 Task: Use Screen flow to show use case on Staff custom object.
Action: Mouse moved to (859, 60)
Screenshot: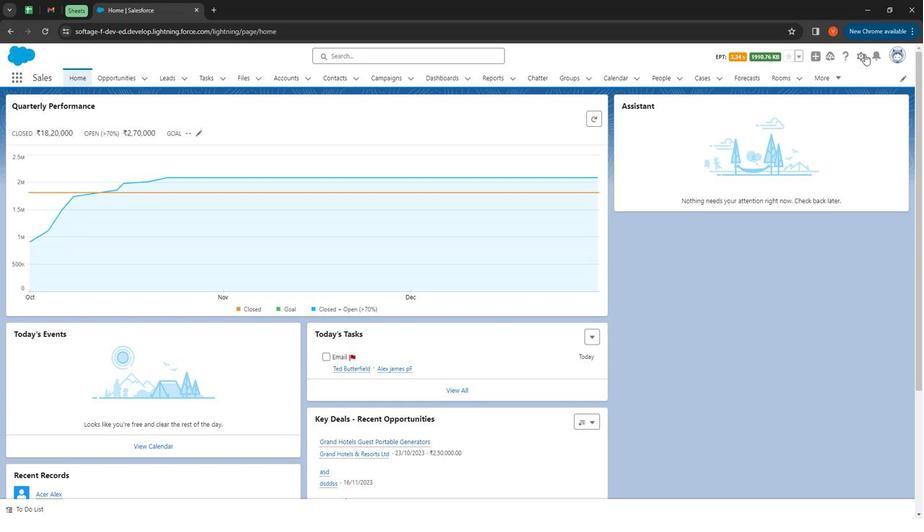 
Action: Mouse pressed left at (859, 60)
Screenshot: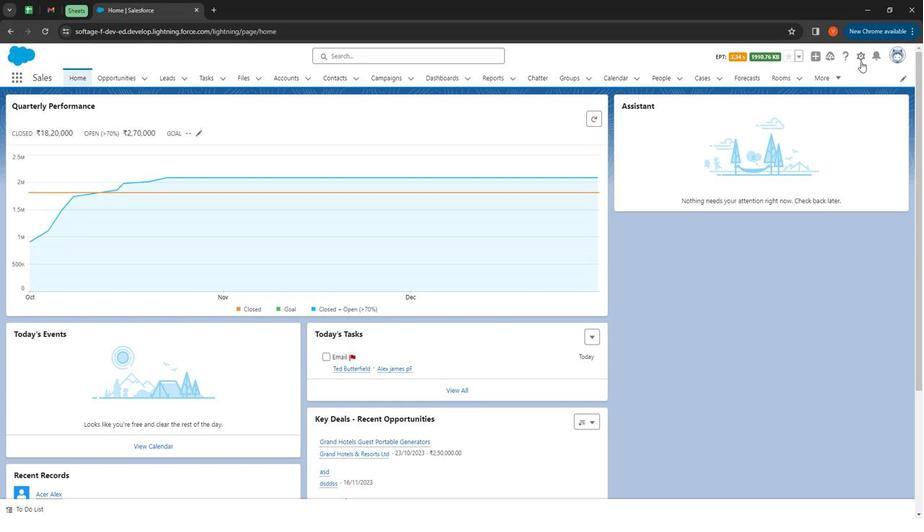 
Action: Mouse moved to (833, 85)
Screenshot: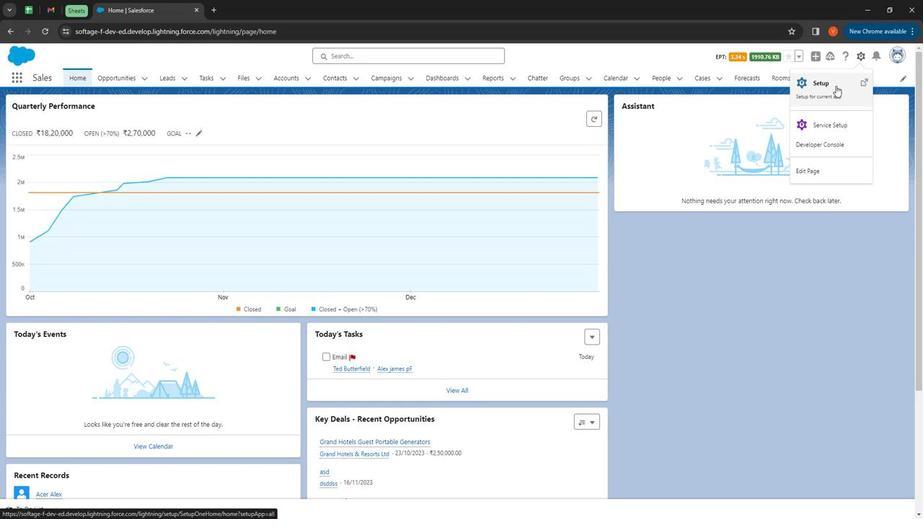 
Action: Mouse pressed left at (833, 85)
Screenshot: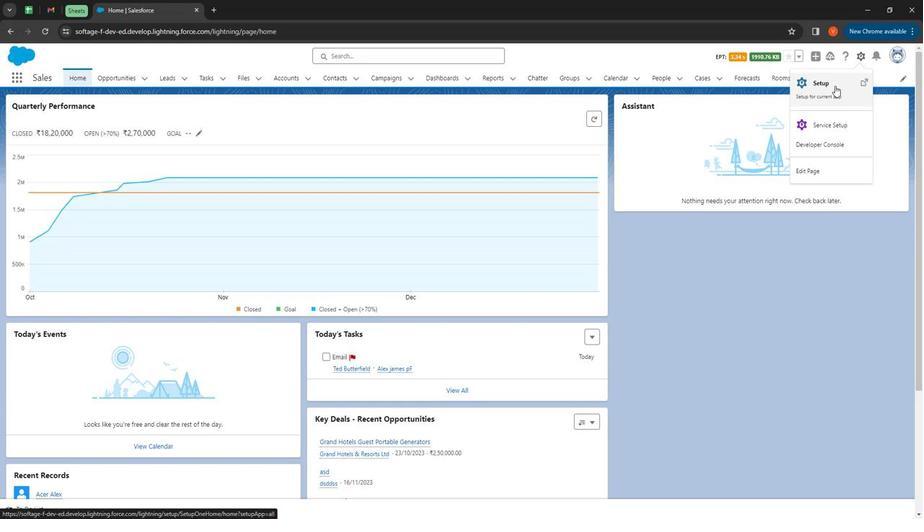 
Action: Mouse moved to (48, 107)
Screenshot: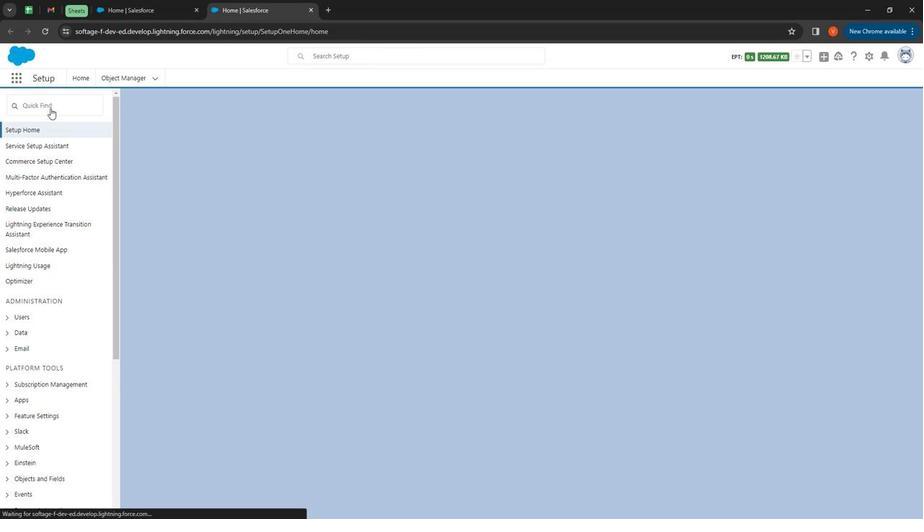 
Action: Mouse pressed left at (48, 107)
Screenshot: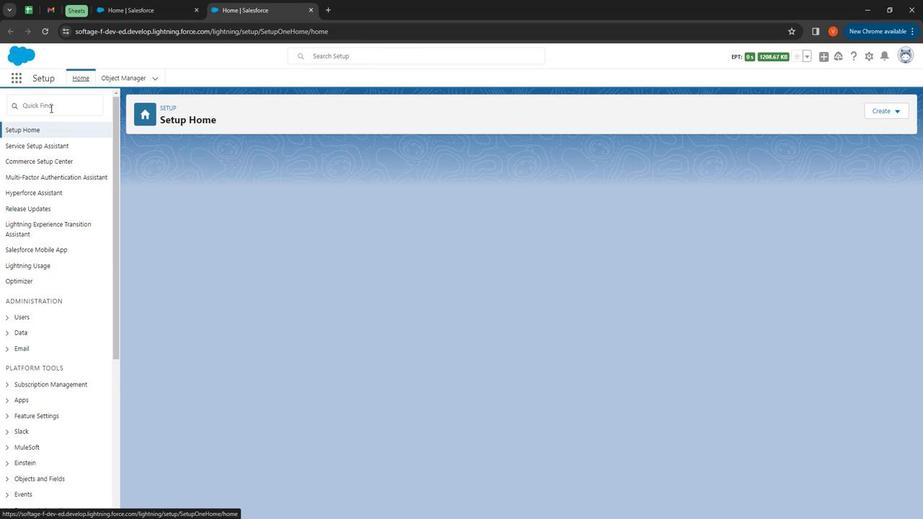 
Action: Mouse moved to (49, 106)
Screenshot: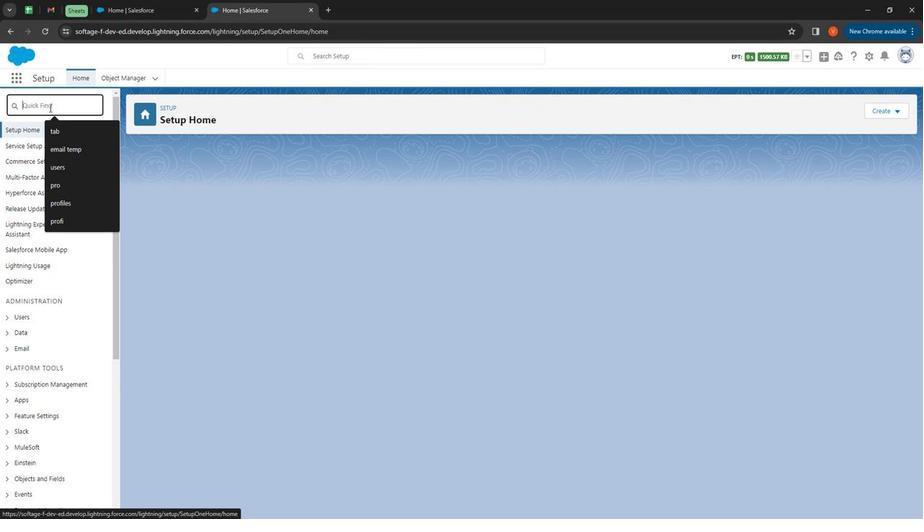 
Action: Key pressed flows
Screenshot: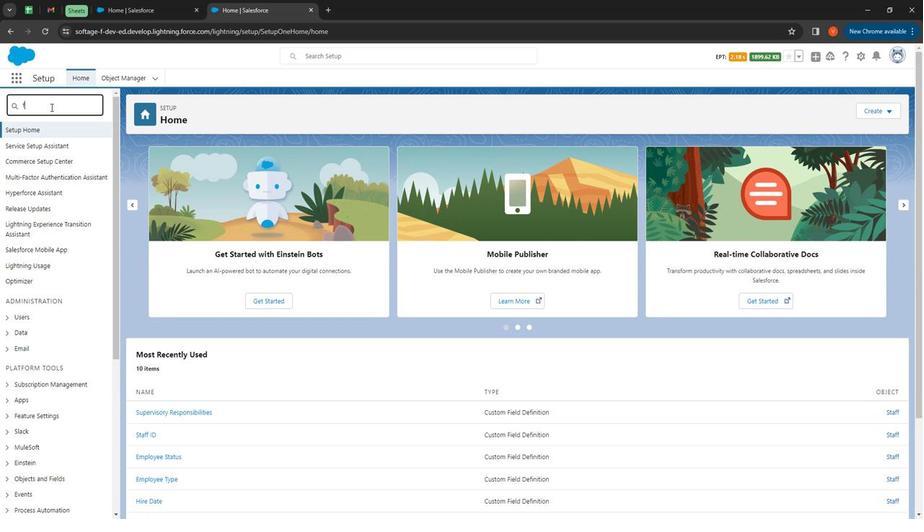 
Action: Mouse moved to (32, 142)
Screenshot: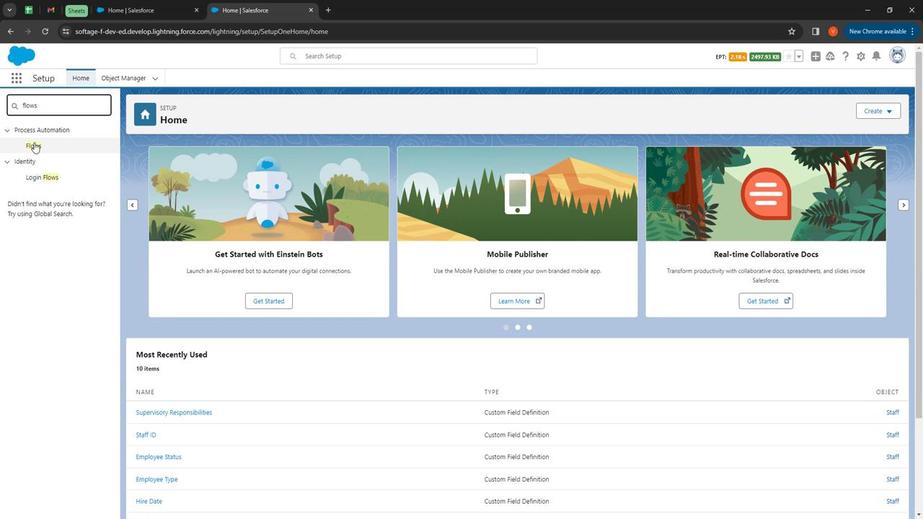 
Action: Mouse pressed left at (32, 142)
Screenshot: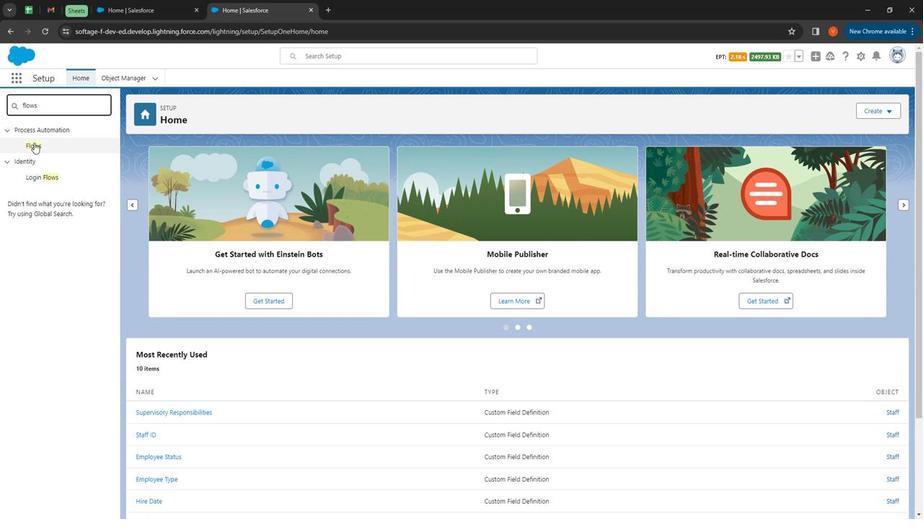 
Action: Mouse moved to (879, 111)
Screenshot: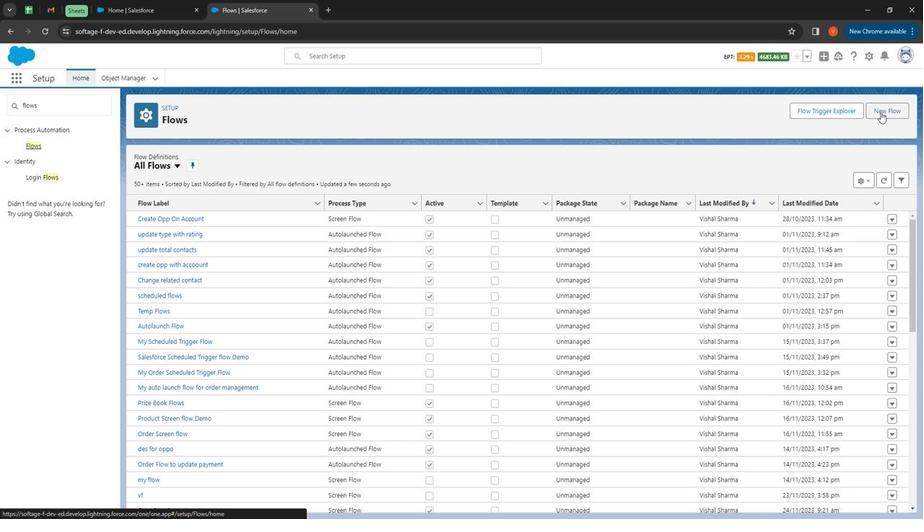 
Action: Mouse pressed left at (879, 111)
Screenshot: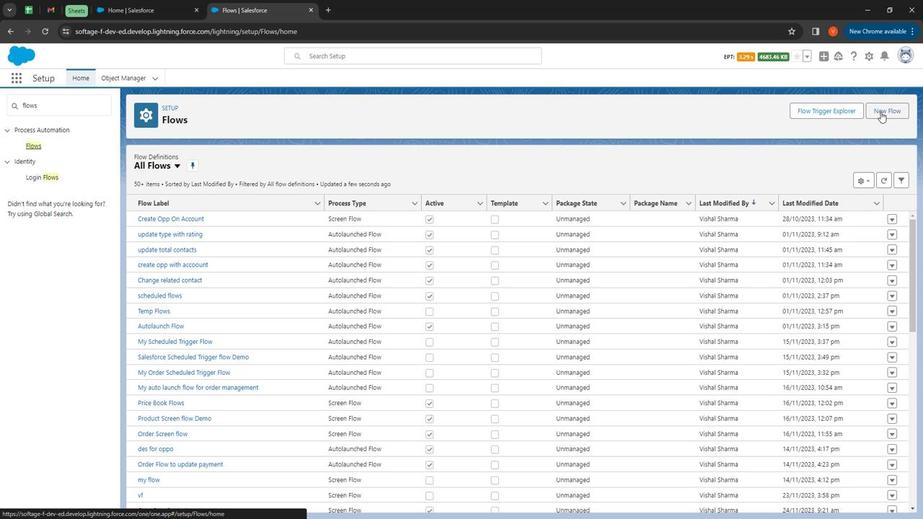 
Action: Mouse moved to (722, 392)
Screenshot: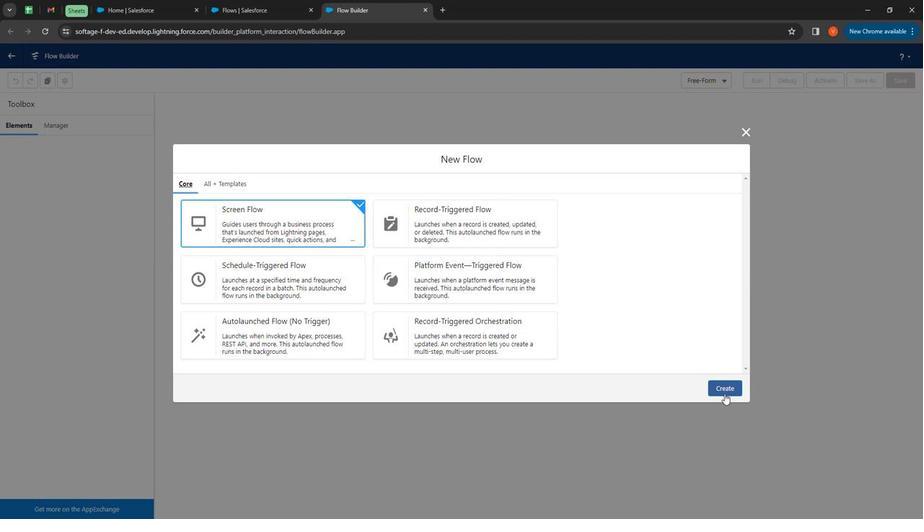 
Action: Mouse pressed left at (722, 392)
Screenshot: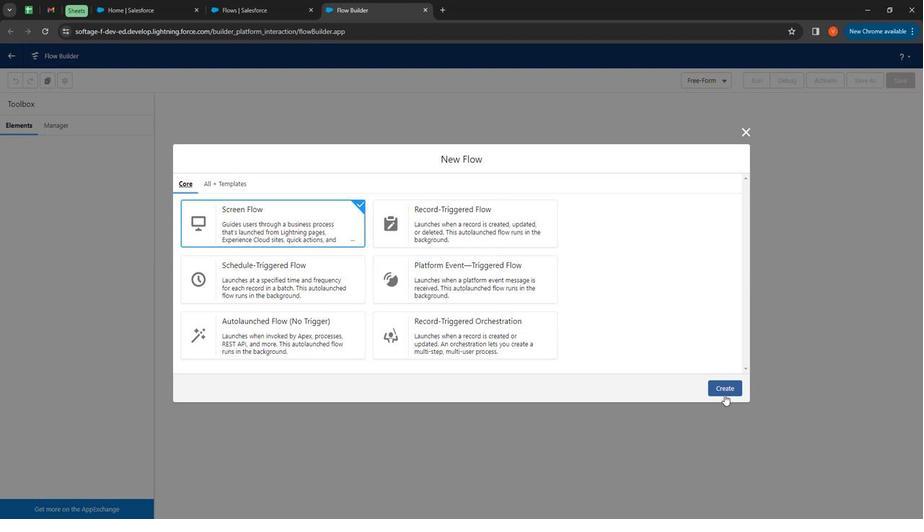 
Action: Mouse moved to (462, 173)
Screenshot: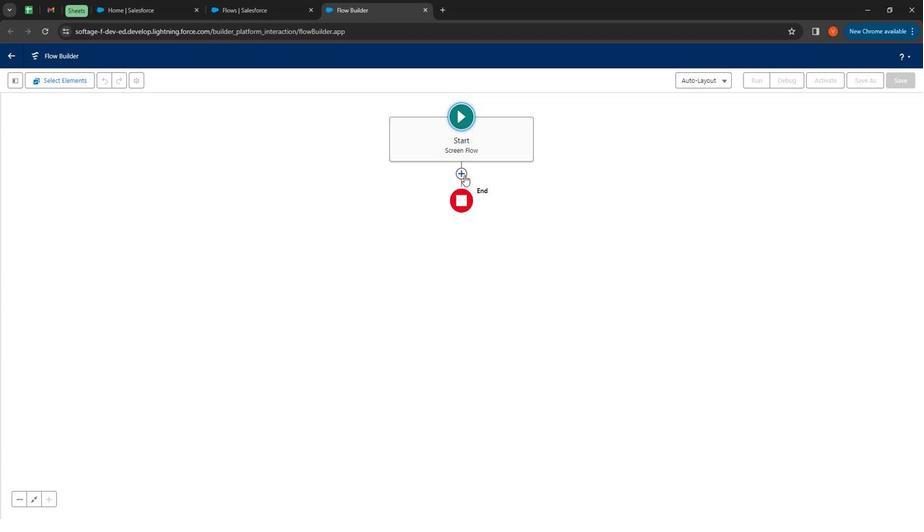 
Action: Mouse pressed left at (462, 173)
Screenshot: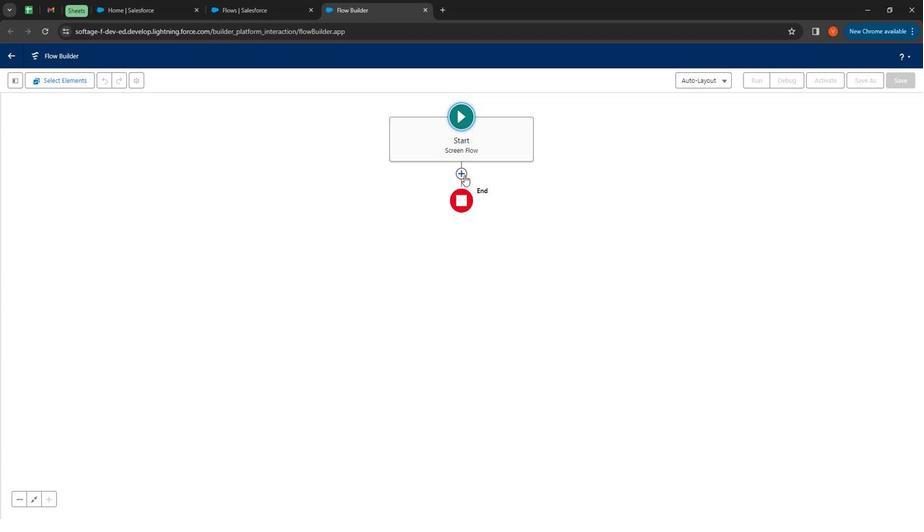 
Action: Mouse moved to (461, 172)
Screenshot: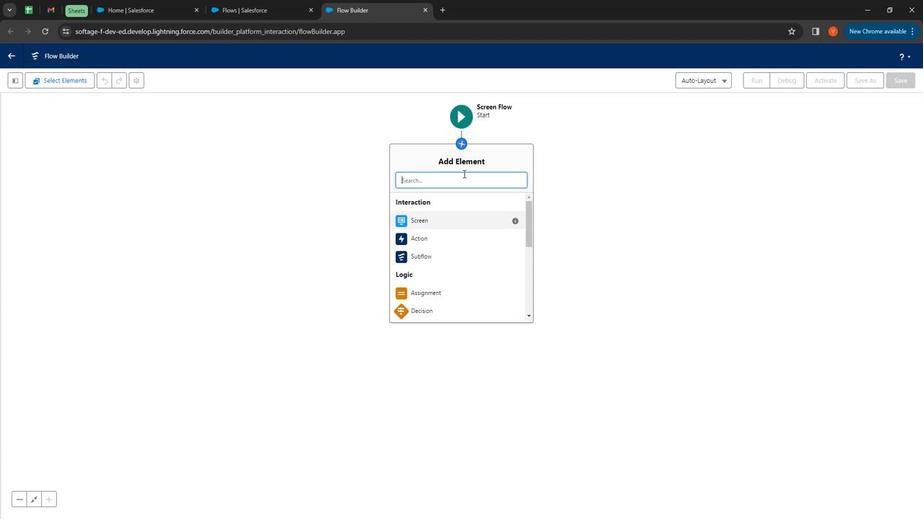 
Action: Mouse pressed left at (461, 172)
Screenshot: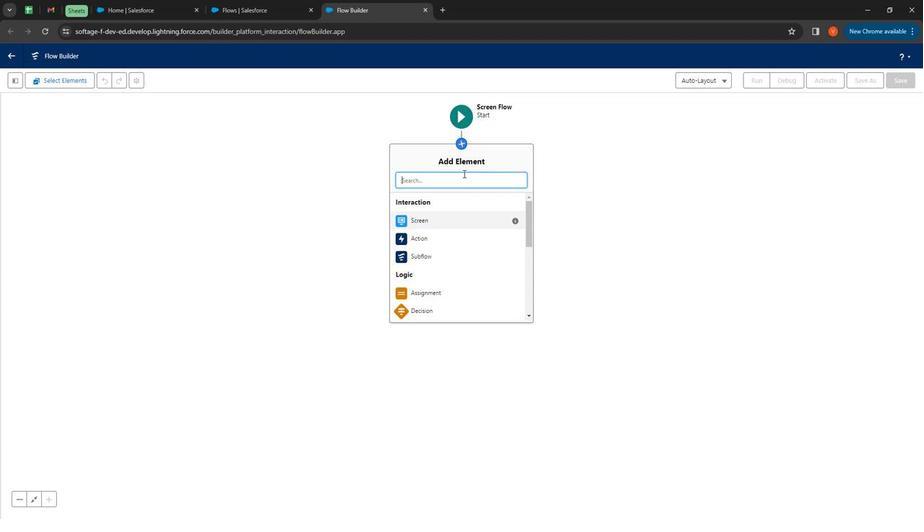 
Action: Mouse moved to (429, 217)
Screenshot: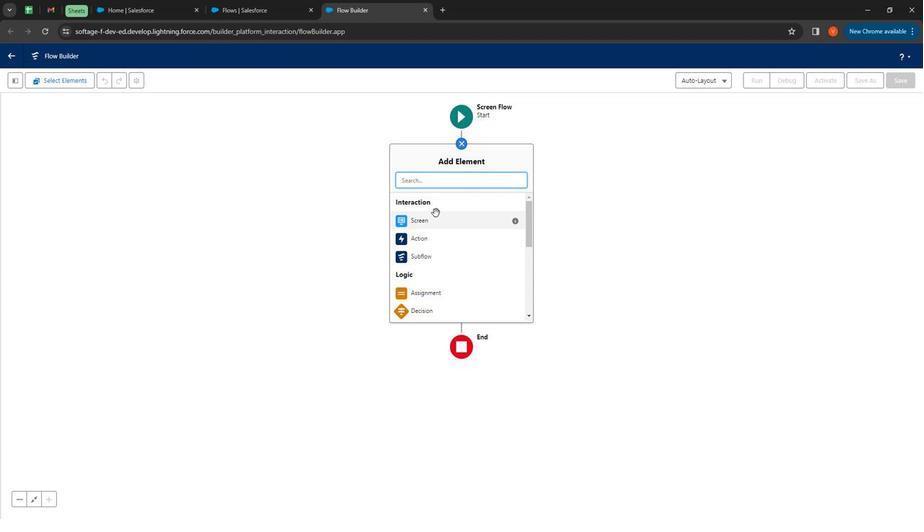 
Action: Mouse pressed left at (429, 217)
Screenshot: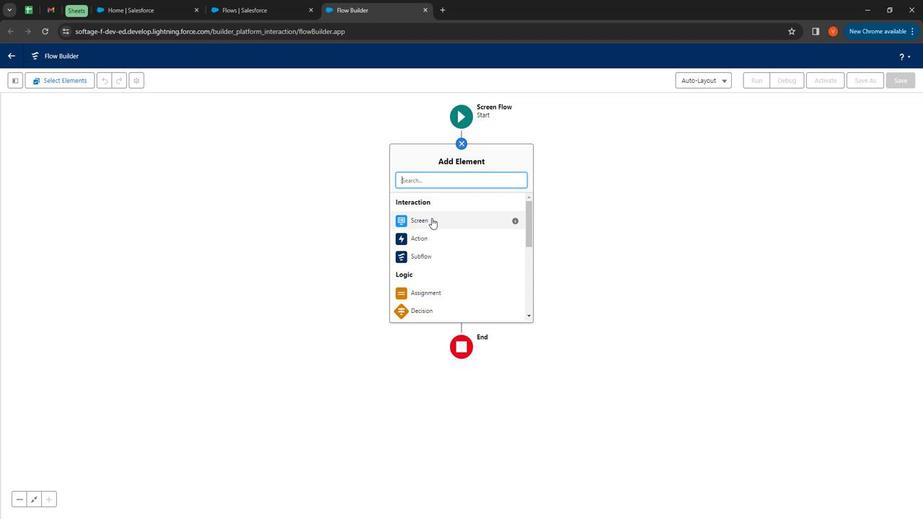 
Action: Mouse moved to (822, 163)
Screenshot: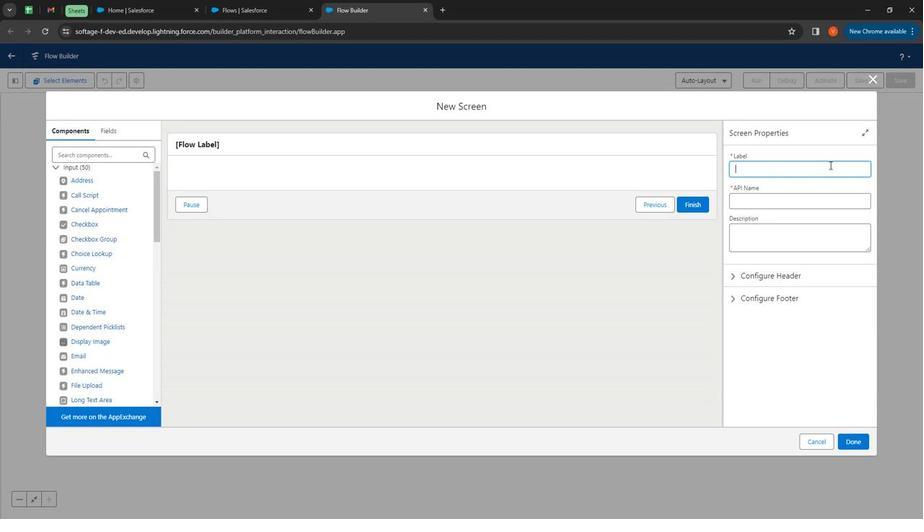
Action: Mouse pressed left at (822, 163)
Screenshot: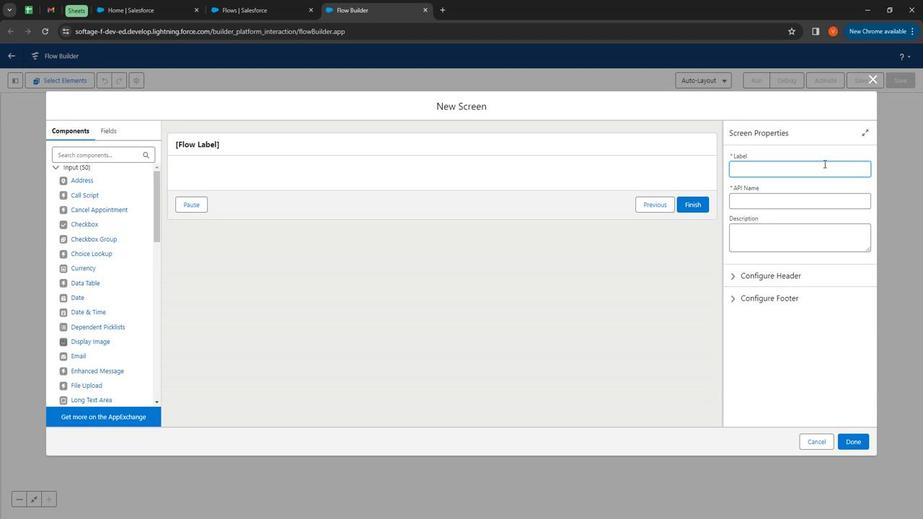 
Action: Mouse moved to (820, 167)
Screenshot: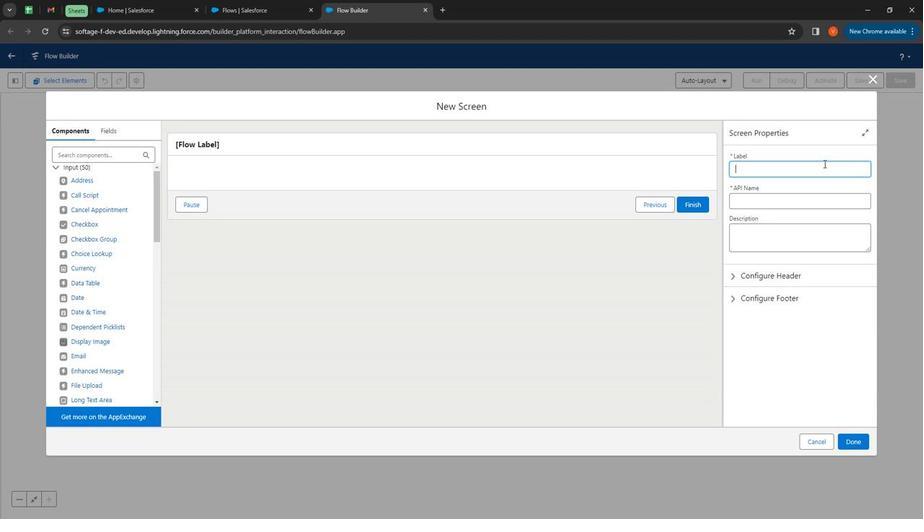 
Action: Key pressed <Key.shift>
Screenshot: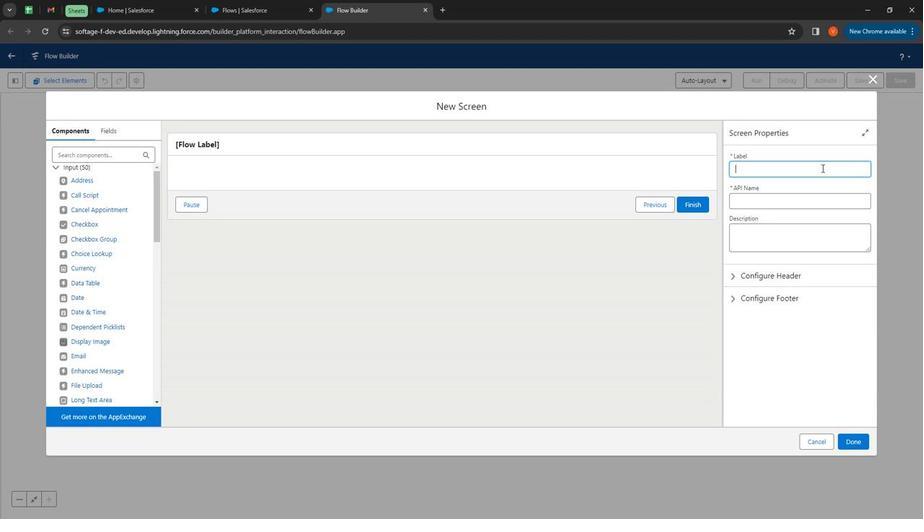 
Action: Mouse moved to (807, 153)
Screenshot: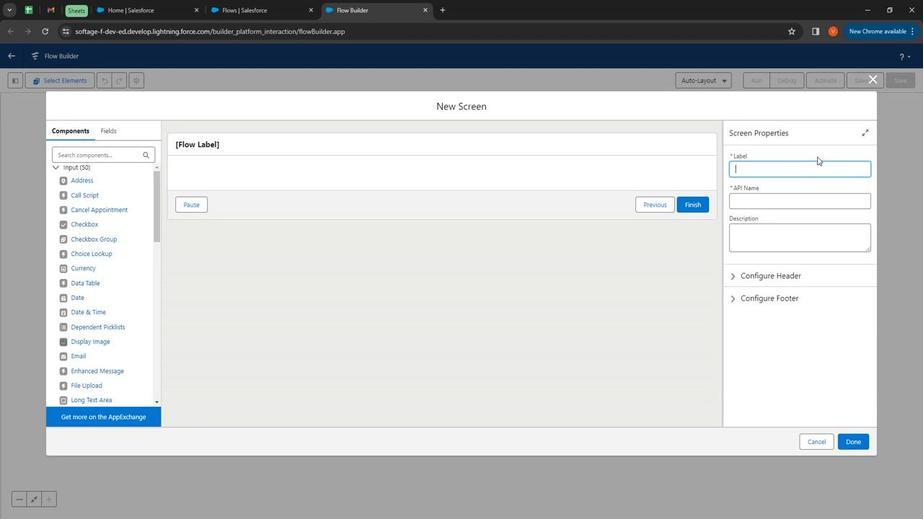 
Action: Key pressed S
Screenshot: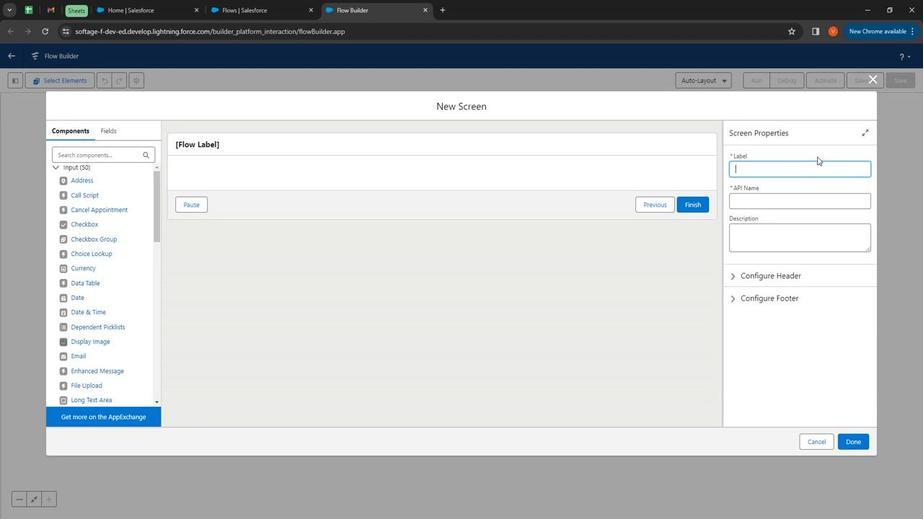 
Action: Mouse moved to (706, 84)
Screenshot: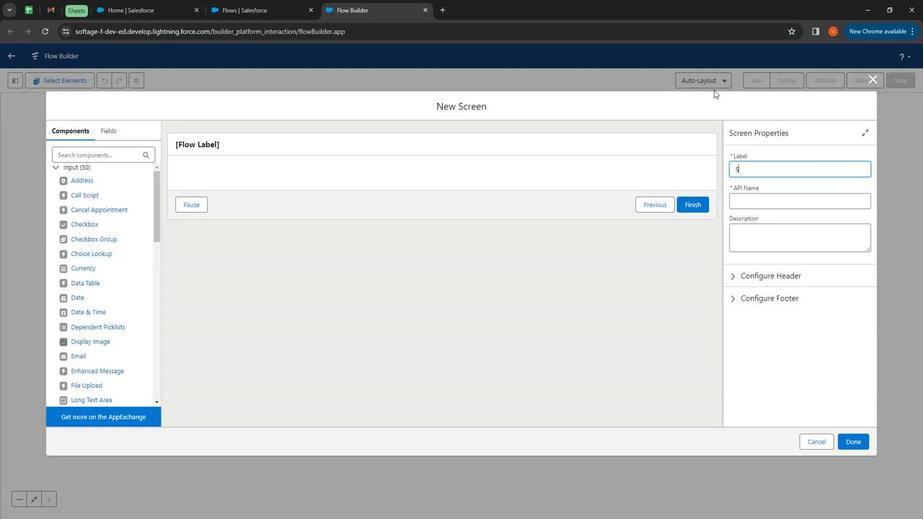 
Action: Key pressed t
Screenshot: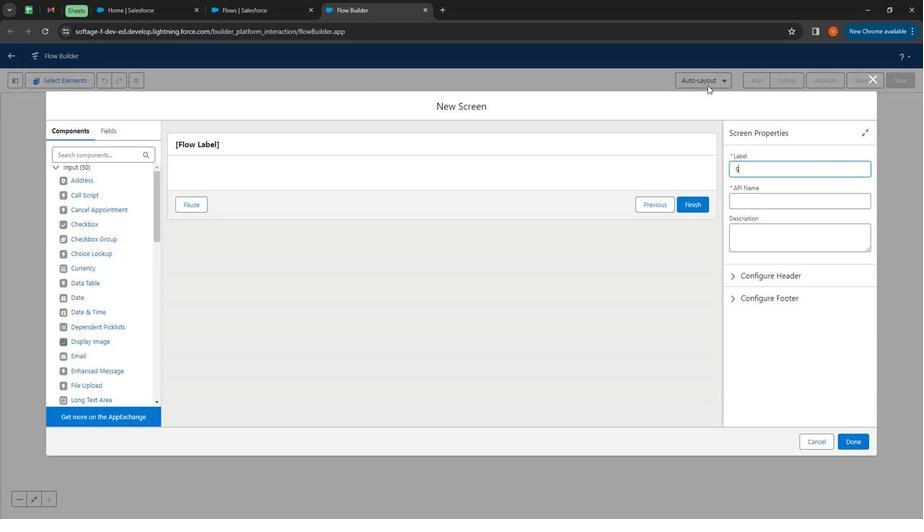
Action: Mouse moved to (705, 84)
Screenshot: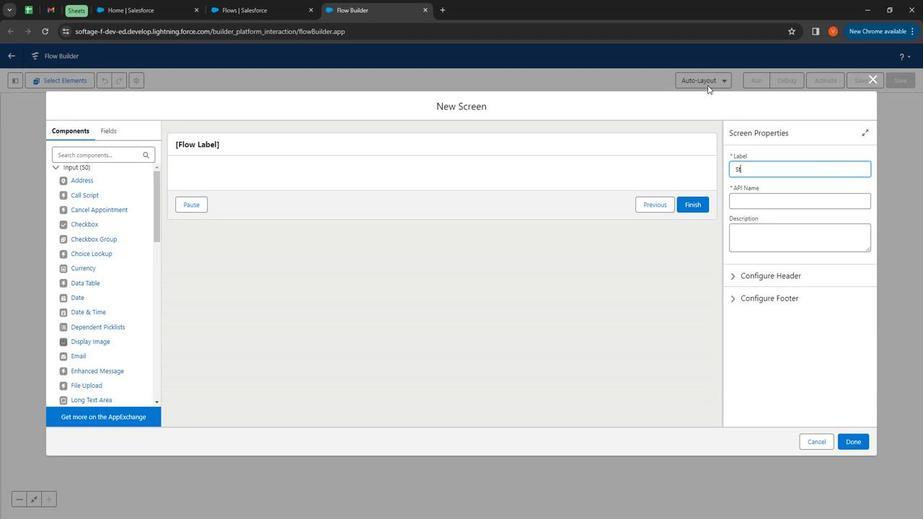 
Action: Key pressed aff<Key.space><Key.shift><Key.shift><Key.shift><Key.shift><Key.shift><Key.shift><Key.shift>S
Screenshot: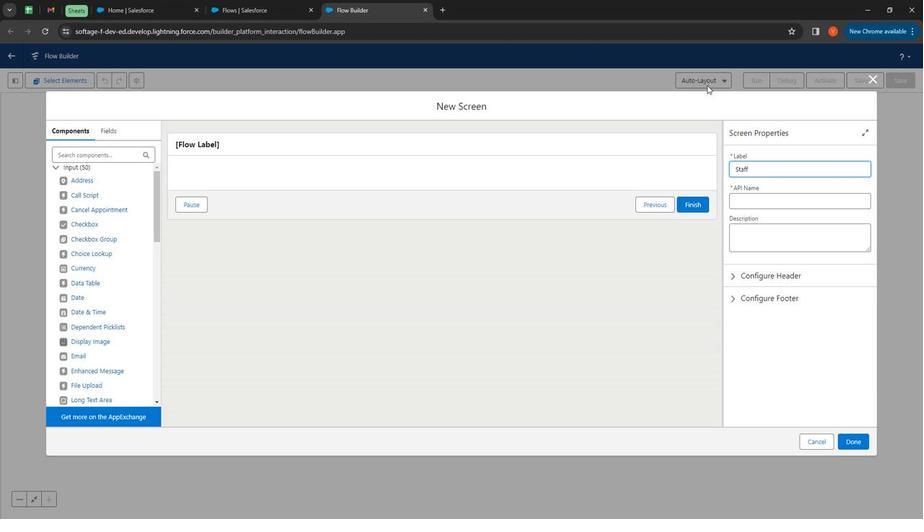 
Action: Mouse moved to (705, 84)
Screenshot: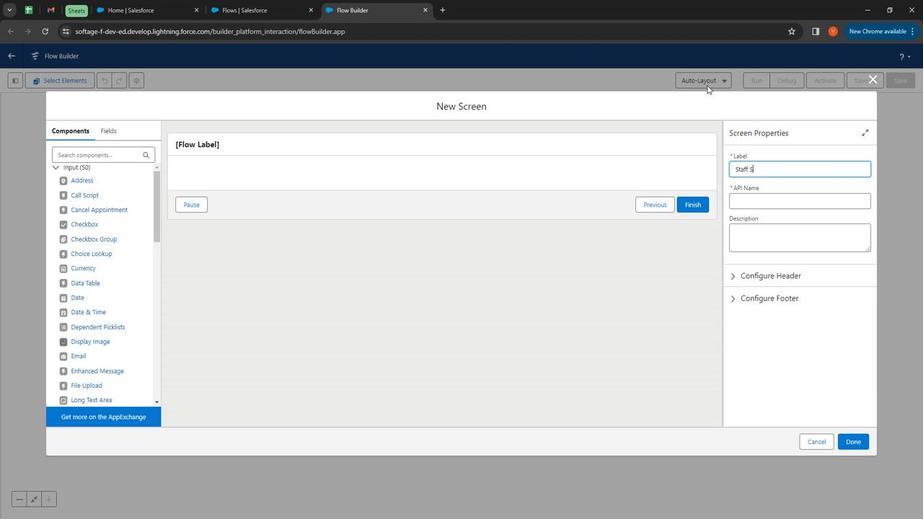 
Action: Key pressed creen<Key.tab><Key.tab><Key.shift>Staff<Key.space><Key.shift><Key.shift>Screen<Key.space>for<Key.space>custom<Key.space>object<Key.space><Key.shift>Staff<Key.space>in<Key.space>screen<Key.space>flow
Screenshot: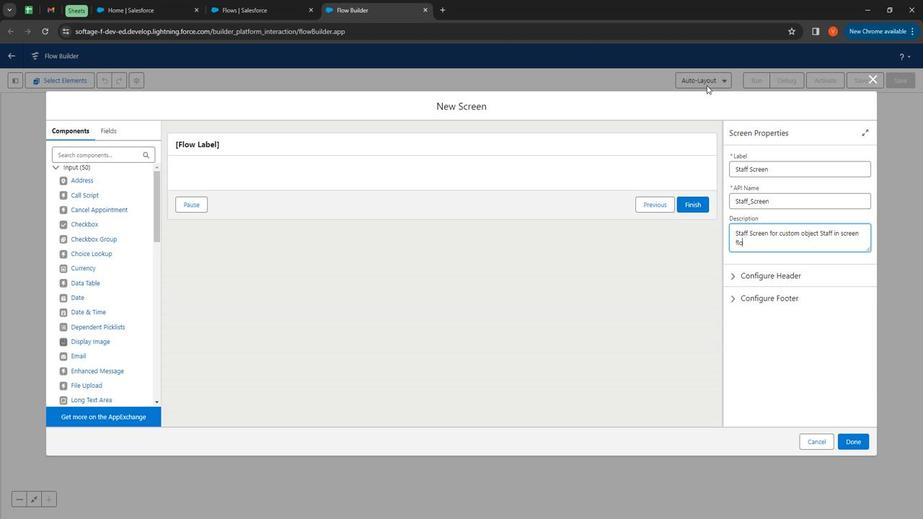 
Action: Mouse moved to (526, 270)
Screenshot: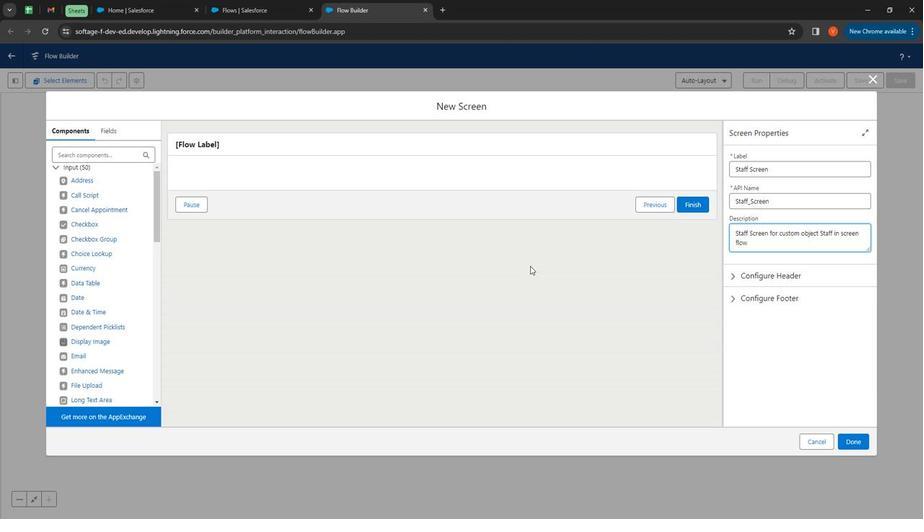 
Action: Mouse pressed left at (526, 270)
Screenshot: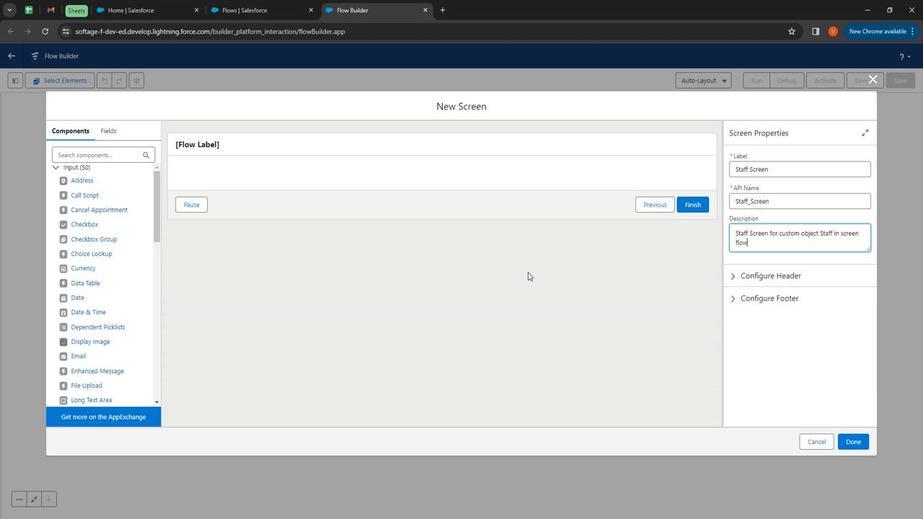 
Action: Mouse moved to (88, 151)
Screenshot: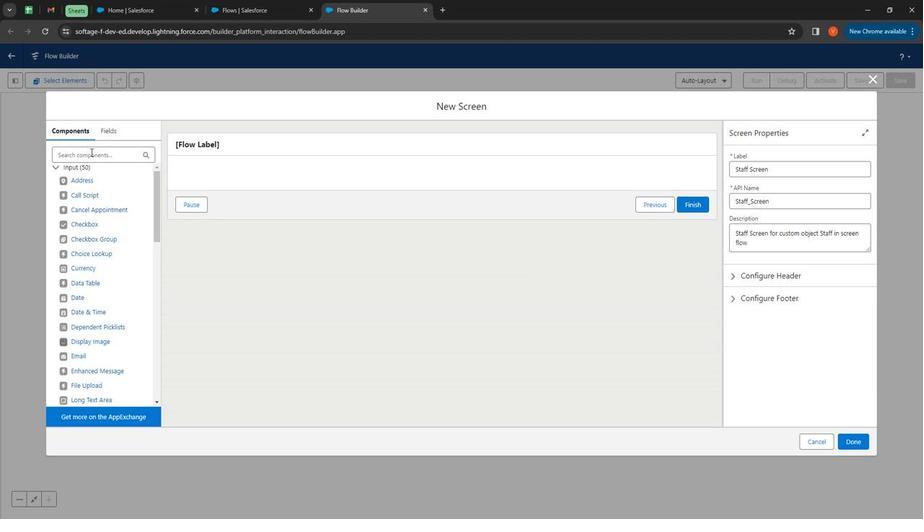 
Action: Mouse pressed left at (88, 151)
Screenshot: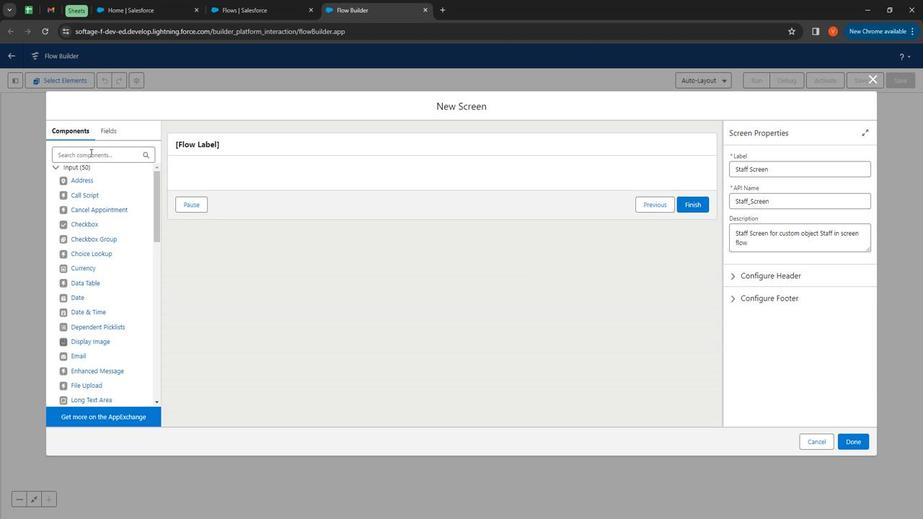 
Action: Key pressed <Key.shift>
Screenshot: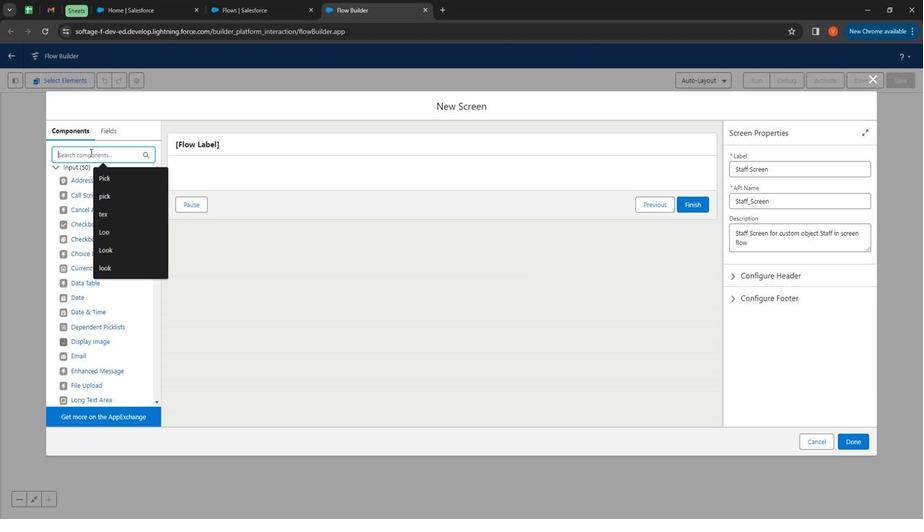 
Action: Mouse moved to (88, 159)
Screenshot: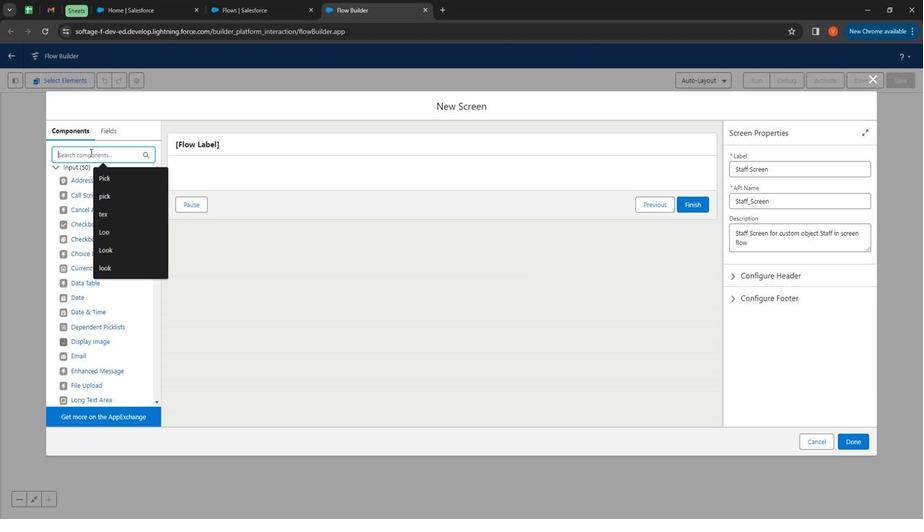 
Action: Key pressed <Key.shift><Key.shift><Key.shift><Key.shift><Key.shift>
Screenshot: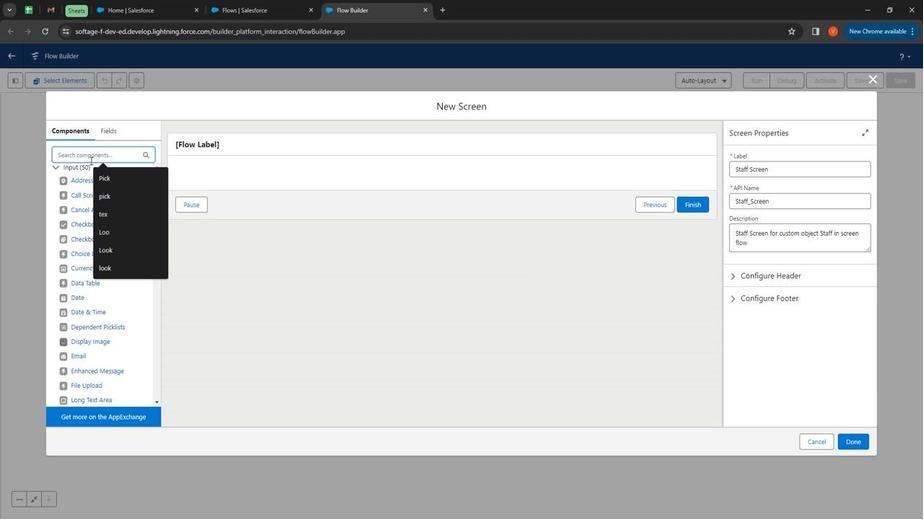 
Action: Mouse moved to (88, 159)
Screenshot: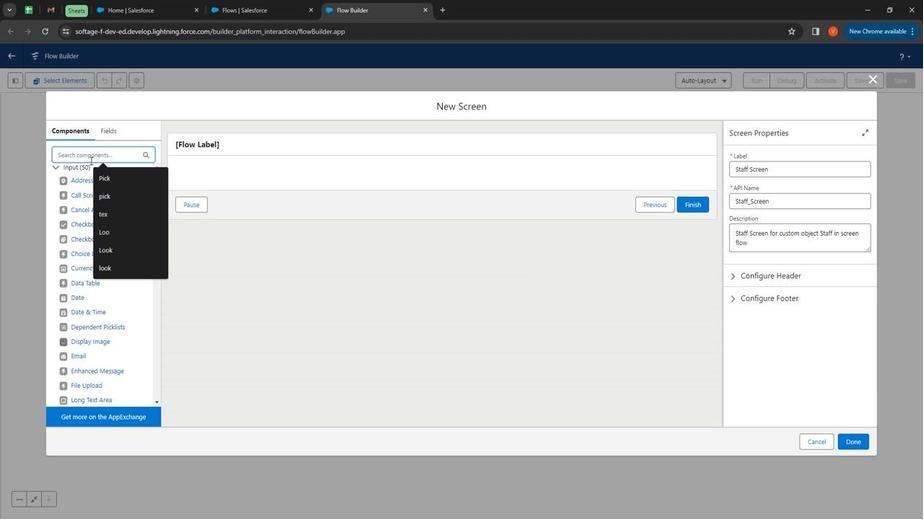
Action: Key pressed <Key.shift><Key.shift><Key.shift><Key.shift><Key.shift><Key.shift><Key.shift><Key.shift><Key.shift><Key.shift><Key.shift>Pick
Screenshot: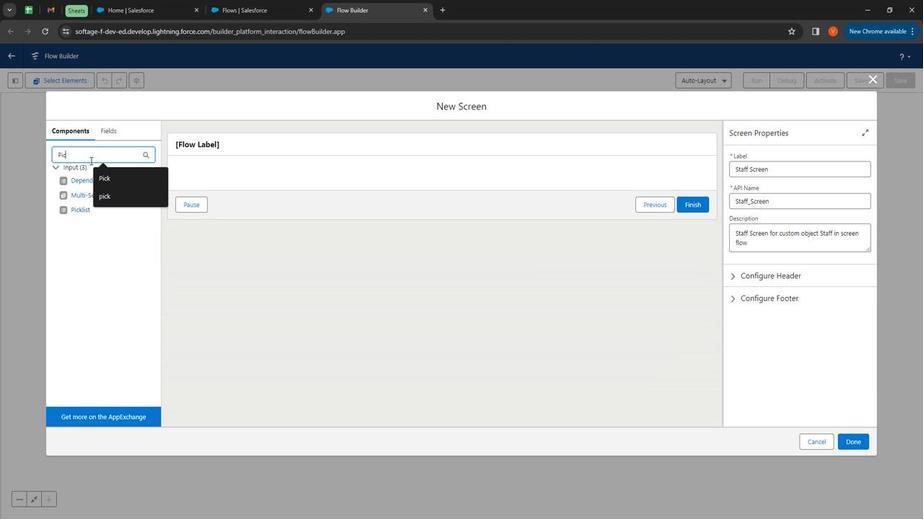 
Action: Mouse moved to (83, 210)
Screenshot: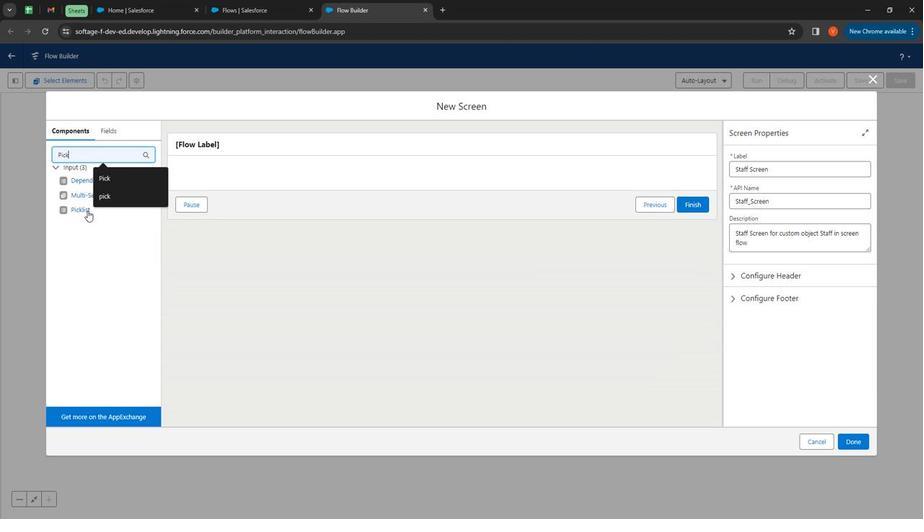 
Action: Mouse pressed left at (83, 210)
Screenshot: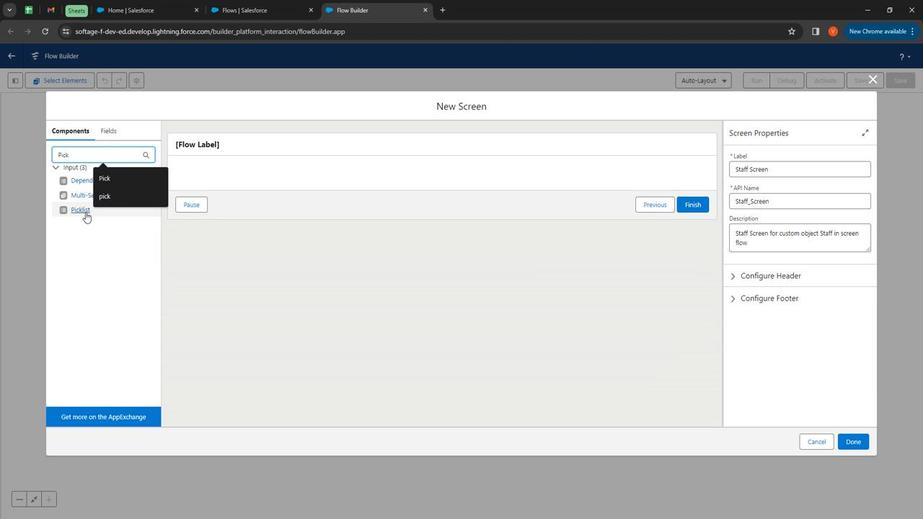 
Action: Mouse moved to (743, 170)
Screenshot: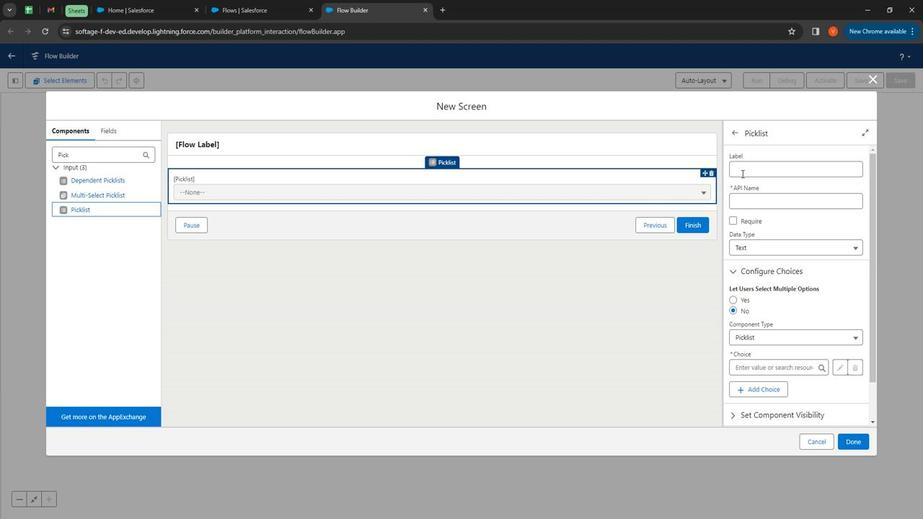 
Action: Mouse pressed left at (743, 170)
Screenshot: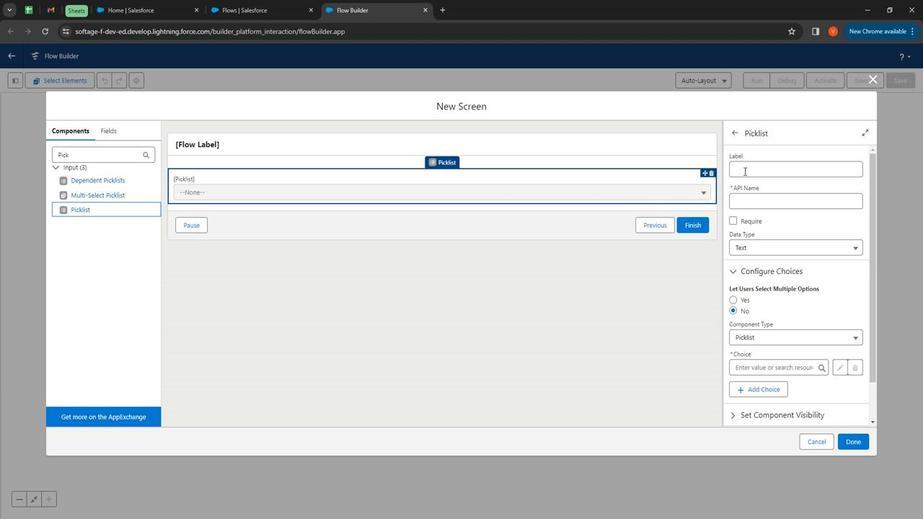 
Action: Key pressed <Key.shift>
Screenshot: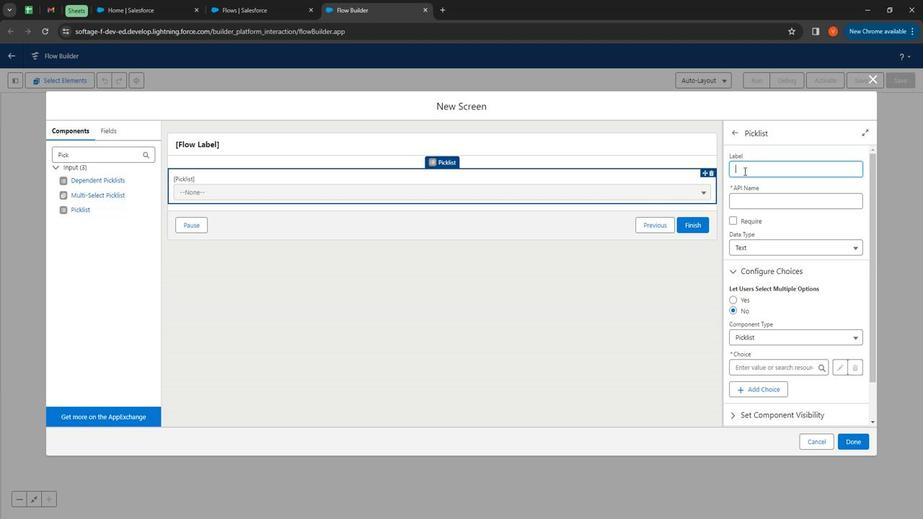 
Action: Mouse moved to (749, 172)
Screenshot: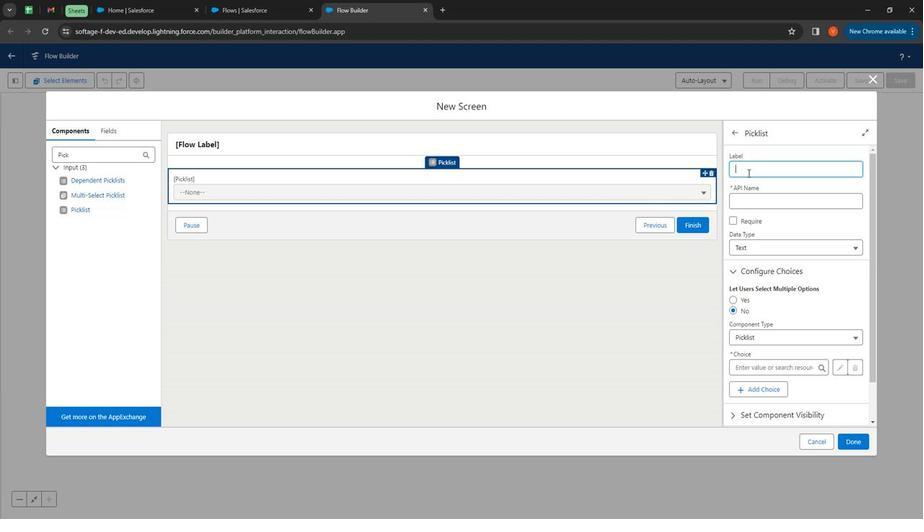 
Action: Key pressed D
Screenshot: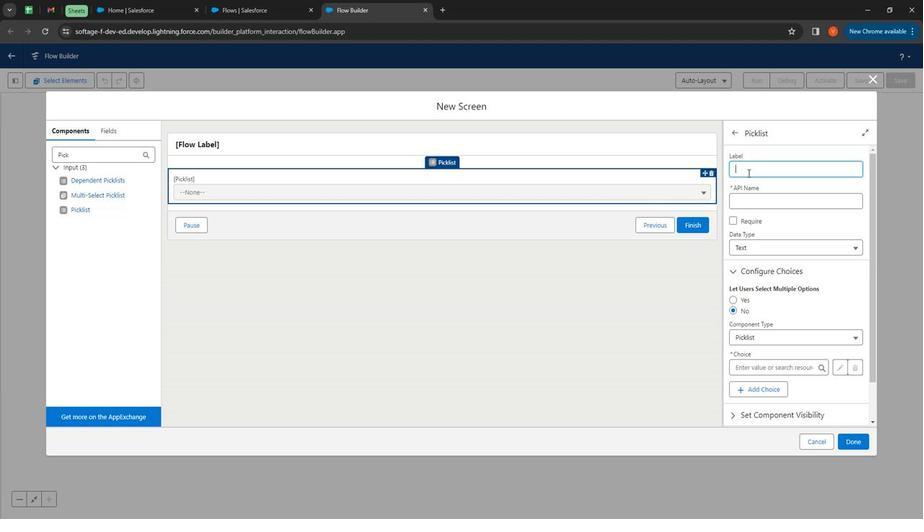 
Action: Mouse moved to (698, 167)
Screenshot: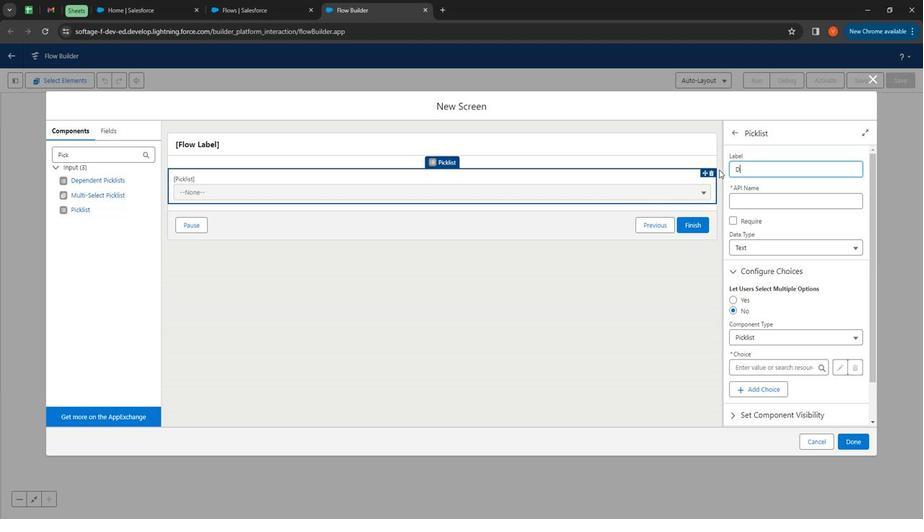 
Action: Key pressed epartment
Screenshot: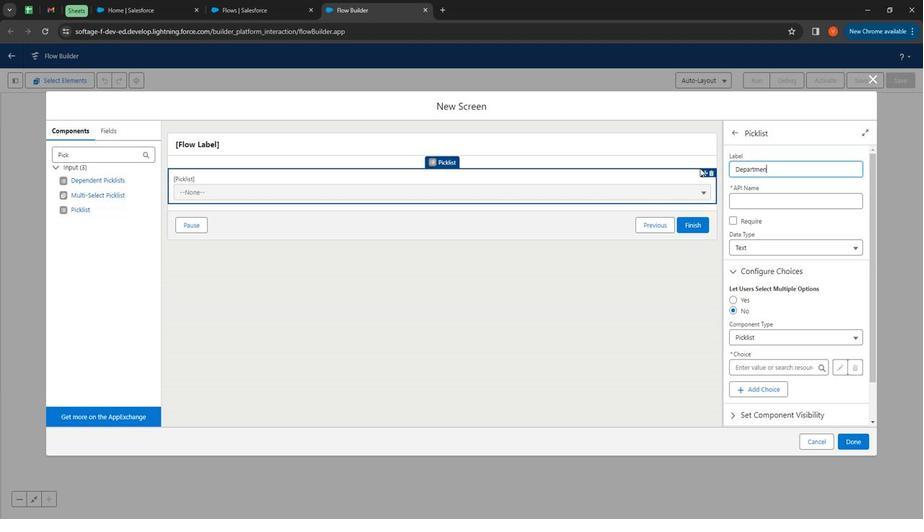 
Action: Mouse moved to (755, 201)
Screenshot: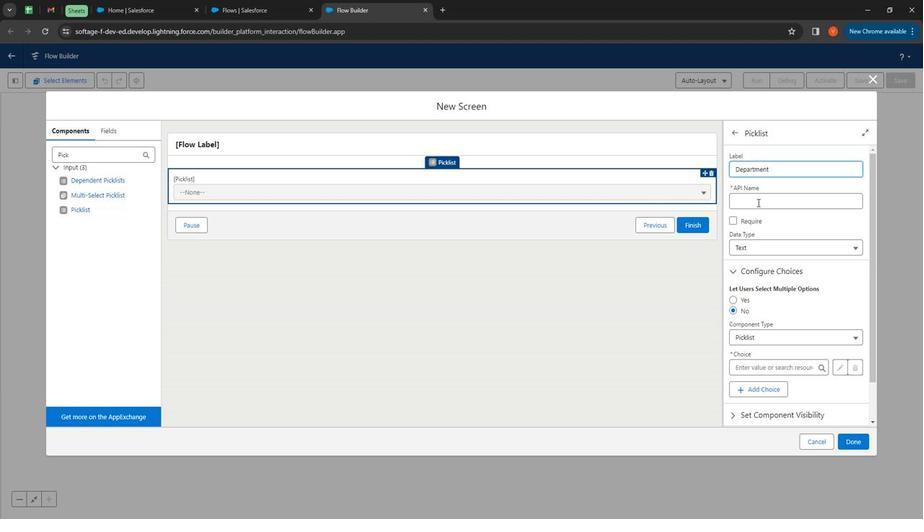 
Action: Mouse pressed left at (755, 201)
Screenshot: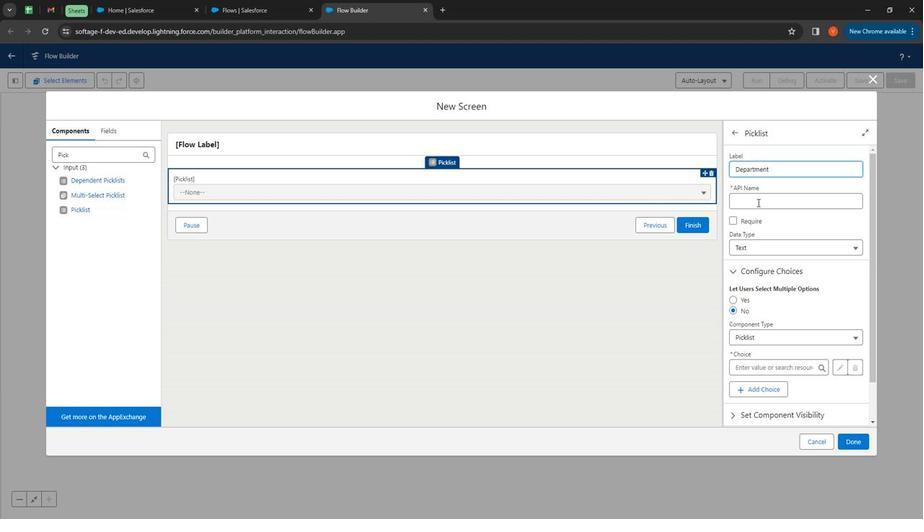 
Action: Mouse moved to (761, 353)
Screenshot: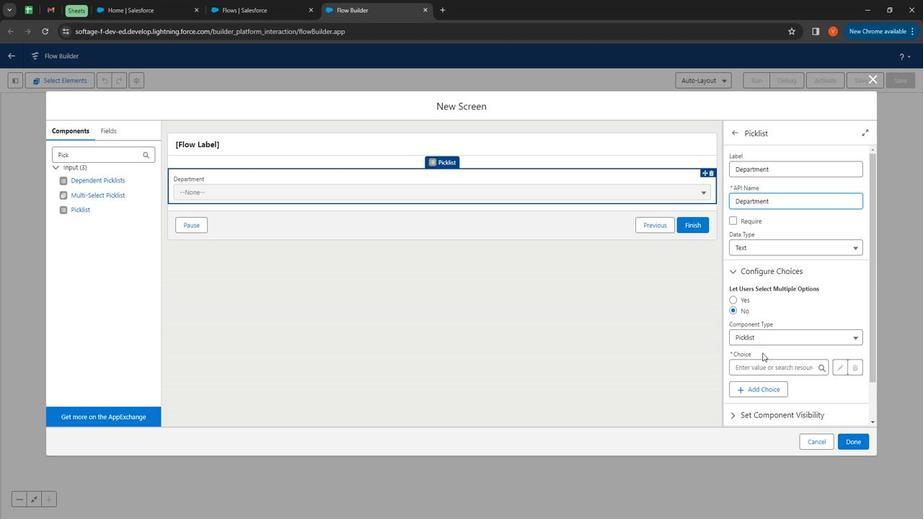 
Action: Mouse pressed left at (761, 353)
Screenshot: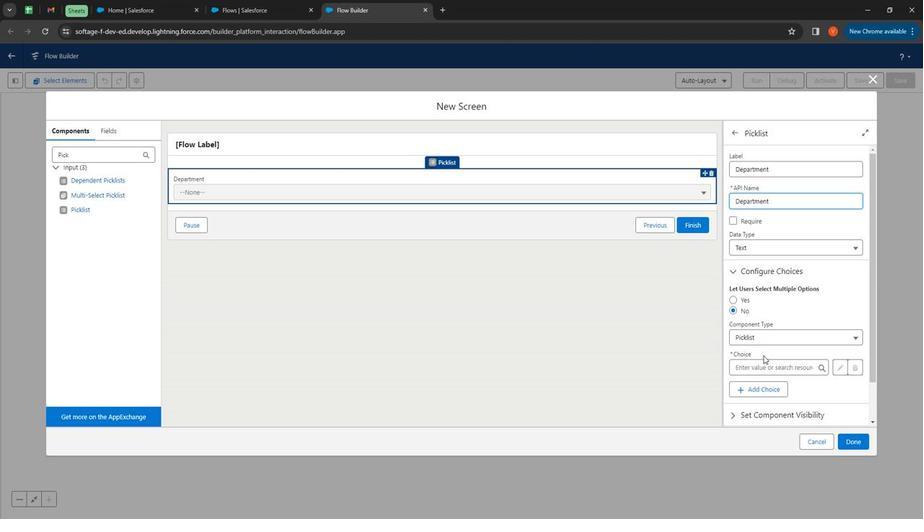 
Action: Mouse moved to (763, 360)
Screenshot: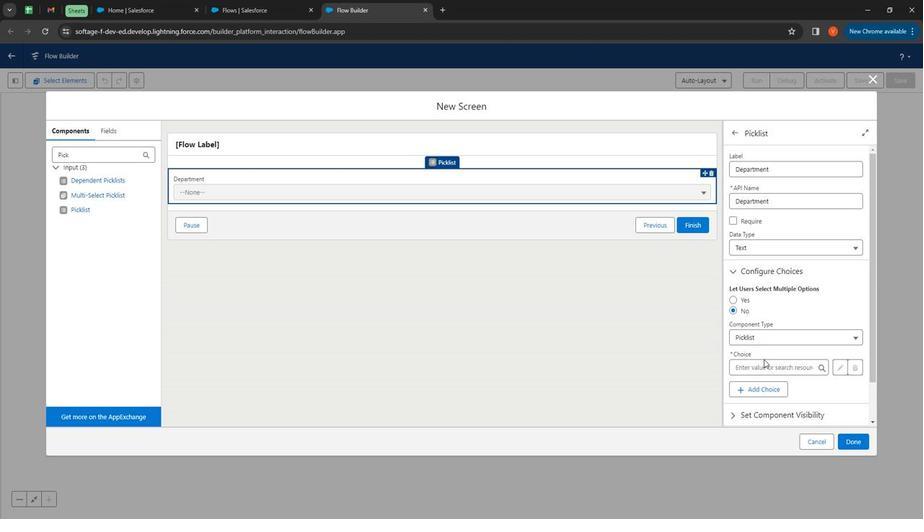 
Action: Mouse pressed left at (763, 360)
Screenshot: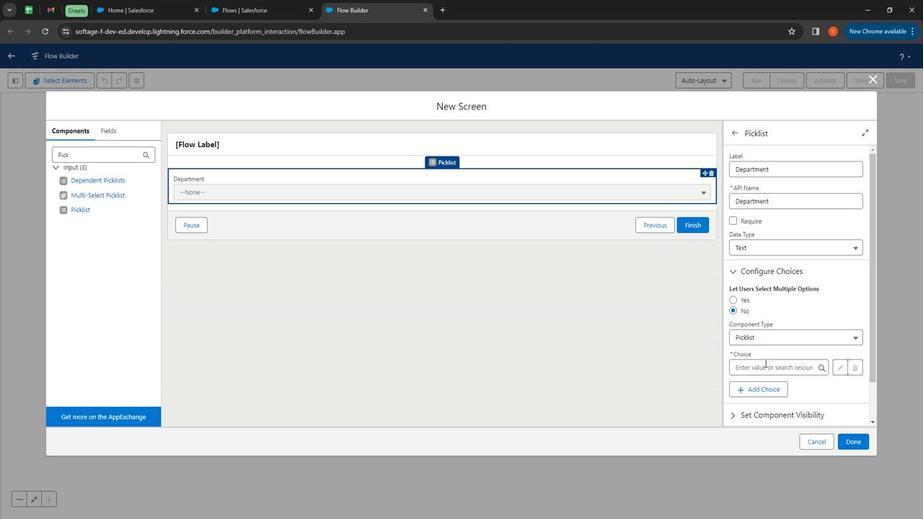 
Action: Mouse moved to (751, 391)
Screenshot: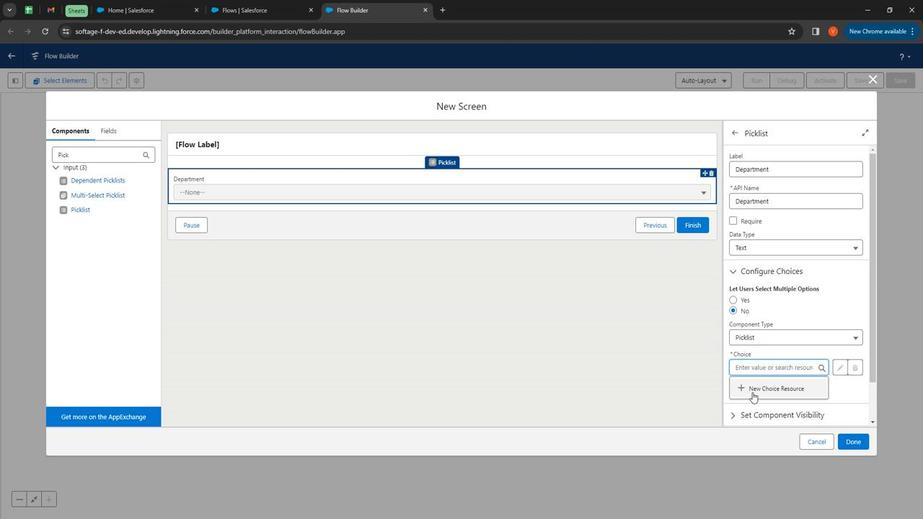 
Action: Mouse pressed left at (751, 391)
Screenshot: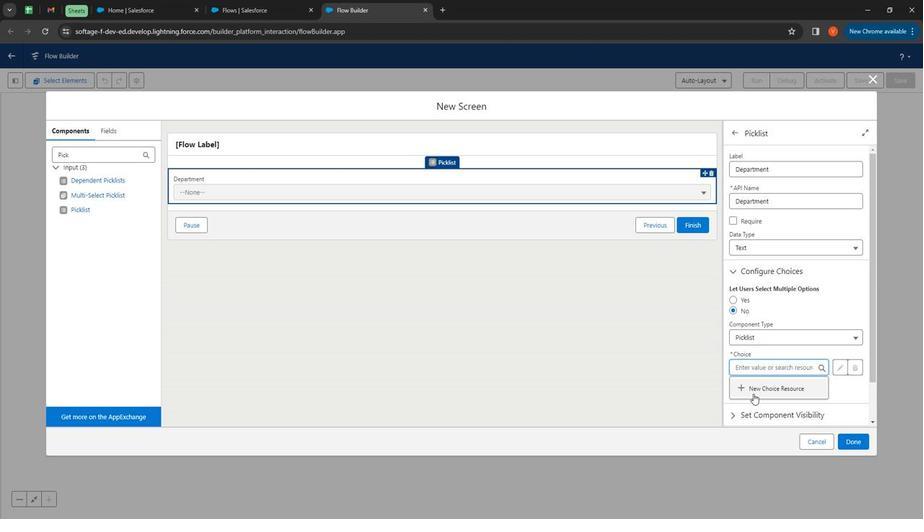 
Action: Mouse moved to (322, 242)
Screenshot: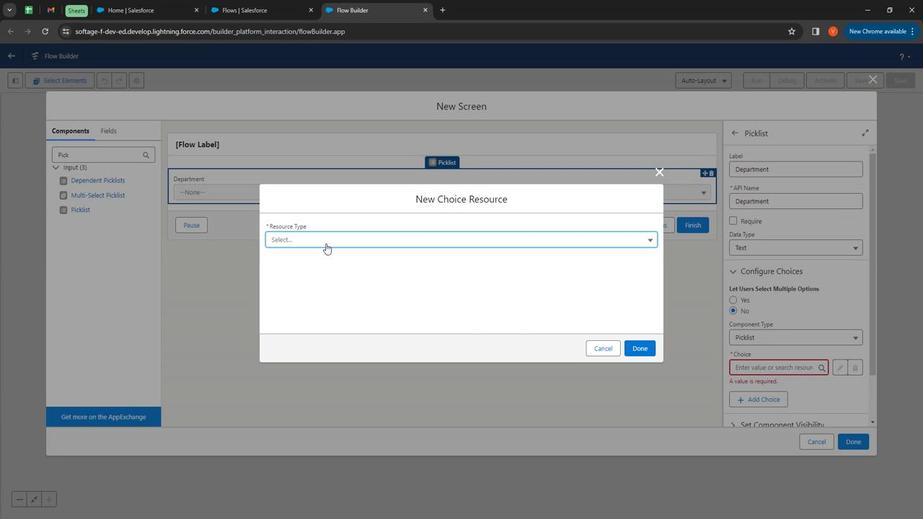 
Action: Mouse pressed left at (322, 242)
Screenshot: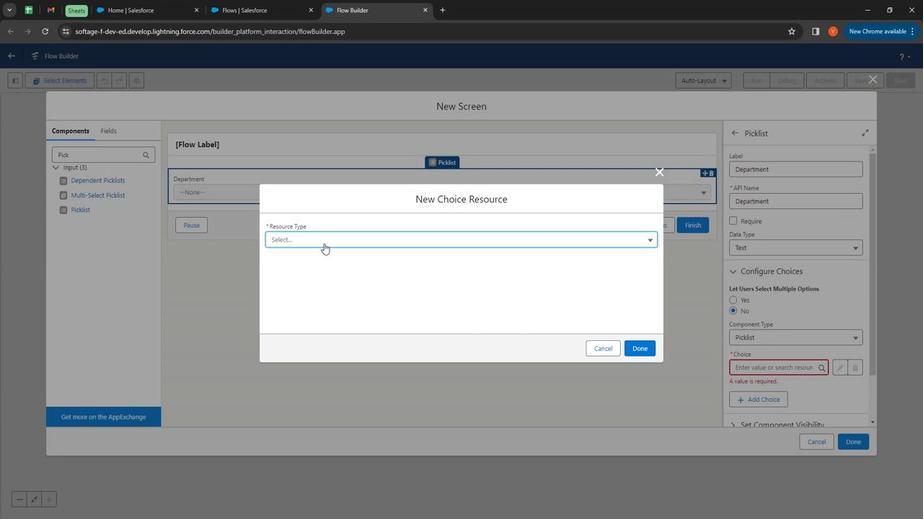 
Action: Mouse moved to (331, 325)
Screenshot: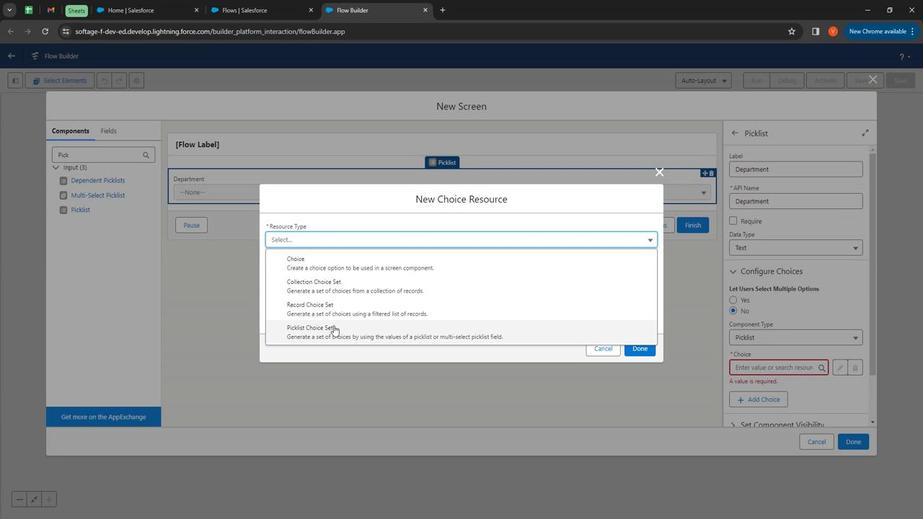
Action: Mouse pressed left at (331, 325)
Screenshot: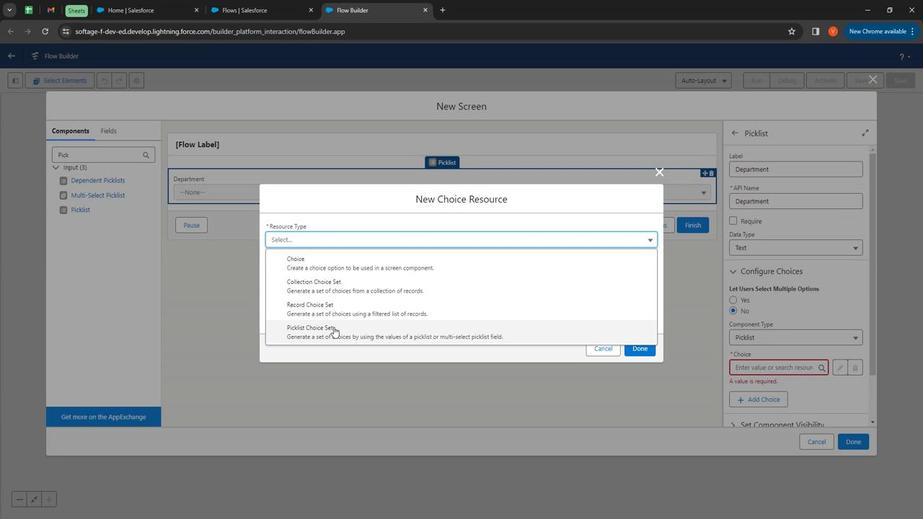 
Action: Mouse moved to (341, 261)
Screenshot: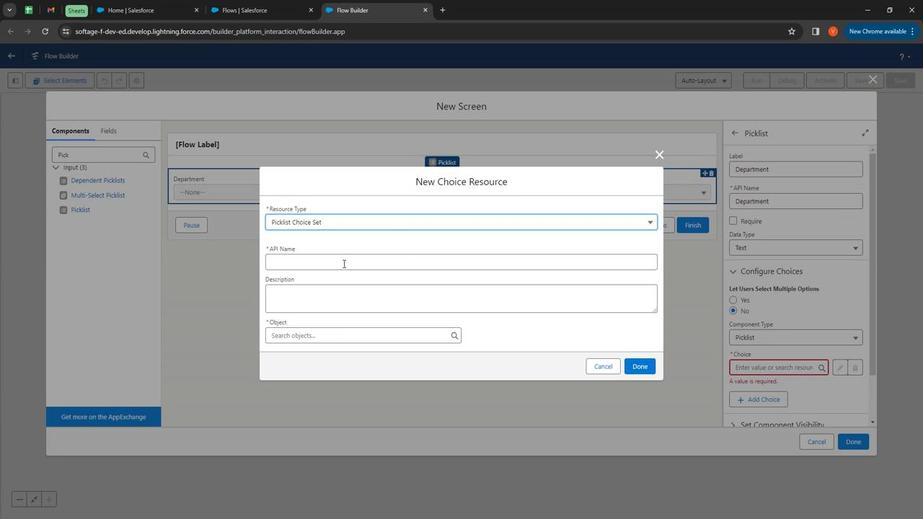
Action: Mouse pressed left at (341, 261)
Screenshot: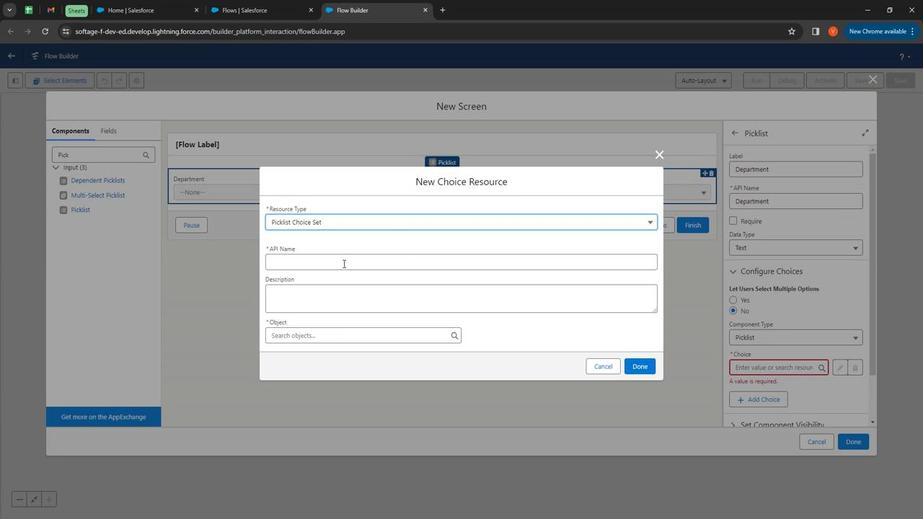 
Action: Key pressed <Key.space><Key.backspace><Key.shift>Department
Screenshot: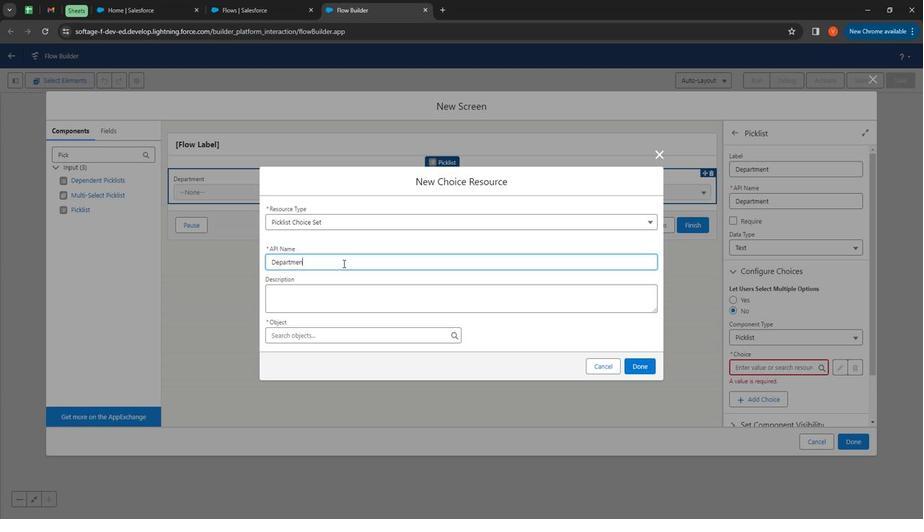 
Action: Mouse moved to (318, 298)
Screenshot: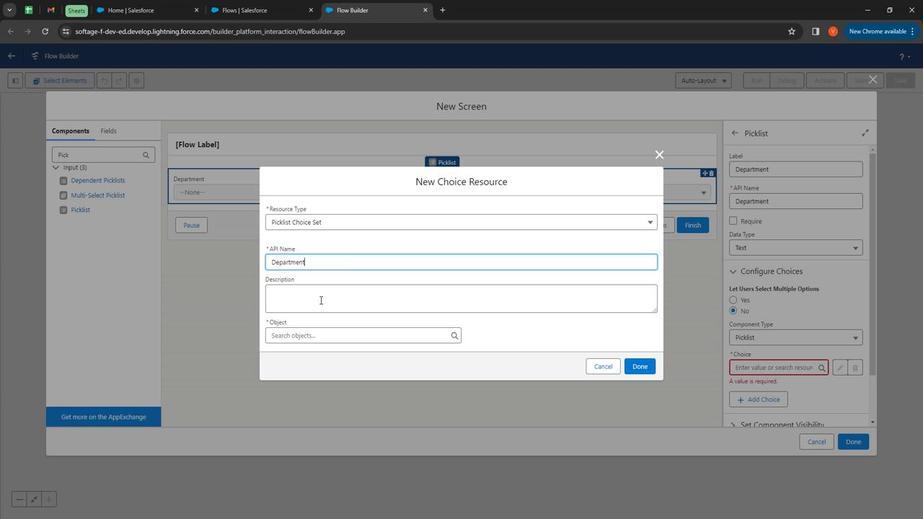 
Action: Mouse pressed left at (318, 298)
Screenshot: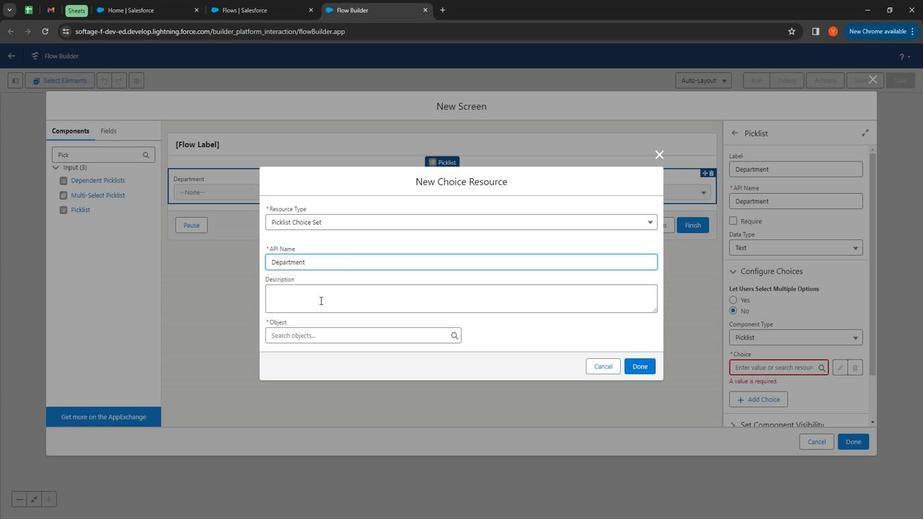 
Action: Mouse moved to (317, 298)
Screenshot: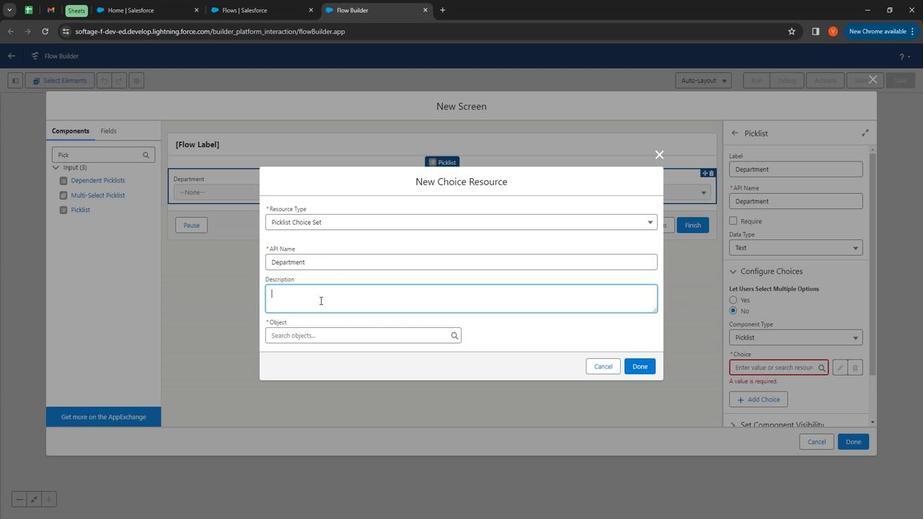
Action: Key pressed <Key.shift>Department<Key.space><Key.shift>Custom<Key.space><Key.shift>Field<Key.space>user<Key.backspace>d<Key.space>here<Key.space>as<Key.space>picklist<Key.space>choice<Key.space>set<Key.space>
Screenshot: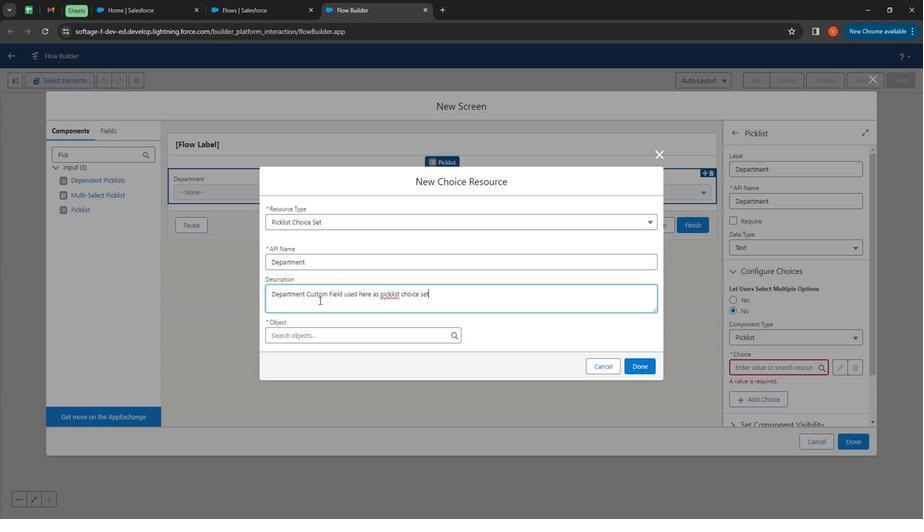 
Action: Mouse moved to (318, 336)
Screenshot: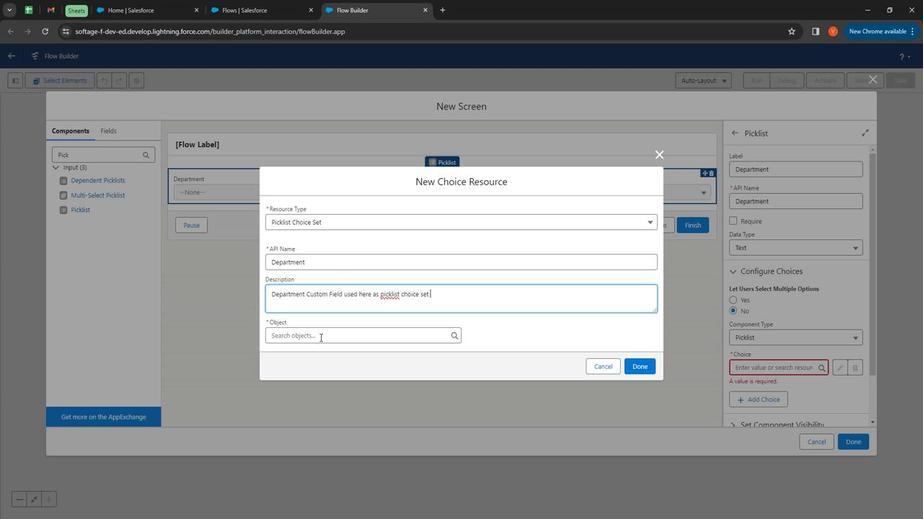 
Action: Mouse pressed left at (318, 336)
Screenshot: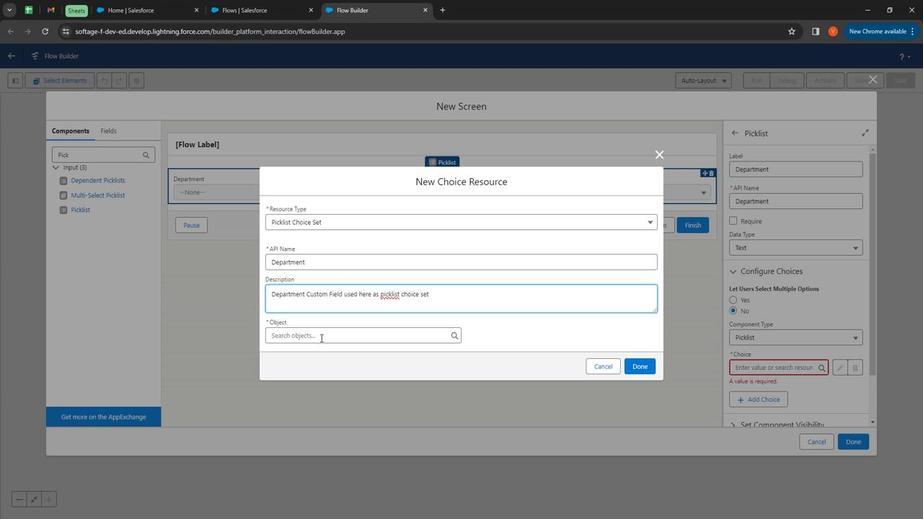 
Action: Key pressed de
Screenshot: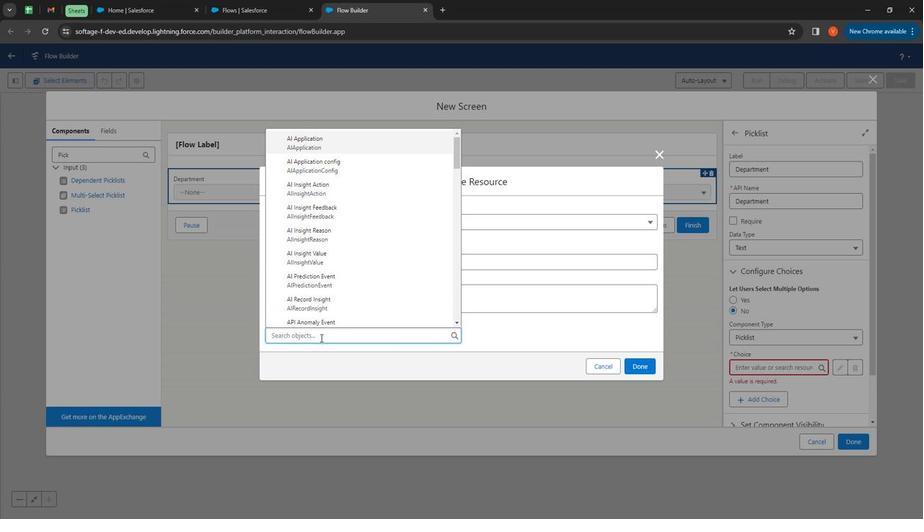 
Action: Mouse moved to (319, 336)
Screenshot: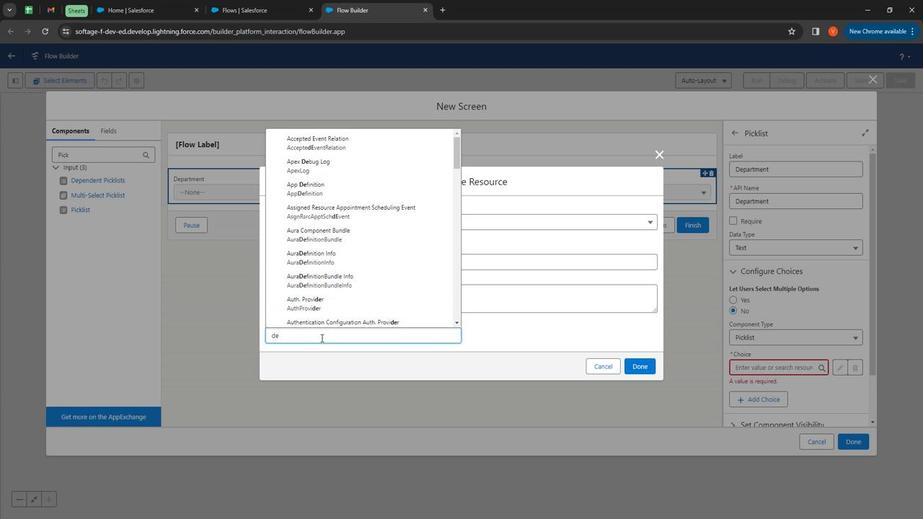 
Action: Key pressed <Key.backspace><Key.backspace>staff
Screenshot: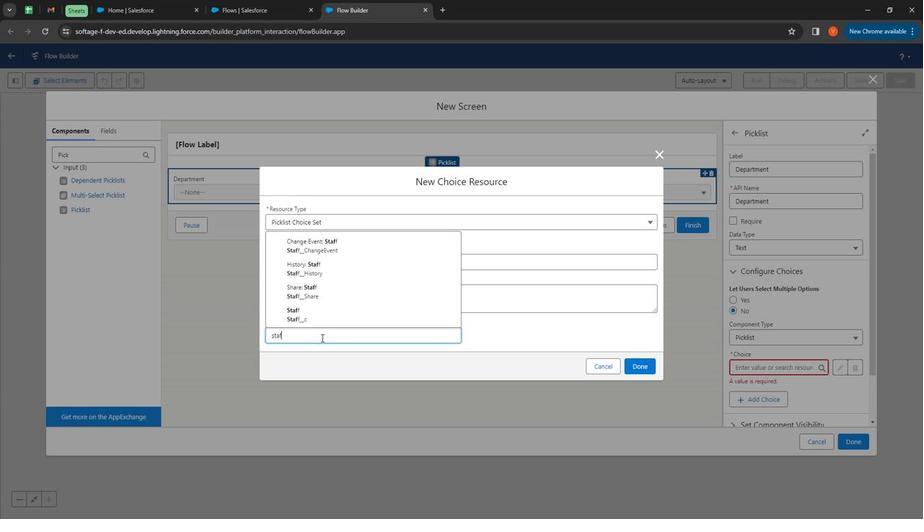 
Action: Mouse moved to (318, 314)
Screenshot: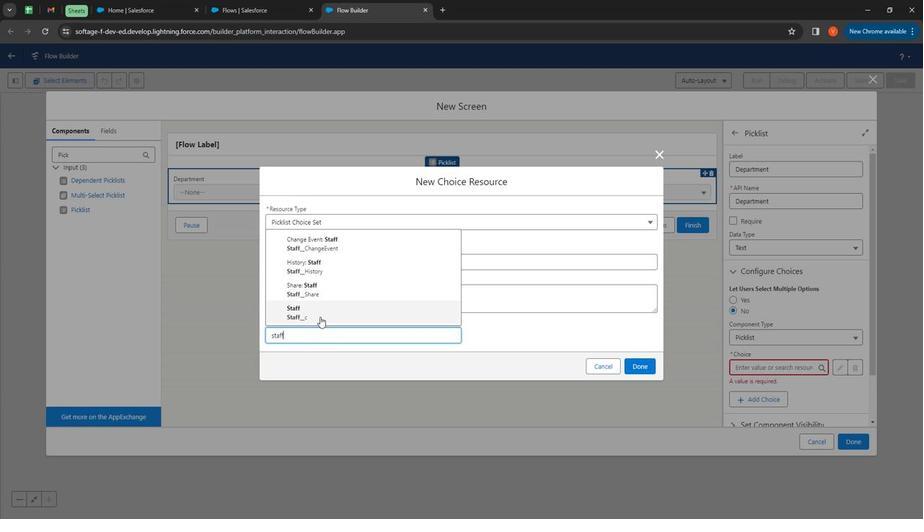 
Action: Mouse pressed left at (318, 314)
Screenshot: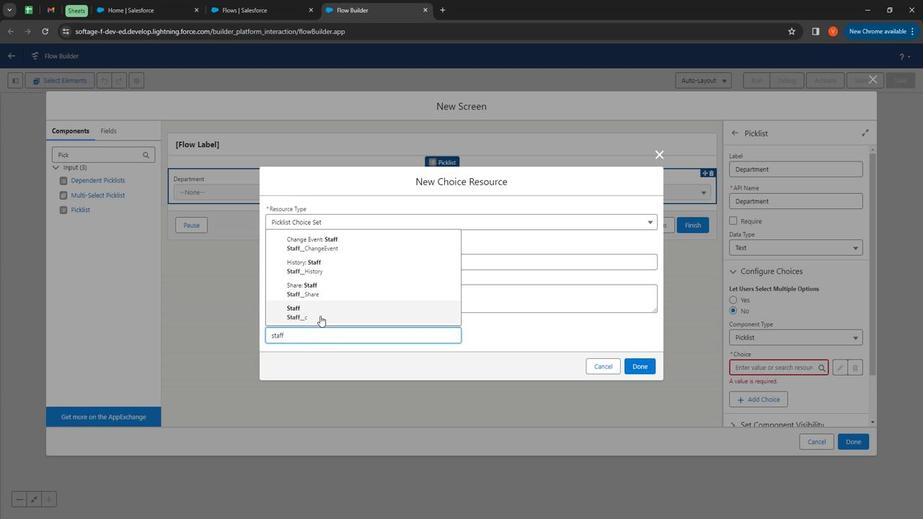 
Action: Mouse moved to (321, 332)
Screenshot: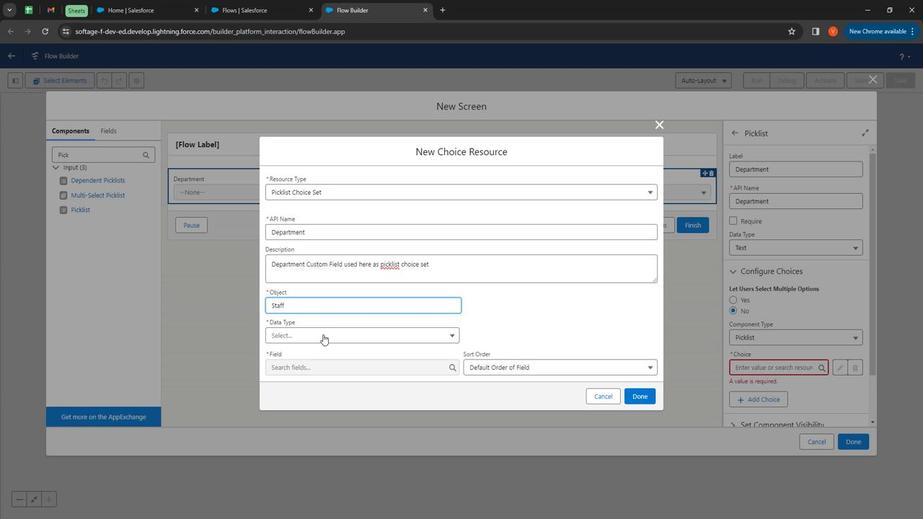 
Action: Mouse pressed left at (321, 332)
Screenshot: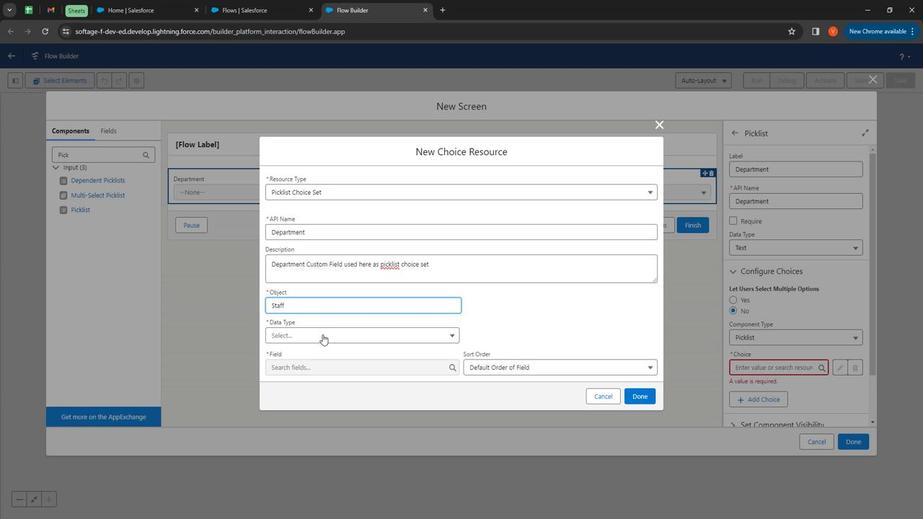 
Action: Mouse moved to (330, 352)
Screenshot: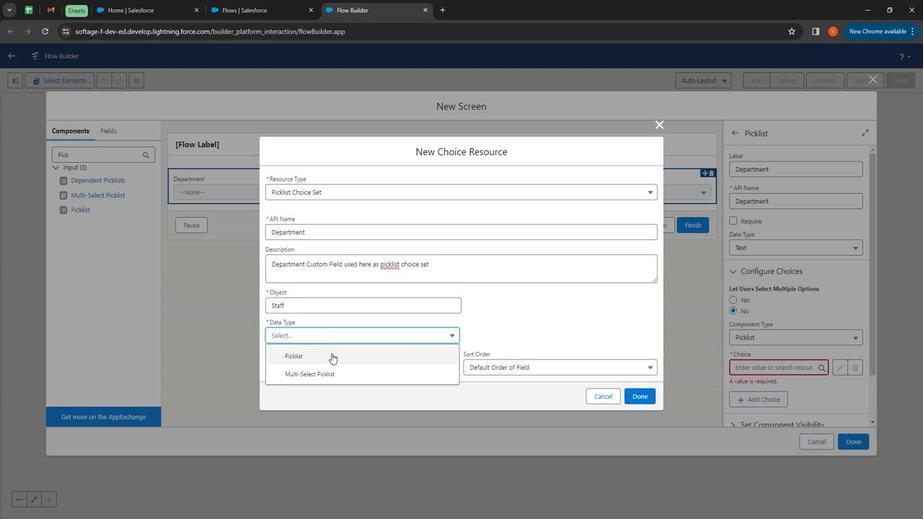 
Action: Mouse pressed left at (330, 352)
Screenshot: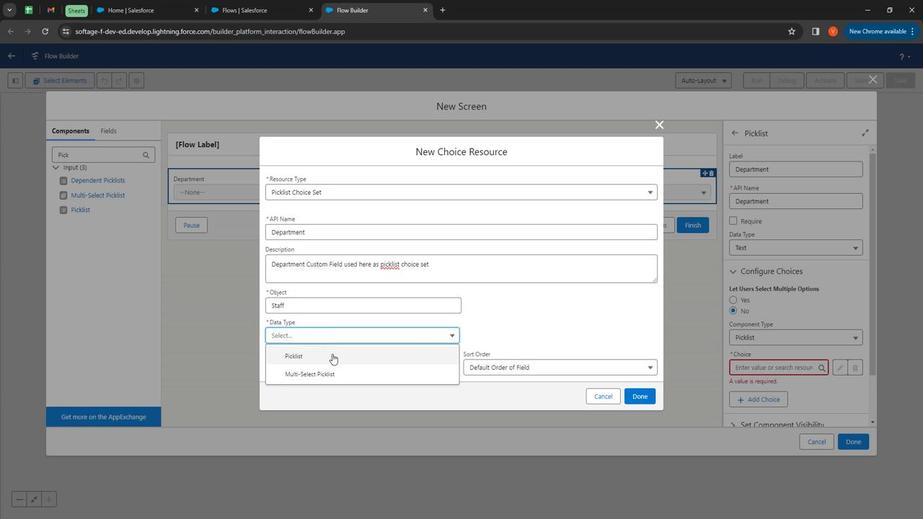 
Action: Mouse moved to (342, 362)
Screenshot: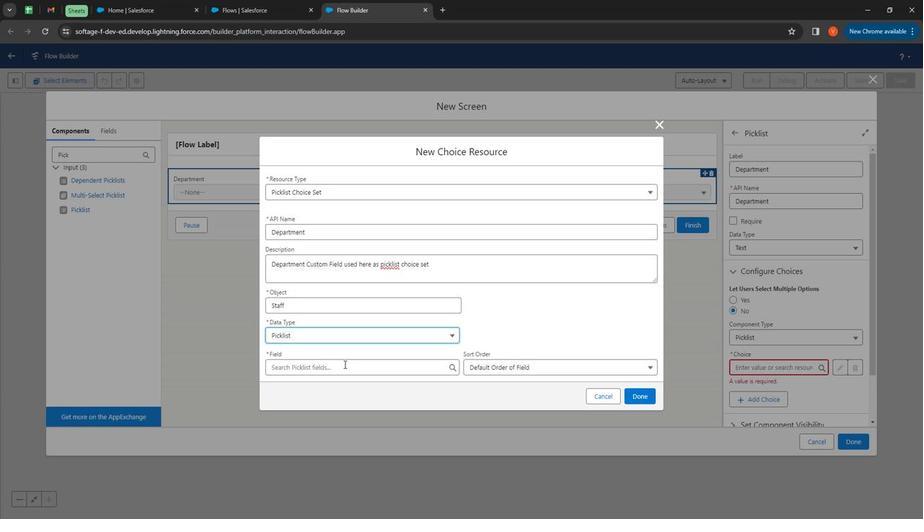 
Action: Mouse pressed left at (342, 362)
Screenshot: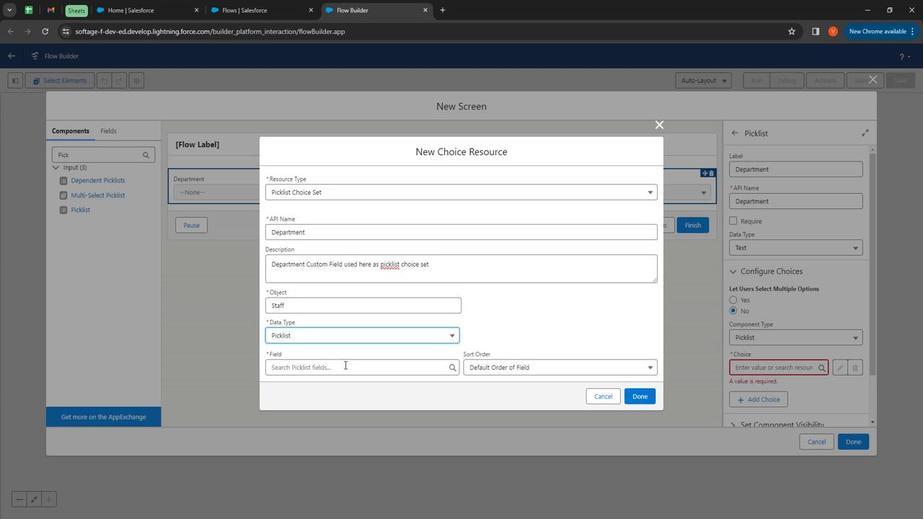 
Action: Mouse moved to (349, 388)
Screenshot: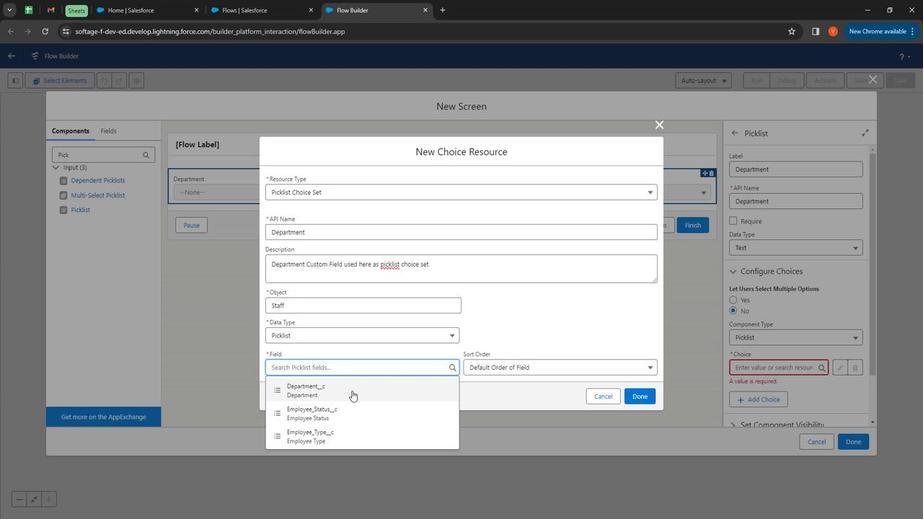 
Action: Mouse pressed left at (349, 388)
Screenshot: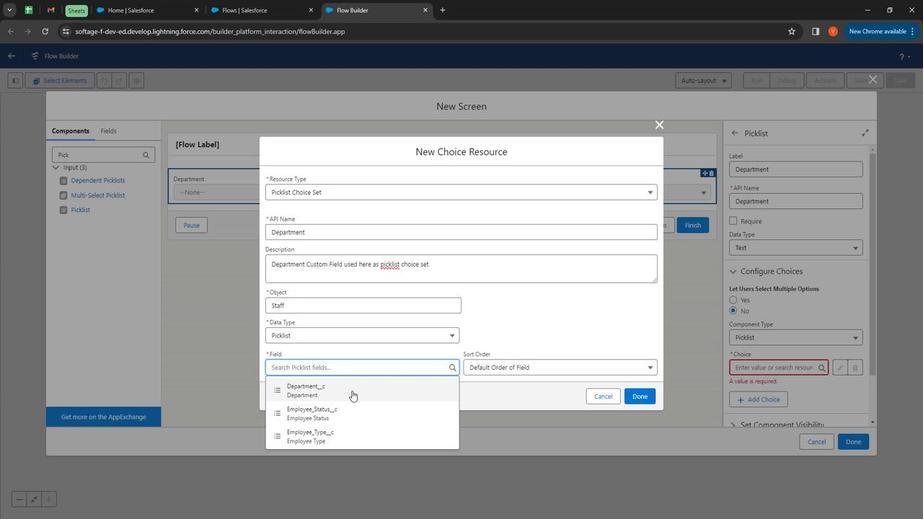 
Action: Mouse moved to (635, 398)
Screenshot: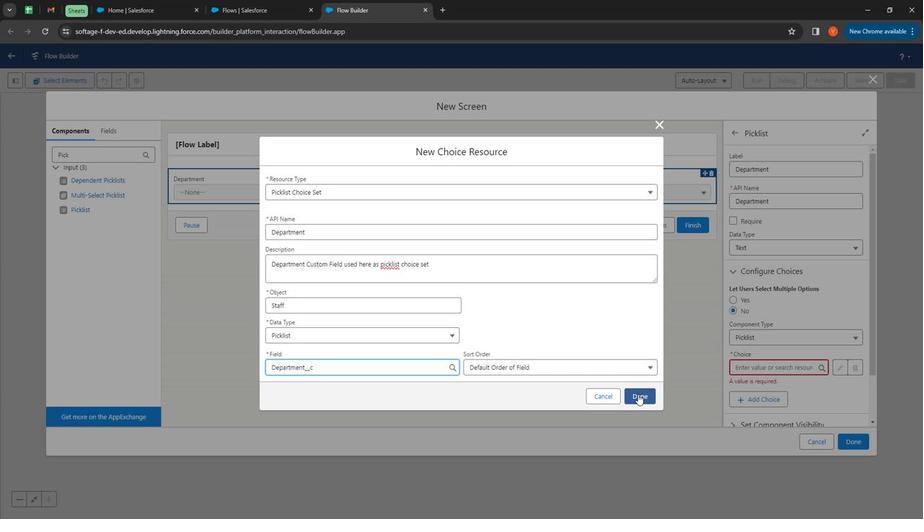
Action: Mouse pressed left at (635, 398)
Screenshot: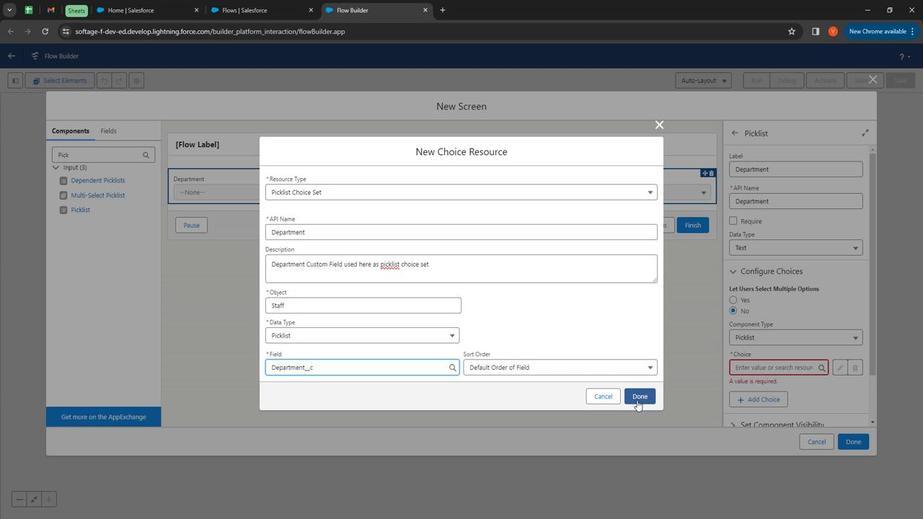 
Action: Mouse moved to (828, 394)
Screenshot: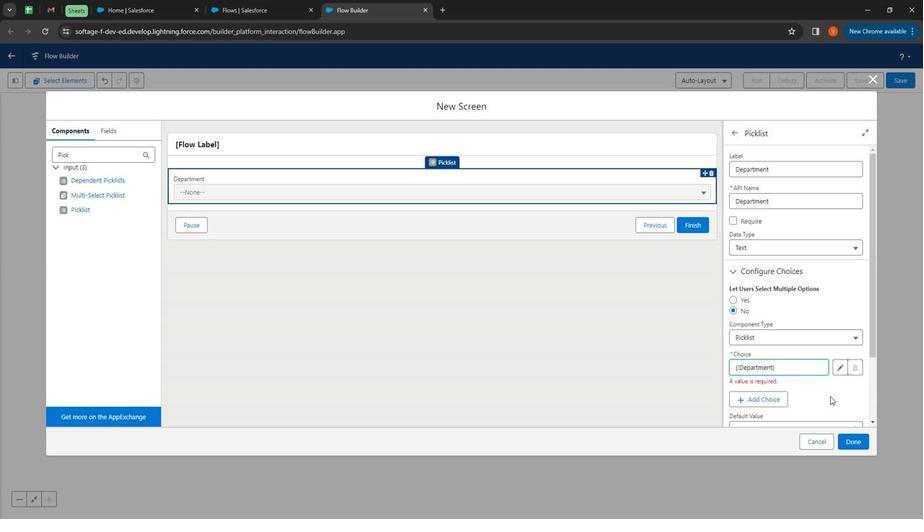 
Action: Mouse pressed left at (828, 394)
Screenshot: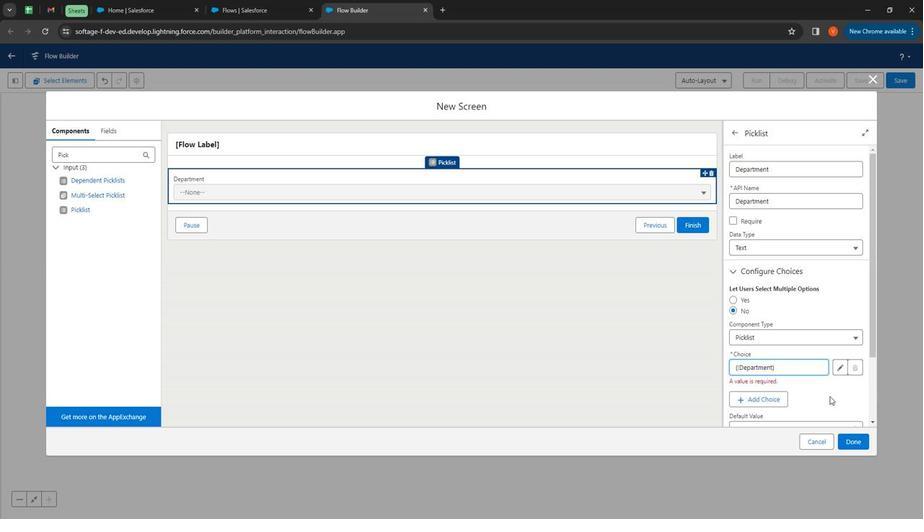 
Action: Mouse moved to (97, 157)
Screenshot: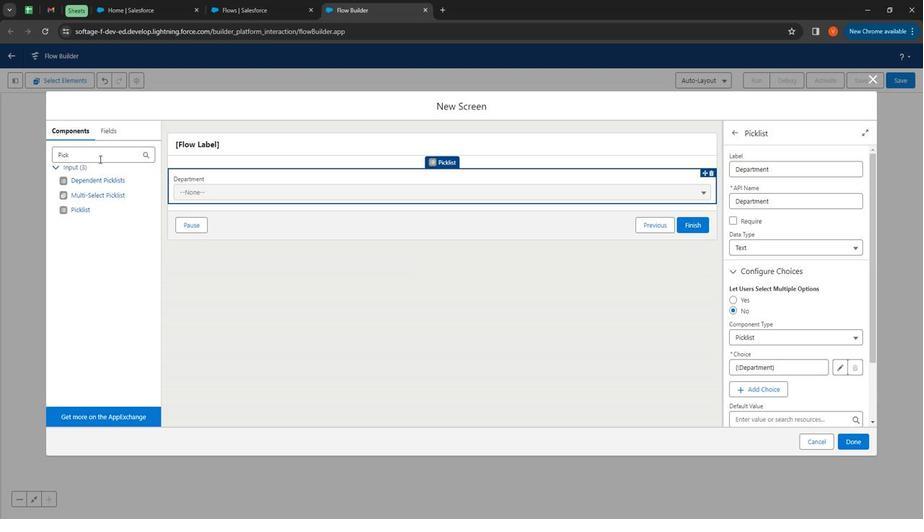 
Action: Mouse pressed left at (97, 157)
Screenshot: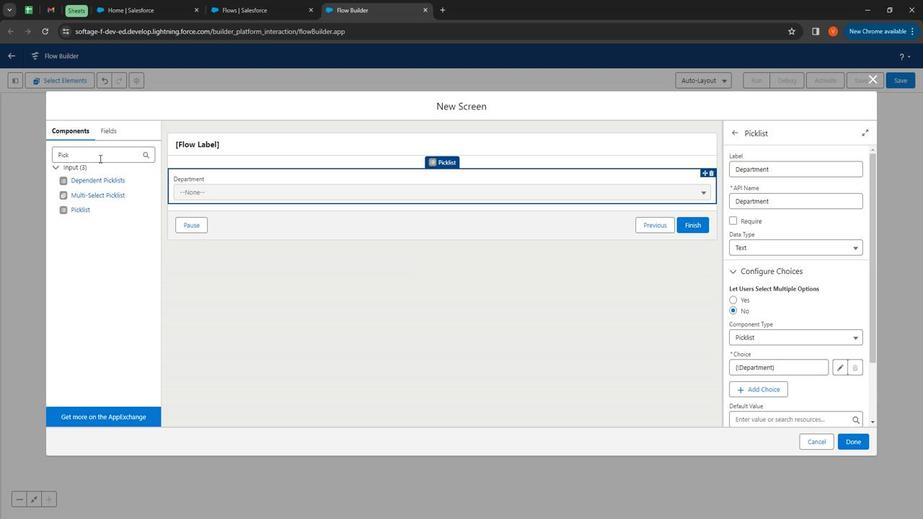 
Action: Mouse pressed left at (97, 157)
Screenshot: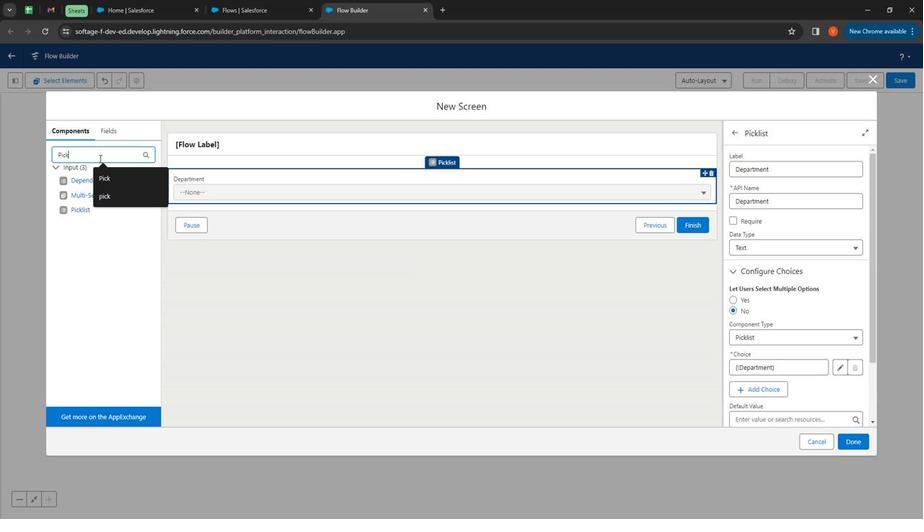 
Action: Key pressed date
Screenshot: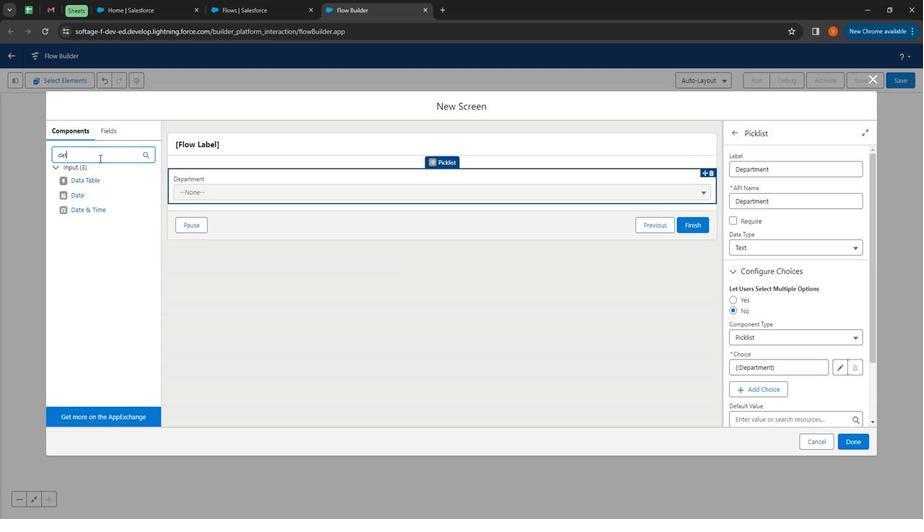 
Action: Mouse moved to (85, 180)
Screenshot: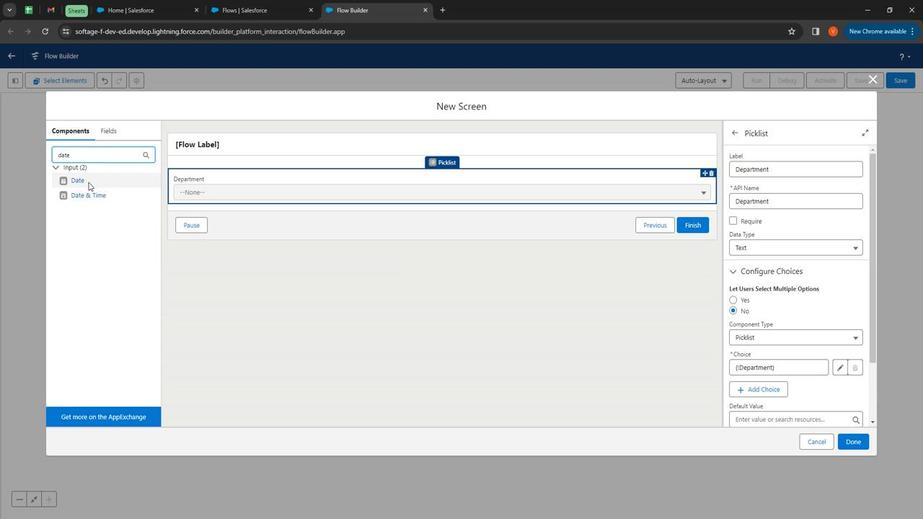 
Action: Mouse pressed left at (85, 180)
Screenshot: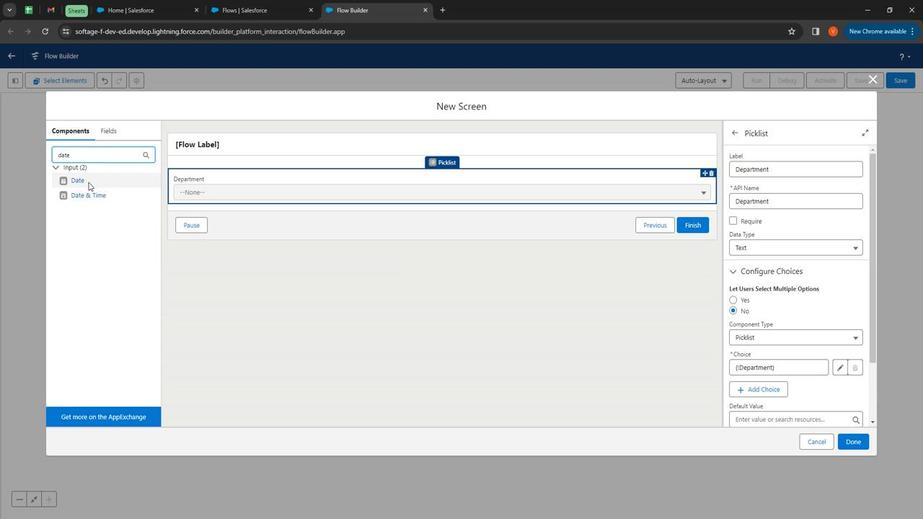 
Action: Mouse moved to (765, 167)
Screenshot: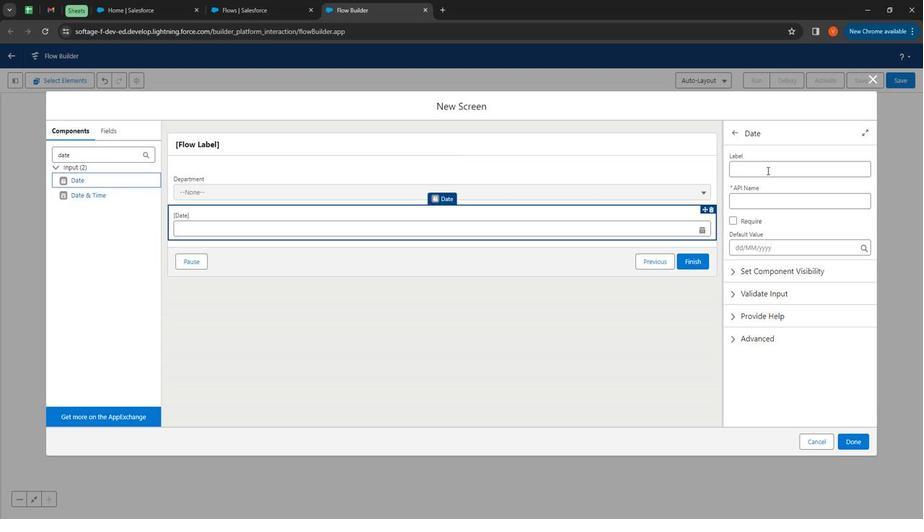 
Action: Mouse pressed left at (765, 167)
Screenshot: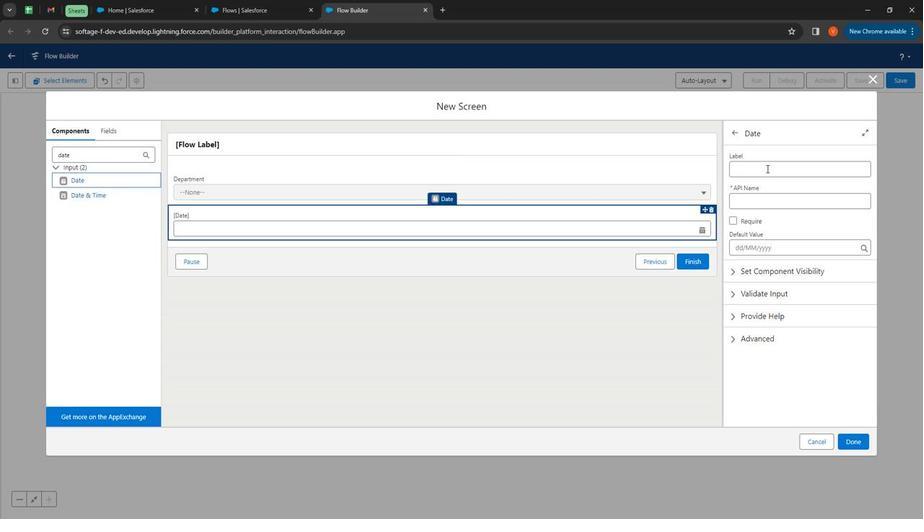 
Action: Key pressed <Key.shift>
Screenshot: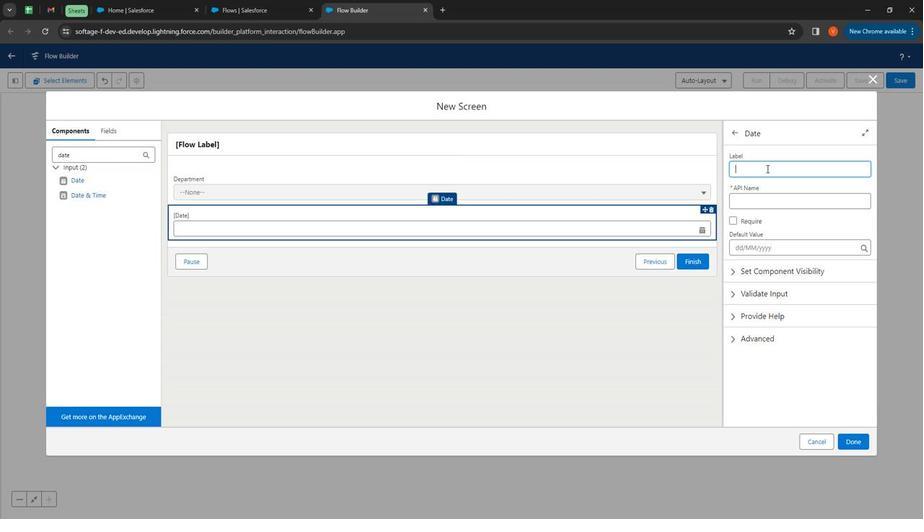 
Action: Mouse moved to (742, 113)
Screenshot: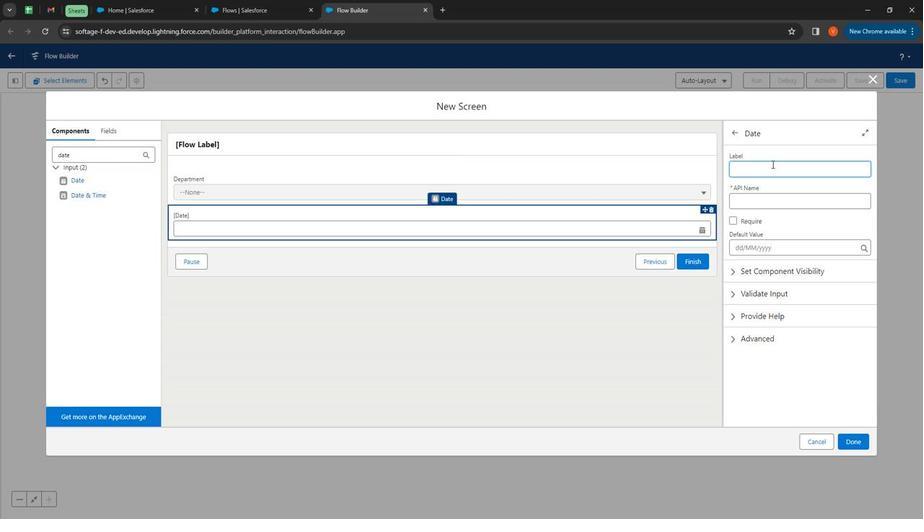 
Action: Key pressed <Key.shift>
Screenshot: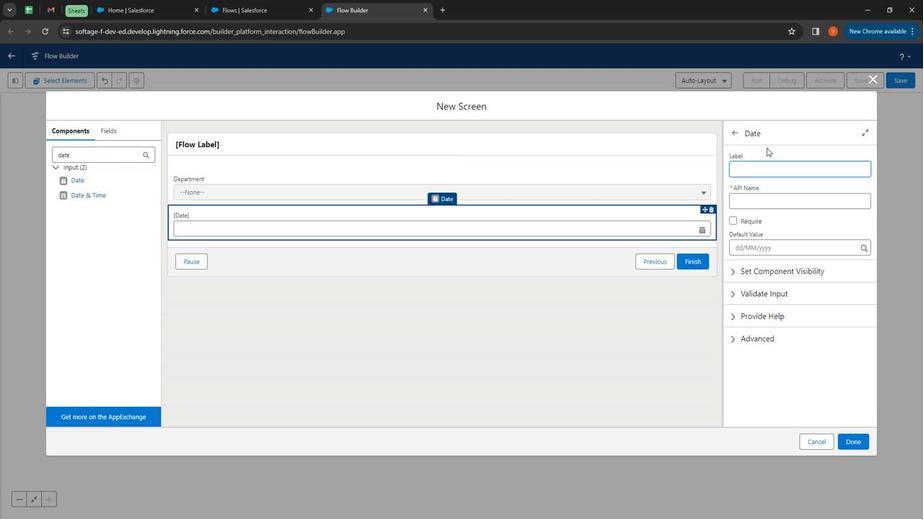 
Action: Mouse moved to (709, 75)
Screenshot: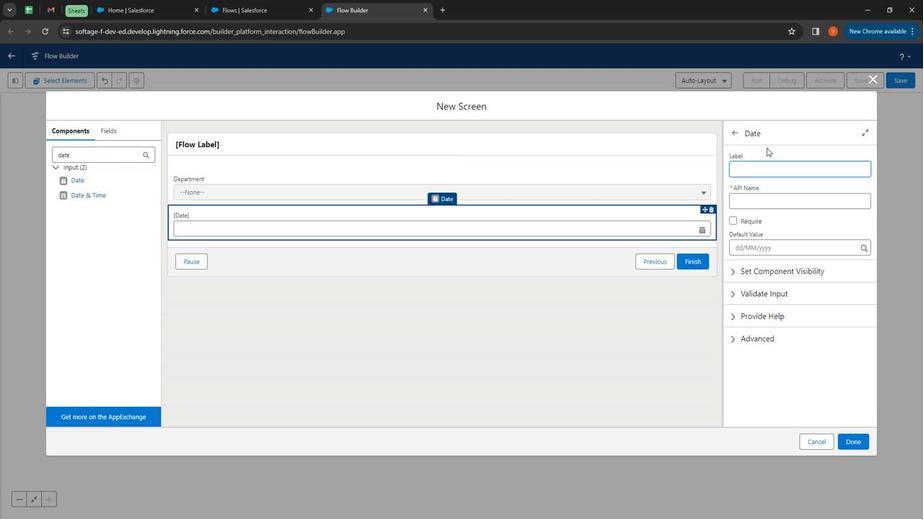 
Action: Key pressed <Key.shift>
Screenshot: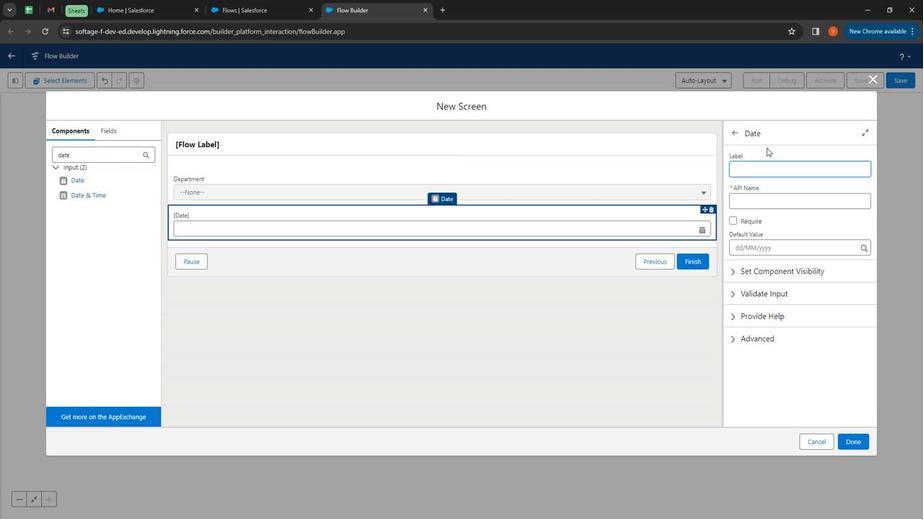 
Action: Mouse moved to (682, 38)
Screenshot: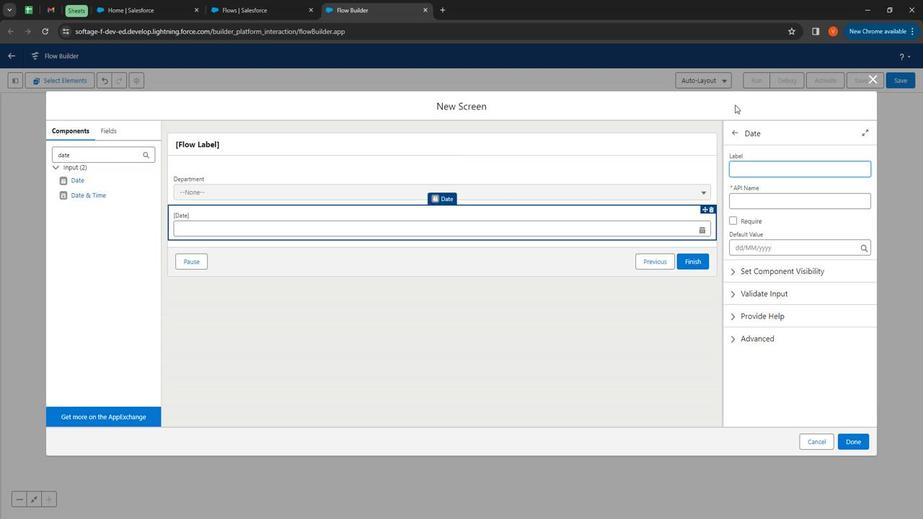 
Action: Key pressed <Key.shift>
Screenshot: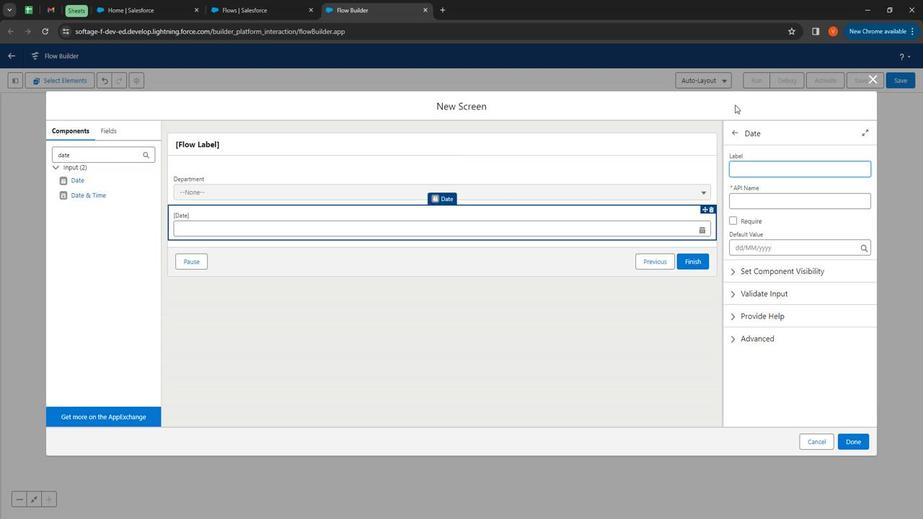 
Action: Mouse moved to (656, 5)
Screenshot: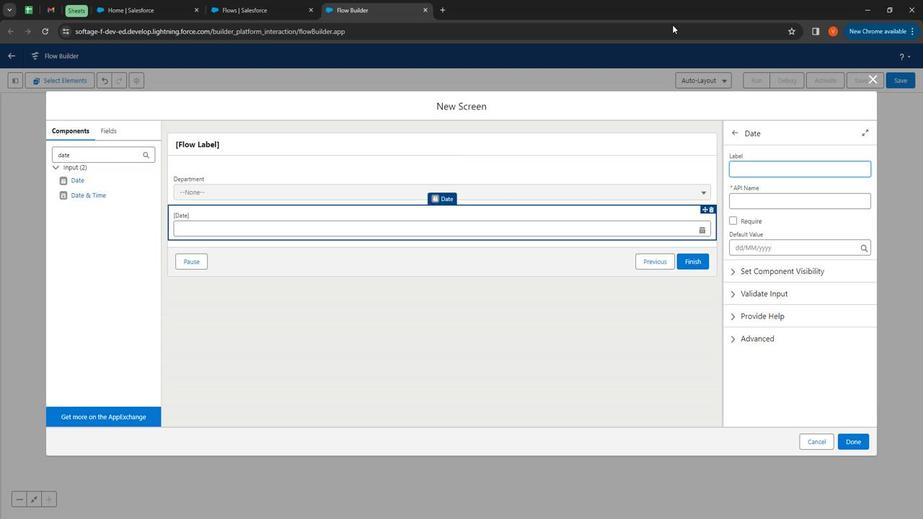 
Action: Key pressed <Key.shift><Key.shift><Key.shift><Key.shift><Key.shift><Key.shift><Key.shift><Key.shift><Key.shift><Key.shift><Key.shift><Key.shift><Key.shift><Key.shift><Key.shift><Key.shift><Key.shift><Key.shift><Key.shift><Key.shift><Key.shift><Key.shift><Key.shift><Key.shift><Key.shift><Key.shift><Key.shift><Key.shift><Key.shift><Key.shift><Key.shift><Key.shift><Key.shift><Key.shift><Key.shift><Key.shift><Key.shift><Key.shift><Key.shift><Key.shift><Key.shift><Key.shift><Key.shift><Key.shift><Key.shift><Key.shift><Key.shift><Key.shift><Key.shift><Key.shift><Key.shift><Key.shift><Key.shift><Key.shift><Key.shift><Key.shift><Key.shift><Key.shift><Key.shift><Key.shift><Key.shift><Key.shift><Key.shift><Key.shift><Key.shift><Key.shift><Key.shift><Key.shift><Key.shift><Key.shift><Key.shift><Key.shift><Key.shift><Key.shift>Hire<Key.space><Key.shift>Date
Screenshot: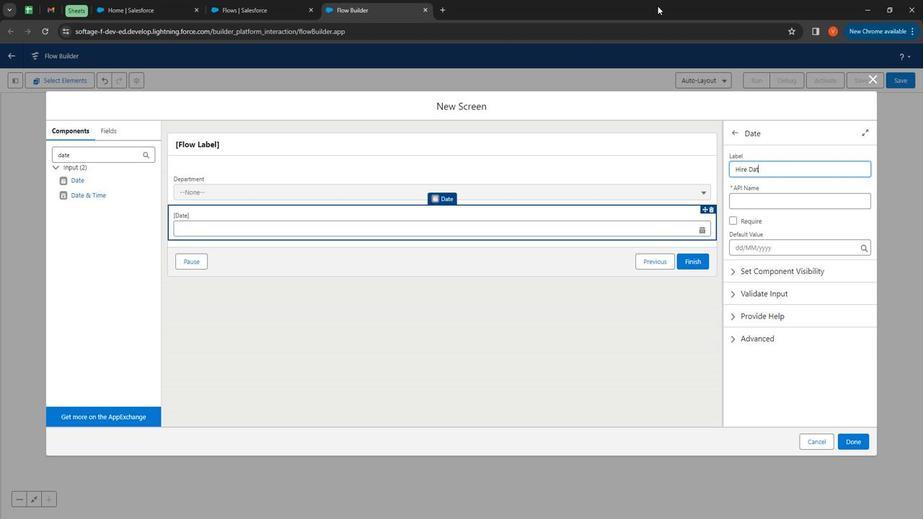 
Action: Mouse moved to (761, 204)
Screenshot: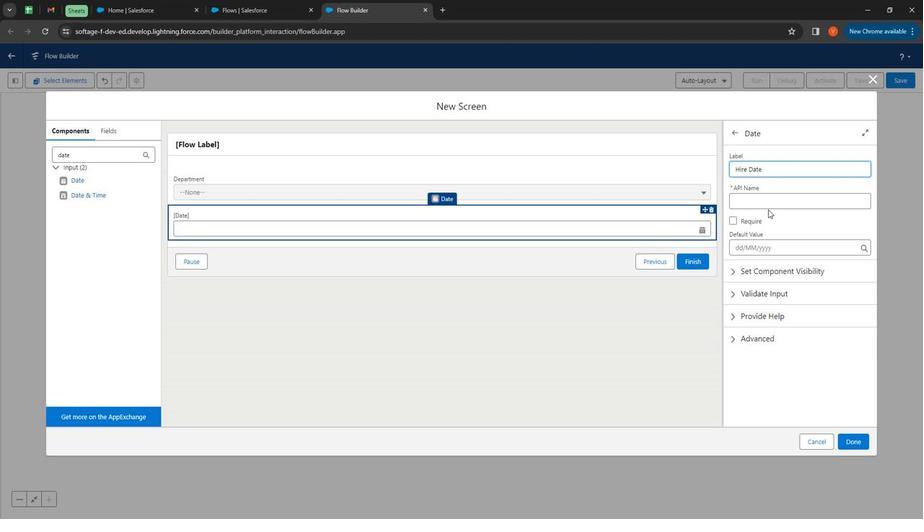 
Action: Mouse pressed left at (761, 204)
Screenshot: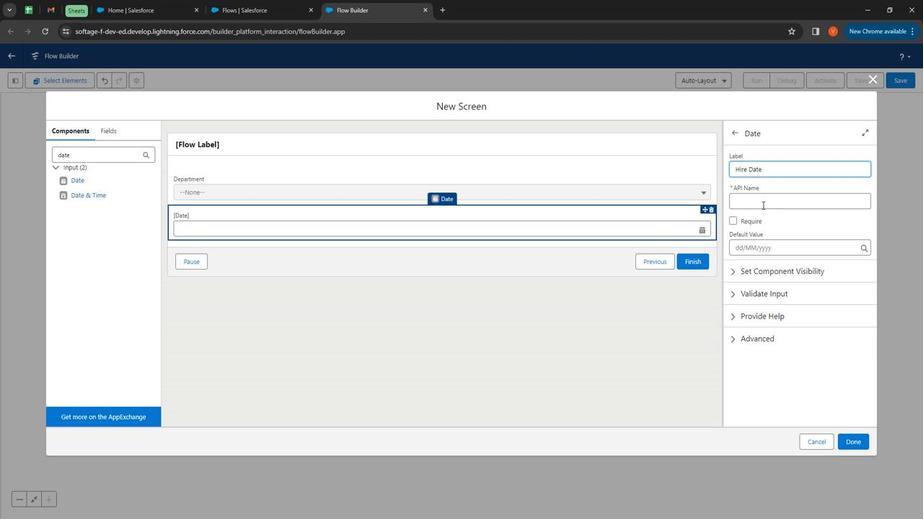 
Action: Mouse moved to (440, 354)
Screenshot: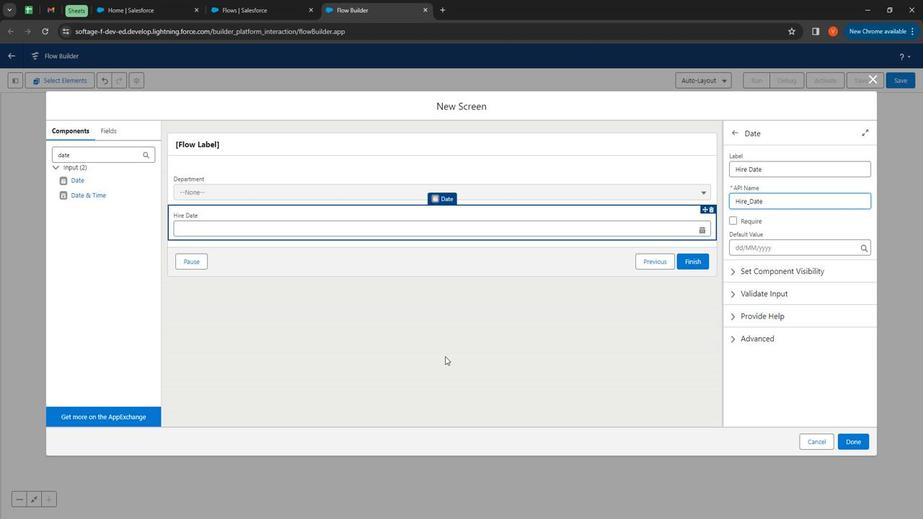 
Action: Mouse pressed left at (440, 354)
Screenshot: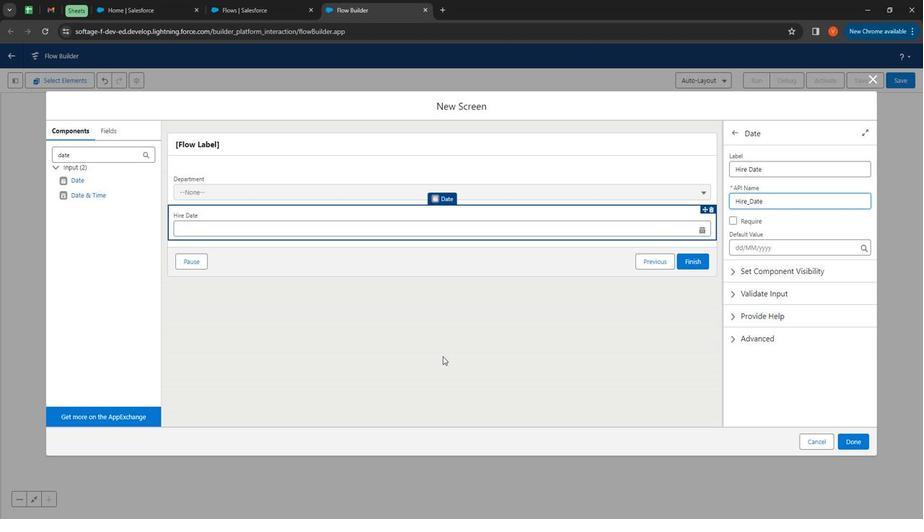 
Action: Mouse moved to (97, 150)
Screenshot: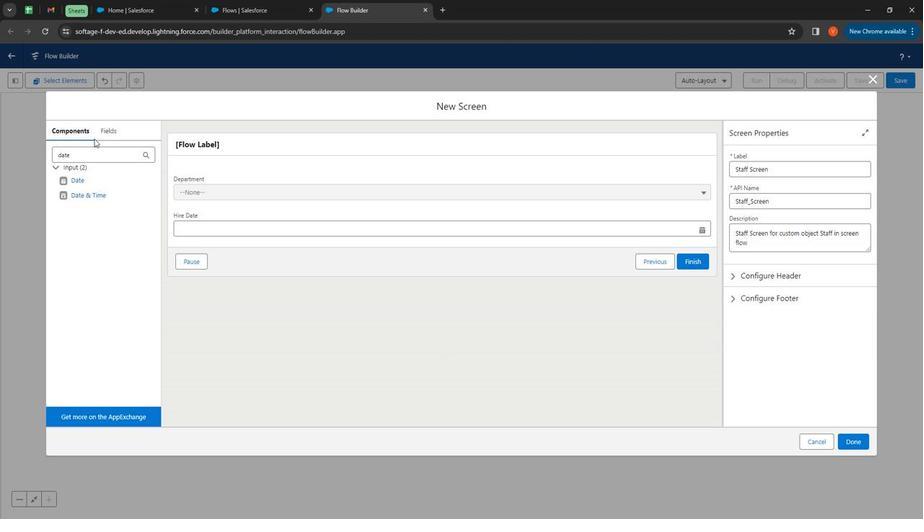 
Action: Mouse pressed left at (97, 150)
Screenshot: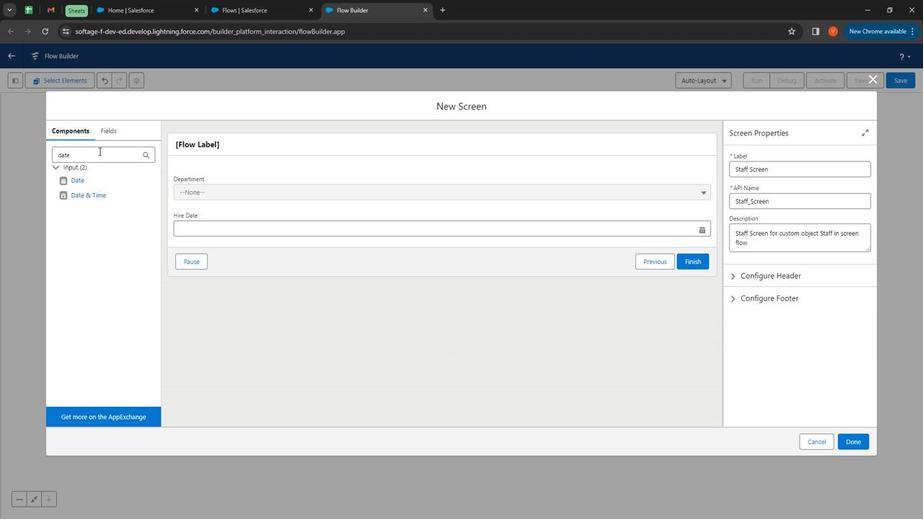 
Action: Mouse pressed left at (97, 150)
Screenshot: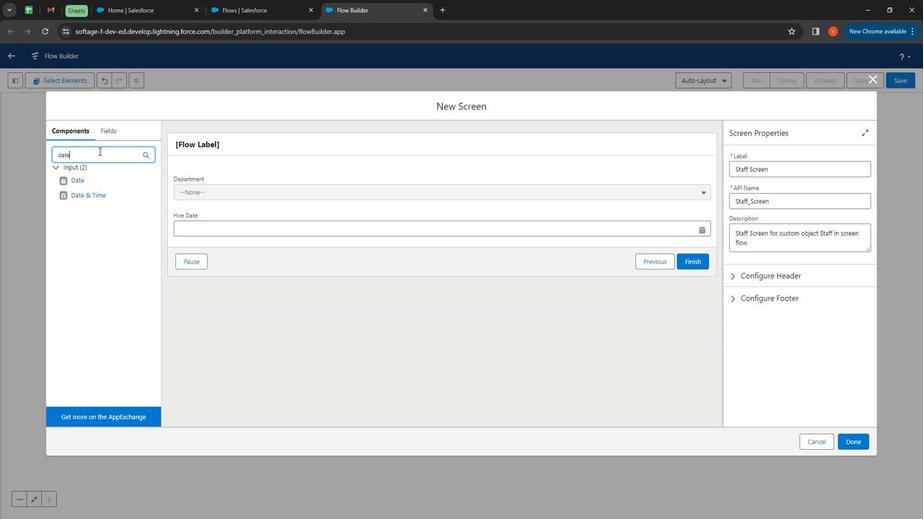 
Action: Mouse moved to (97, 153)
Screenshot: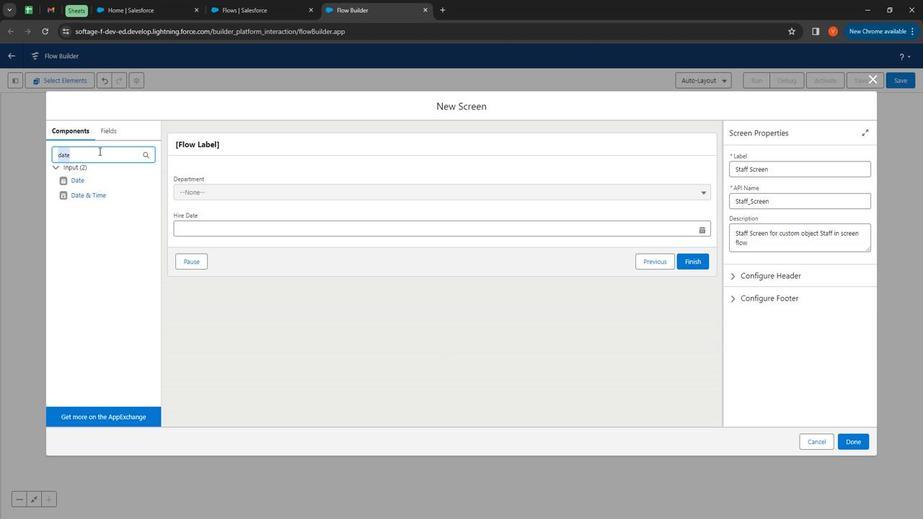 
Action: Key pressed <Key.shift>Pick
Screenshot: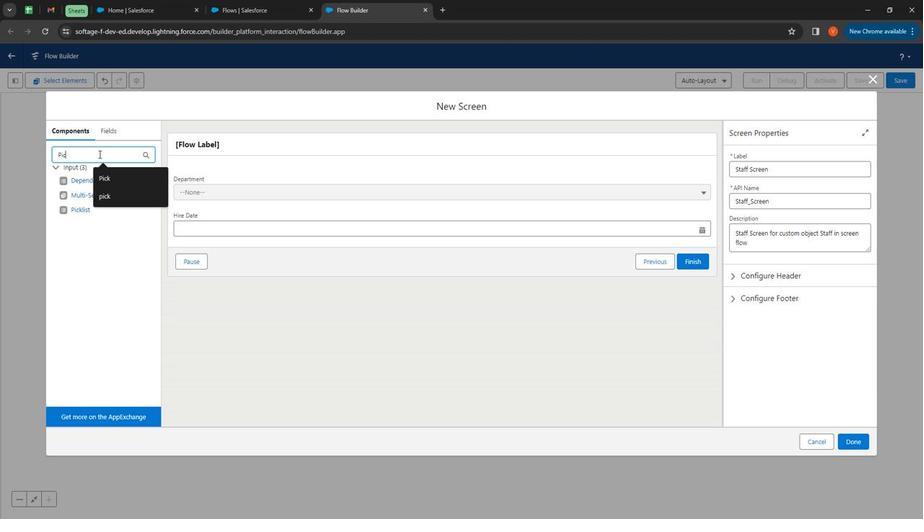 
Action: Mouse moved to (63, 212)
Screenshot: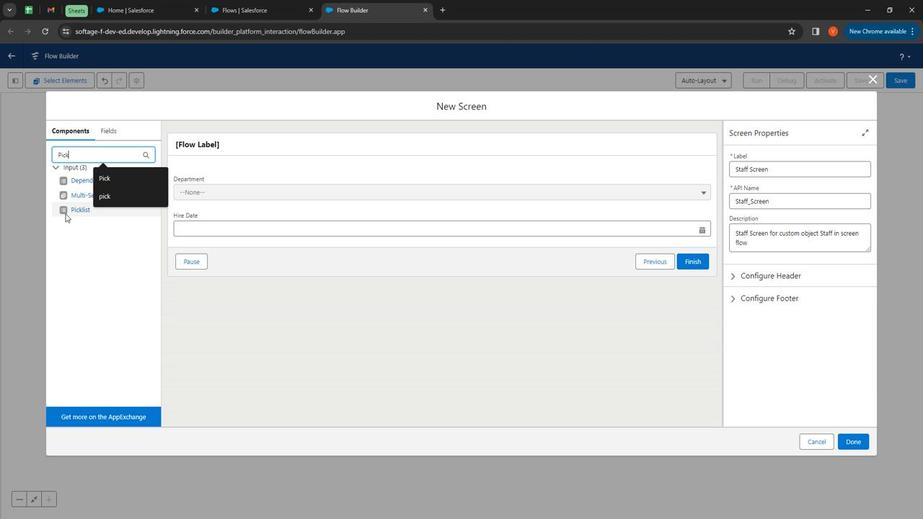 
Action: Mouse pressed left at (63, 212)
Screenshot: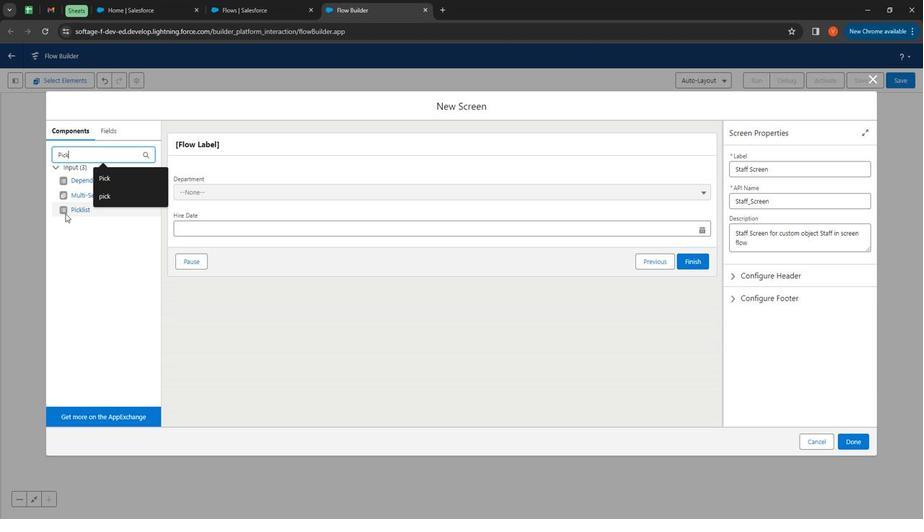 
Action: Mouse moved to (765, 165)
Screenshot: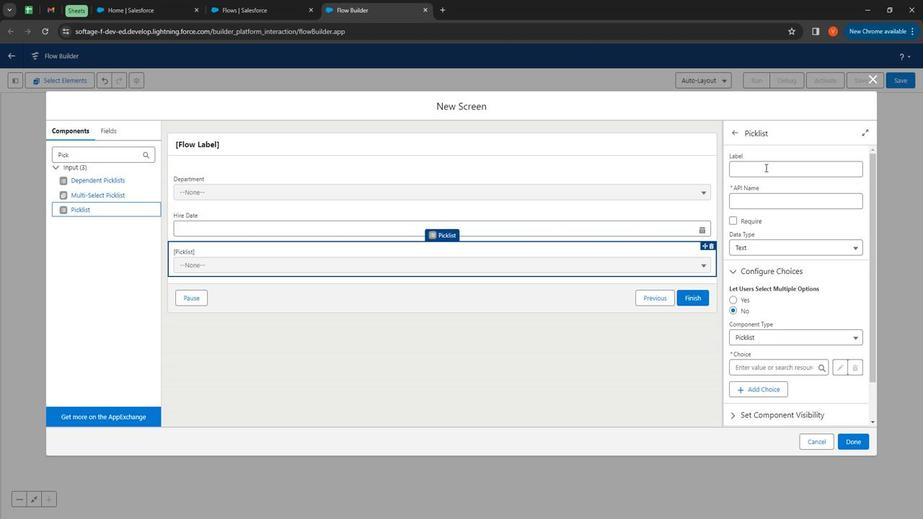 
Action: Mouse pressed left at (765, 165)
Screenshot: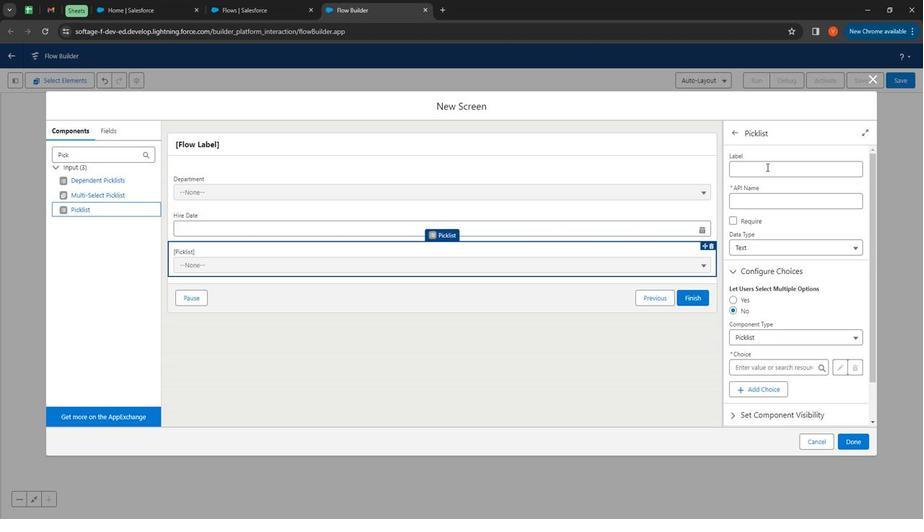 
Action: Key pressed <Key.shift>
Screenshot: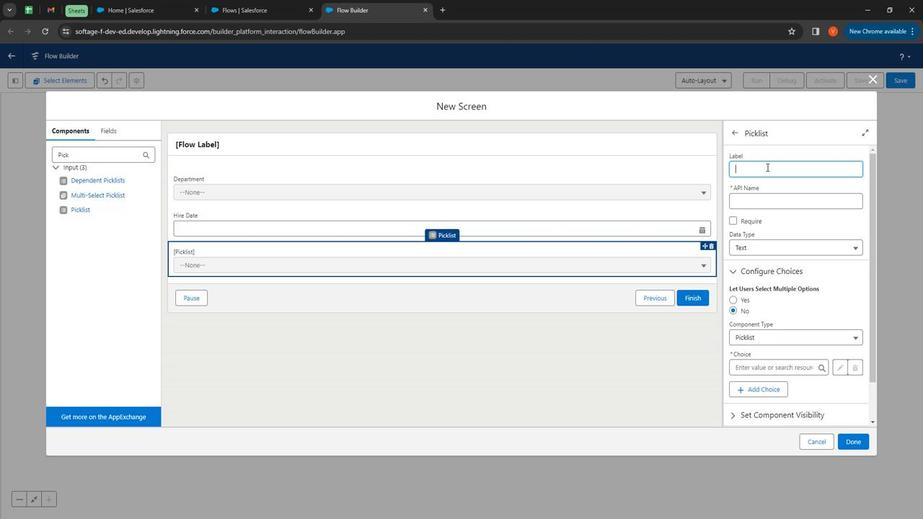 
Action: Mouse moved to (724, 108)
Screenshot: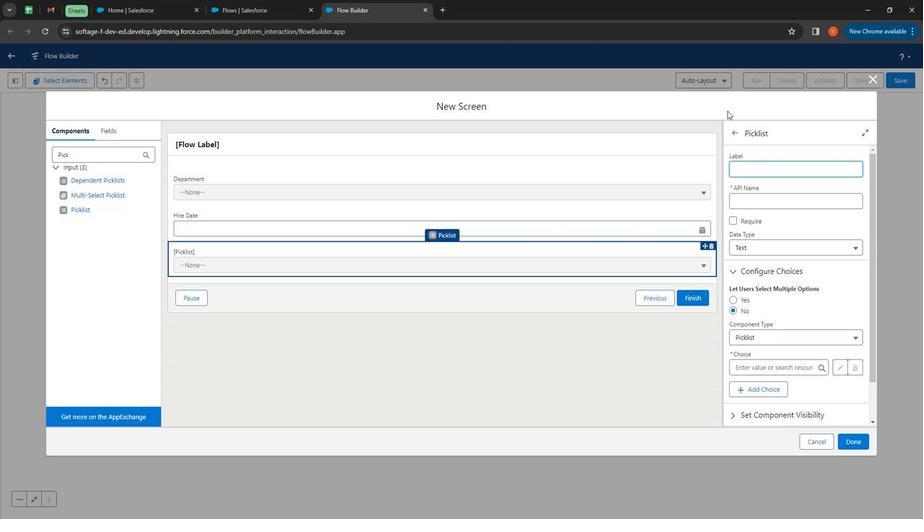 
Action: Key pressed <Key.shift><Key.shift><Key.shift><Key.shift><Key.shift><Key.shift><Key.shift><Key.shift><Key.shift><Key.shift><Key.shift><Key.shift><Key.shift><Key.shift><Key.shift><Key.shift><Key.shift><Key.shift><Key.shift><Key.shift>Employee<Key.space><Key.shift>Status
Screenshot: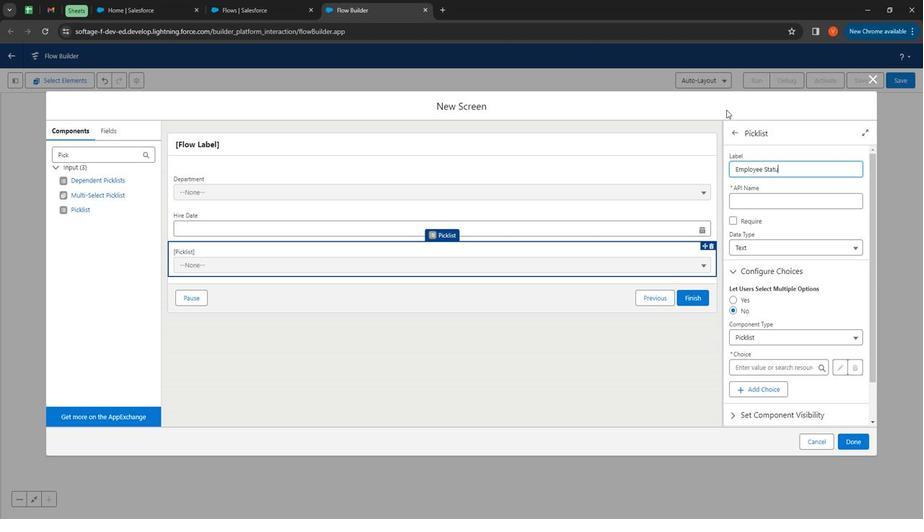 
Action: Mouse moved to (766, 201)
Screenshot: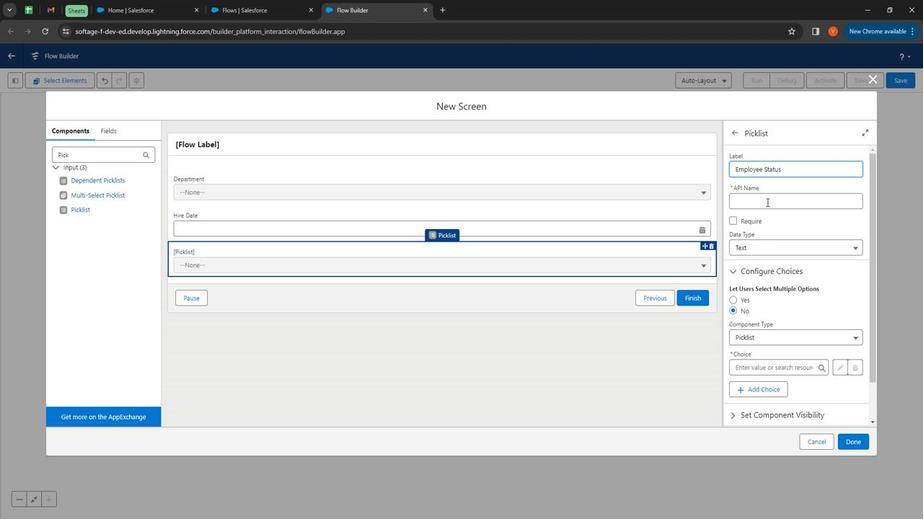 
Action: Mouse pressed left at (766, 201)
Screenshot: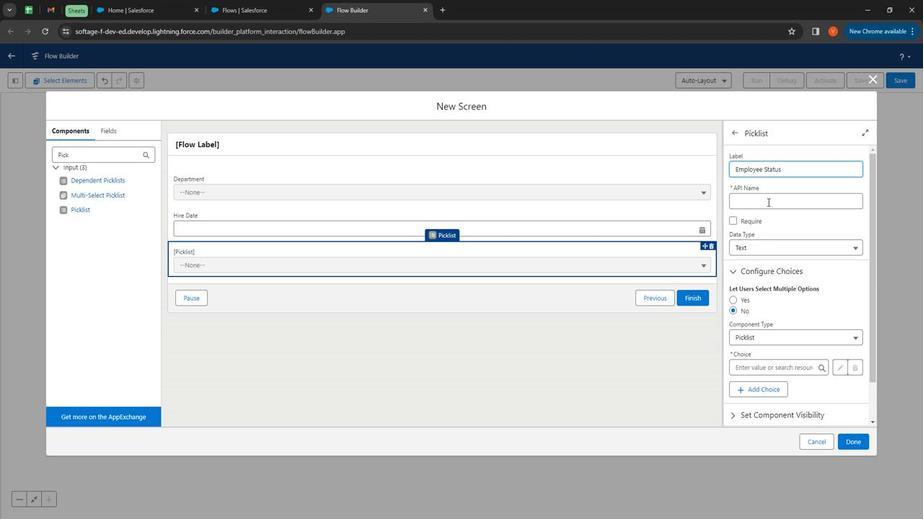 
Action: Mouse moved to (774, 372)
Screenshot: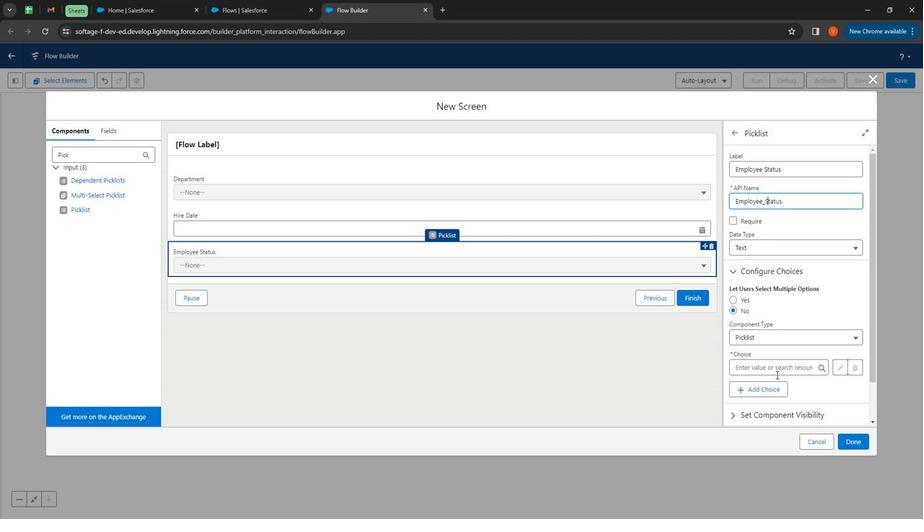 
Action: Mouse pressed left at (774, 372)
Screenshot: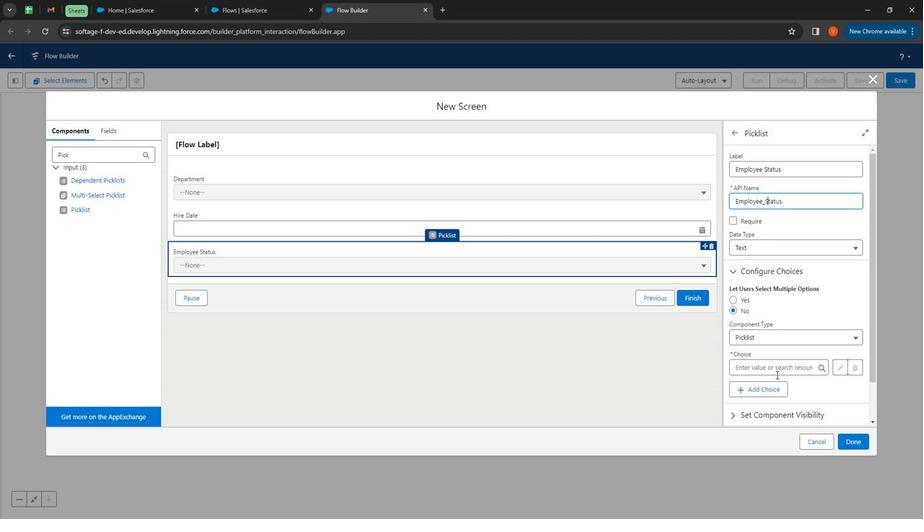 
Action: Mouse moved to (772, 366)
Screenshot: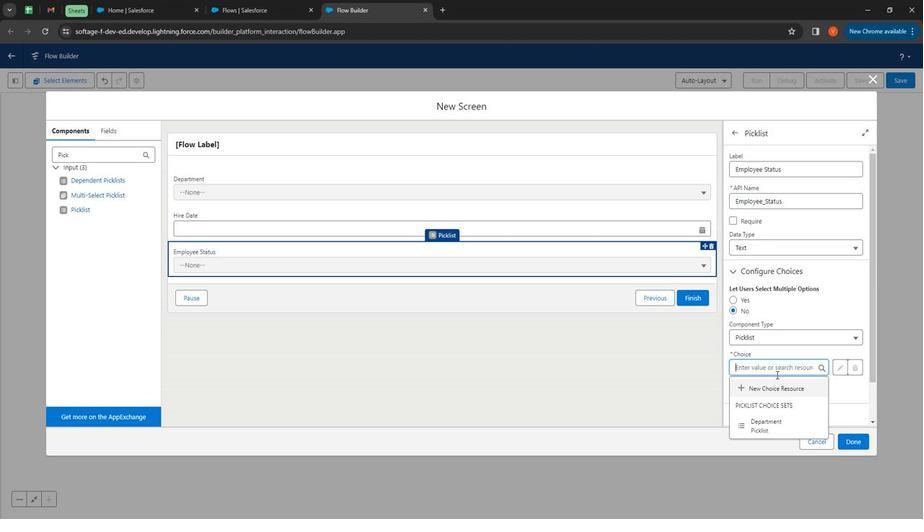 
Action: Key pressed <Key.shift>
Screenshot: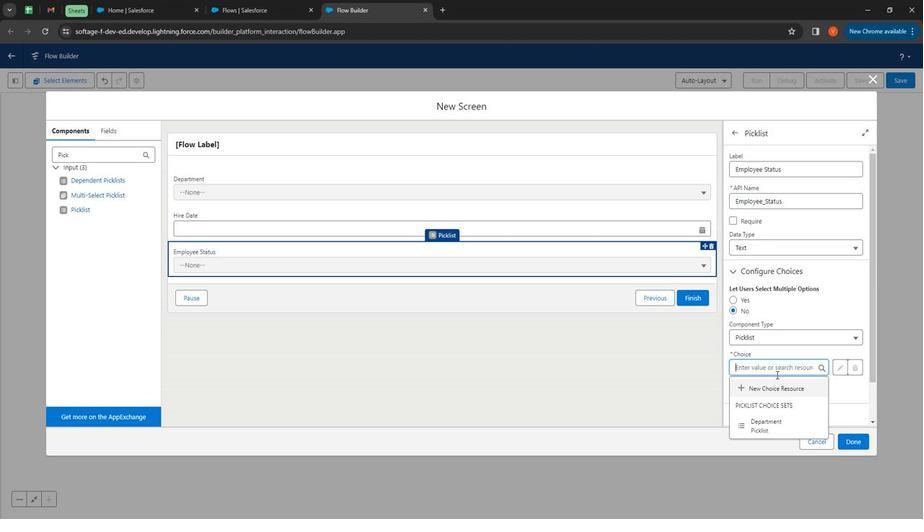 
Action: Mouse moved to (772, 385)
Screenshot: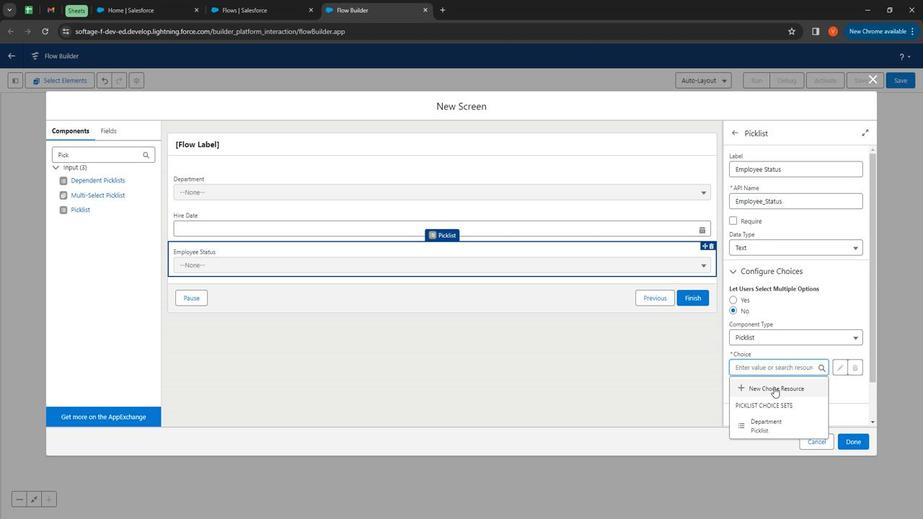 
Action: Mouse pressed left at (772, 385)
Screenshot: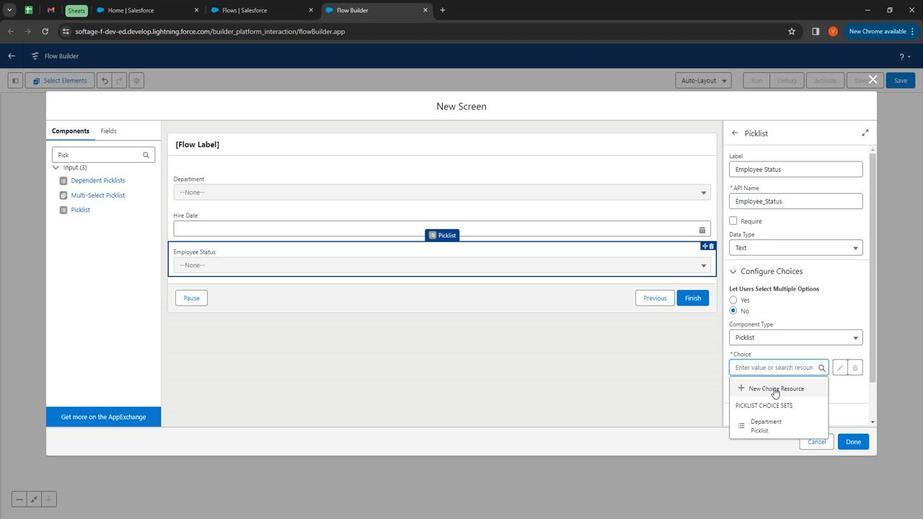 
Action: Mouse moved to (380, 238)
Screenshot: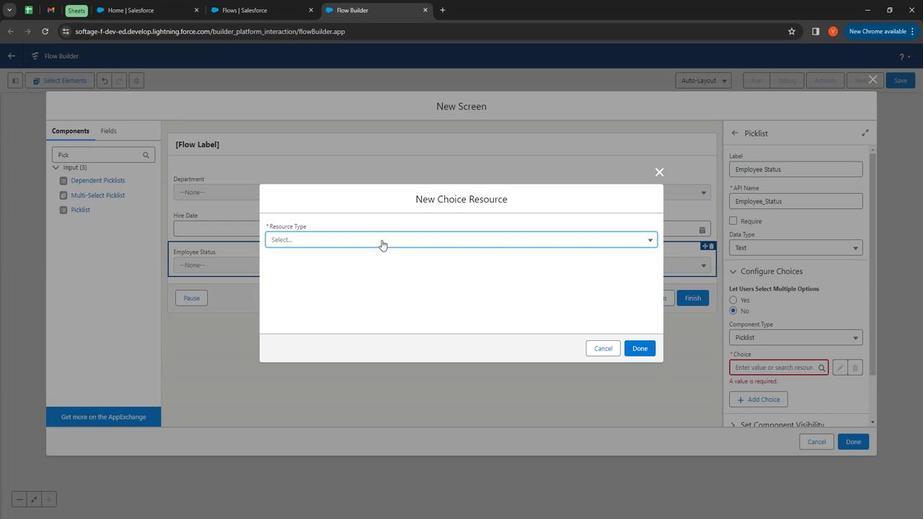 
Action: Mouse pressed left at (380, 238)
Screenshot: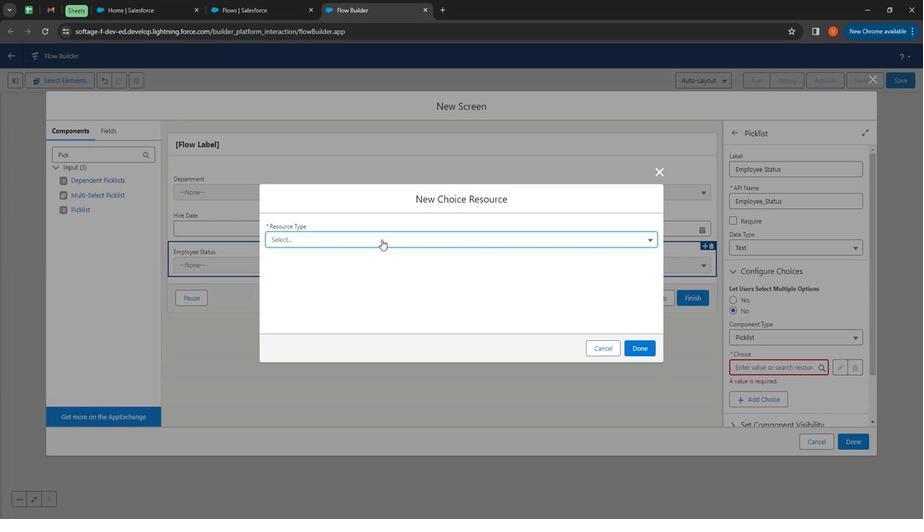 
Action: Mouse moved to (349, 328)
Screenshot: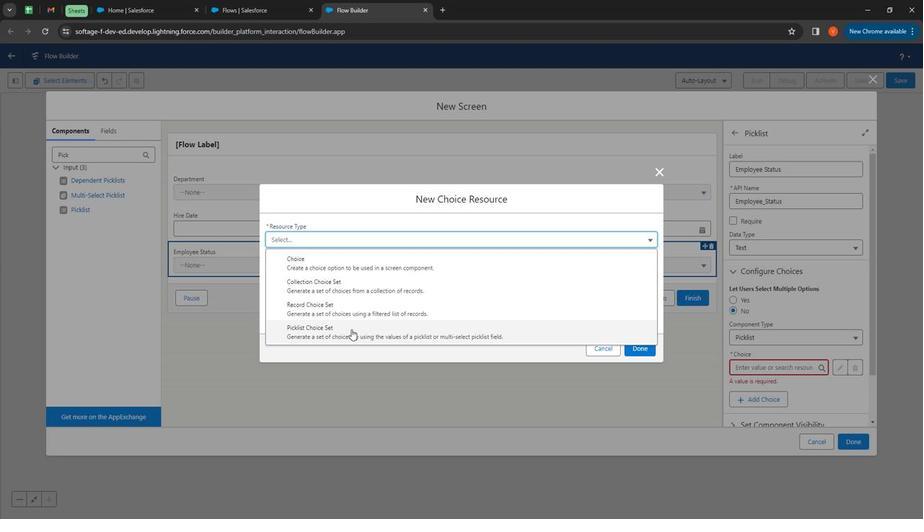 
Action: Mouse pressed left at (349, 328)
Screenshot: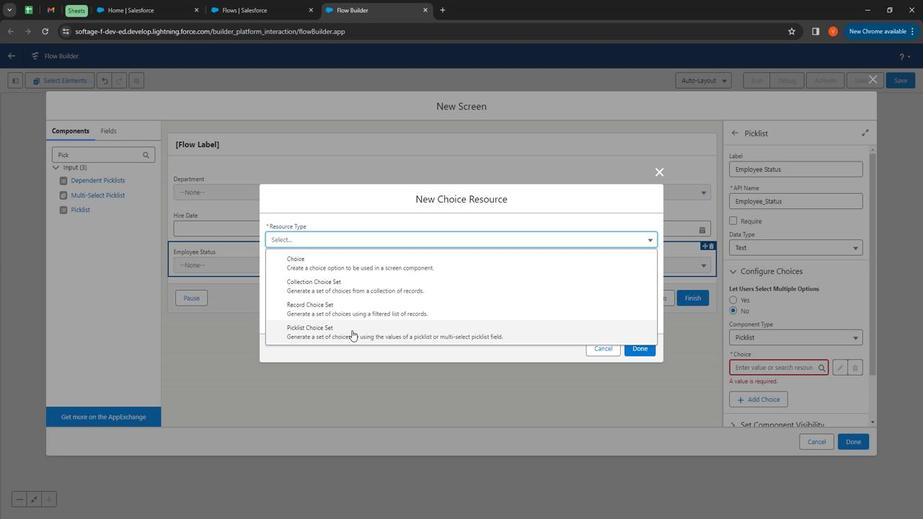 
Action: Mouse moved to (284, 256)
Screenshot: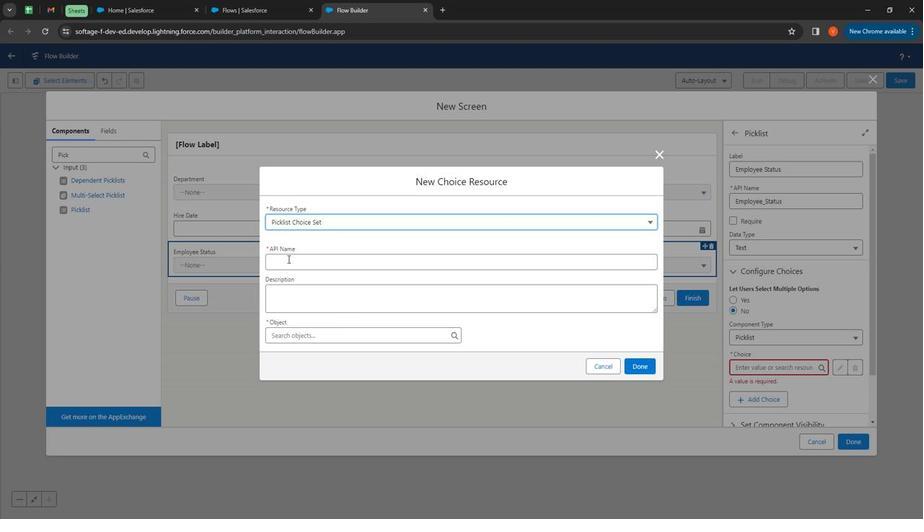 
Action: Mouse pressed left at (284, 256)
Screenshot: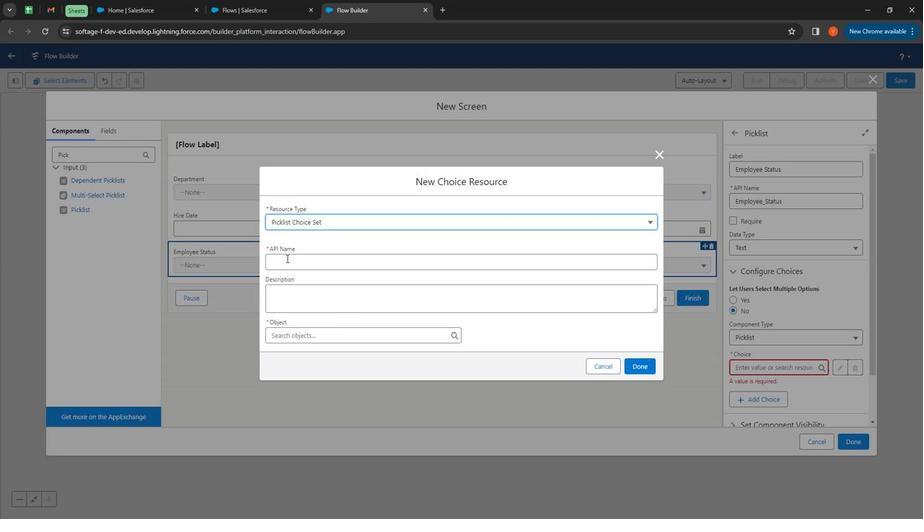 
Action: Mouse moved to (282, 256)
Screenshot: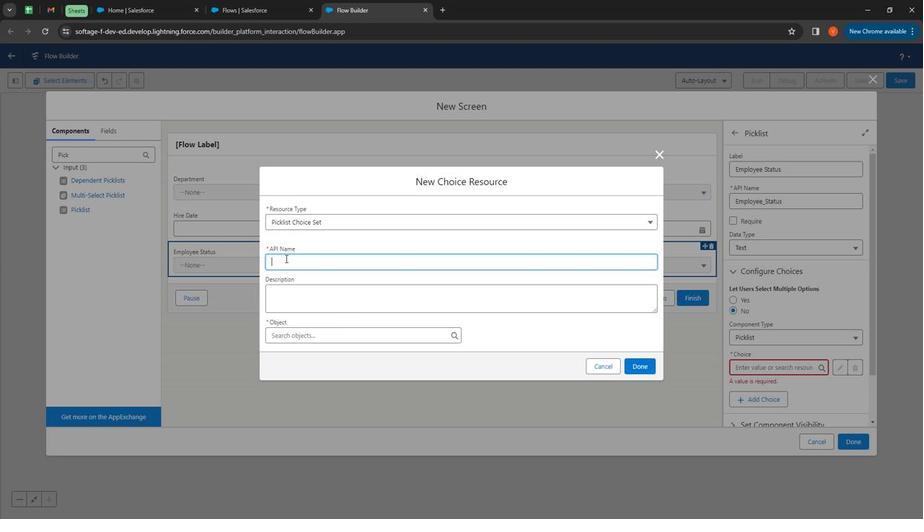 
Action: Key pressed <Key.shift>
Screenshot: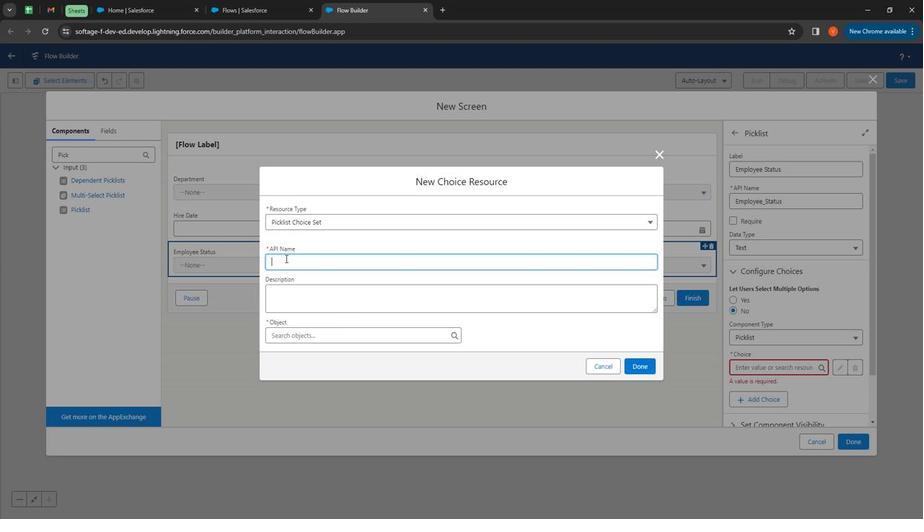 
Action: Mouse moved to (273, 252)
Screenshot: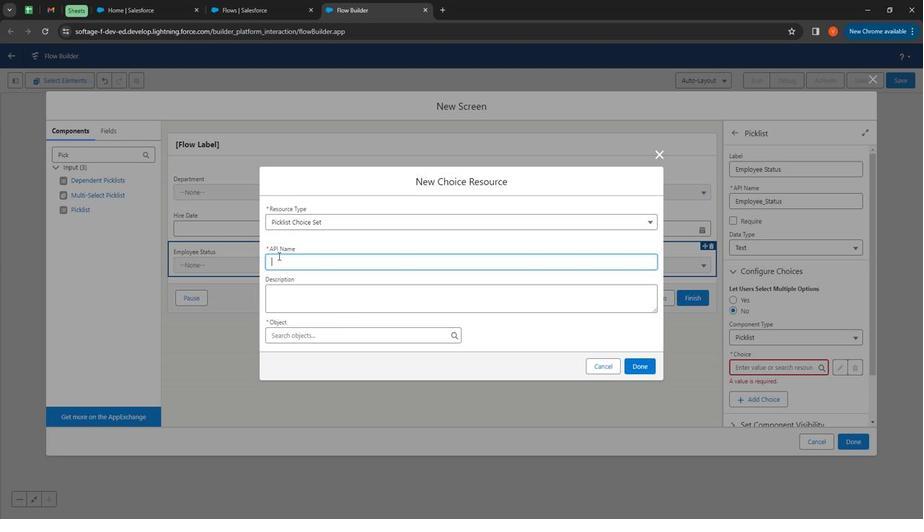 
Action: Key pressed Employee<Key.shift>Status
Screenshot: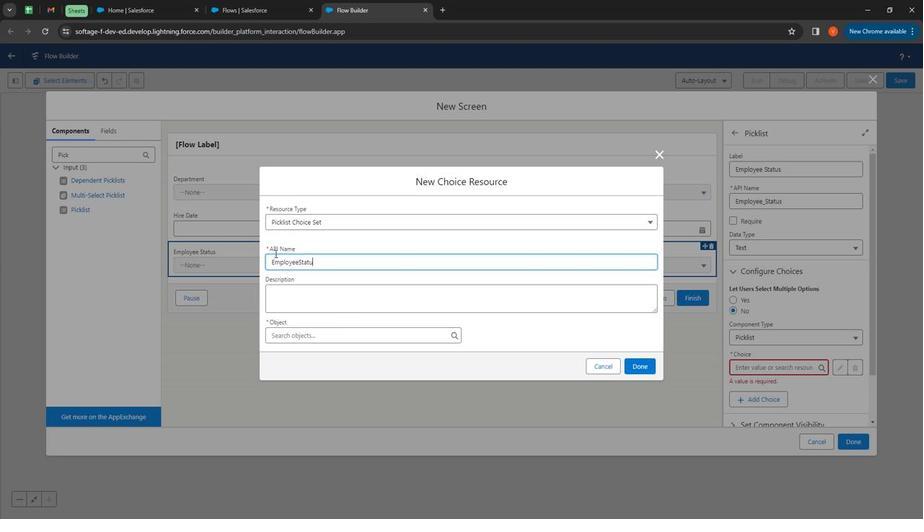 
Action: Mouse moved to (299, 305)
Screenshot: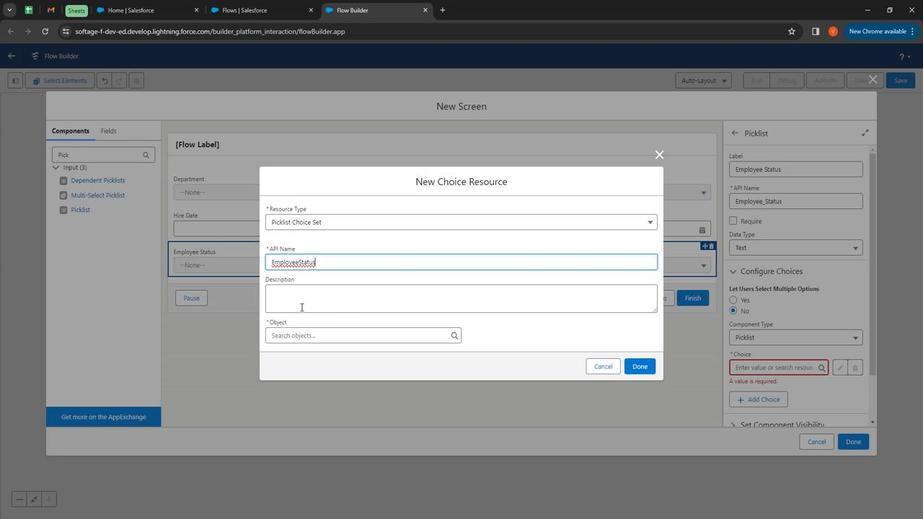 
Action: Mouse pressed left at (299, 305)
Screenshot: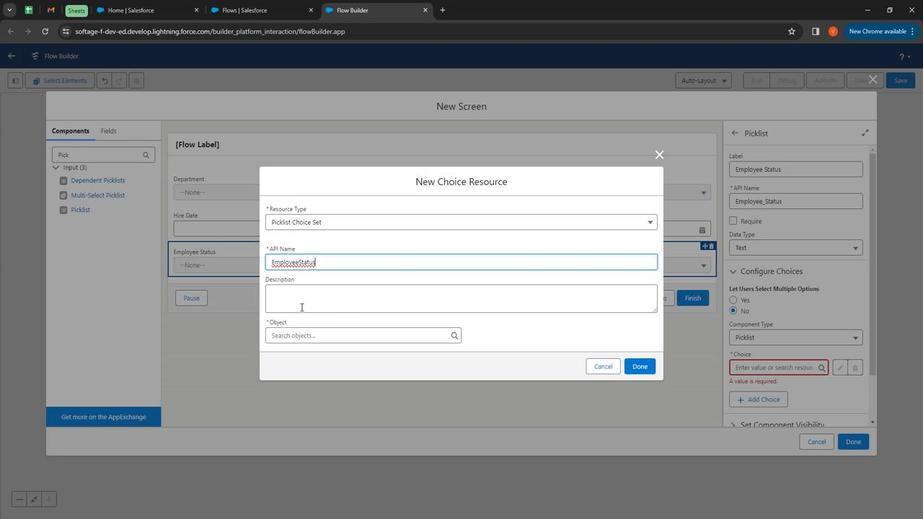 
Action: Mouse moved to (300, 305)
Screenshot: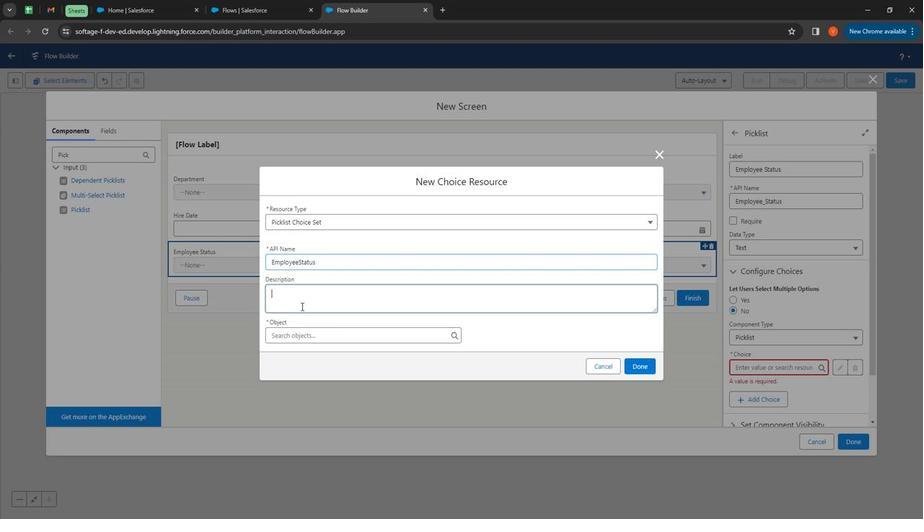 
Action: Key pressed <Key.shift>
Screenshot: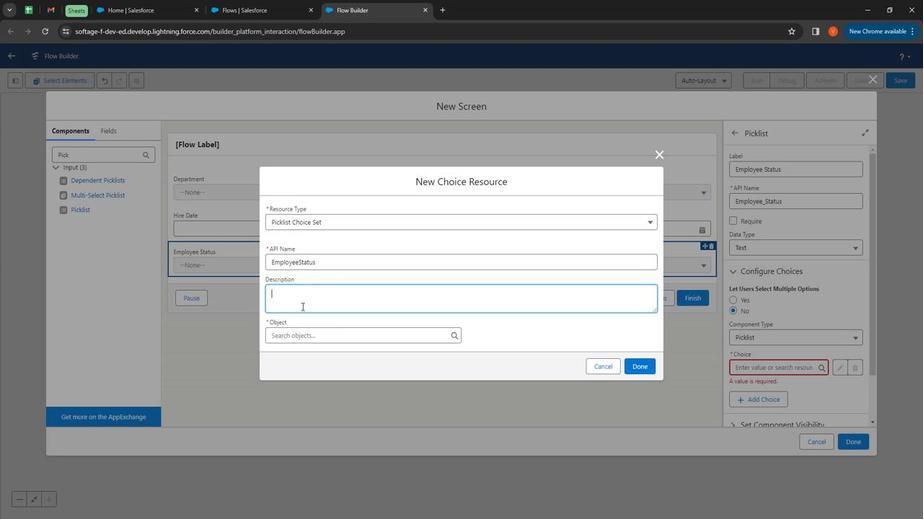 
Action: Mouse moved to (252, 235)
Screenshot: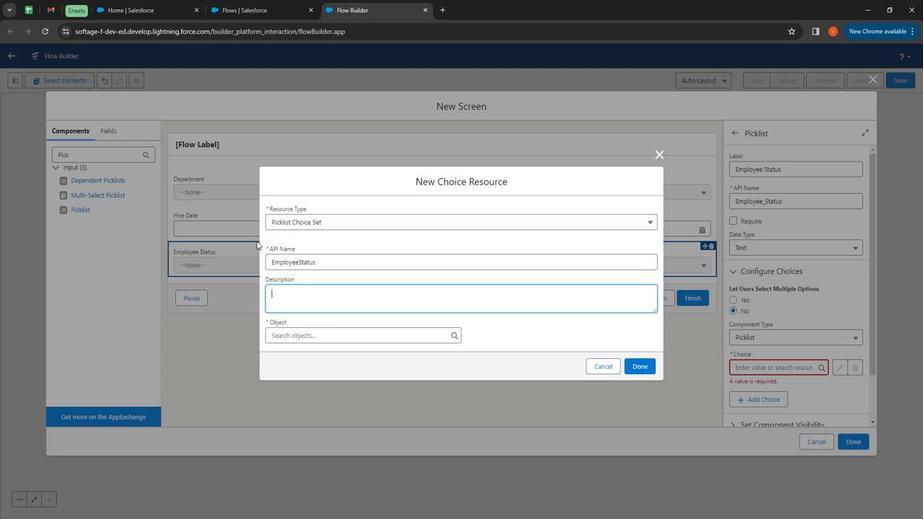 
Action: Key pressed Employee<Key.space><Key.shift>Status<Key.space><Key.shift>Custom<Key.space>picklist<Key.space>choice<Key.space>set<Key.space>used<Key.space>in<Key.space><Key.shift>Screen<Key.space>flow<Key.space>in<Key.space>custom<Key.space>object<Key.space><Key.shift>Staff
Screenshot: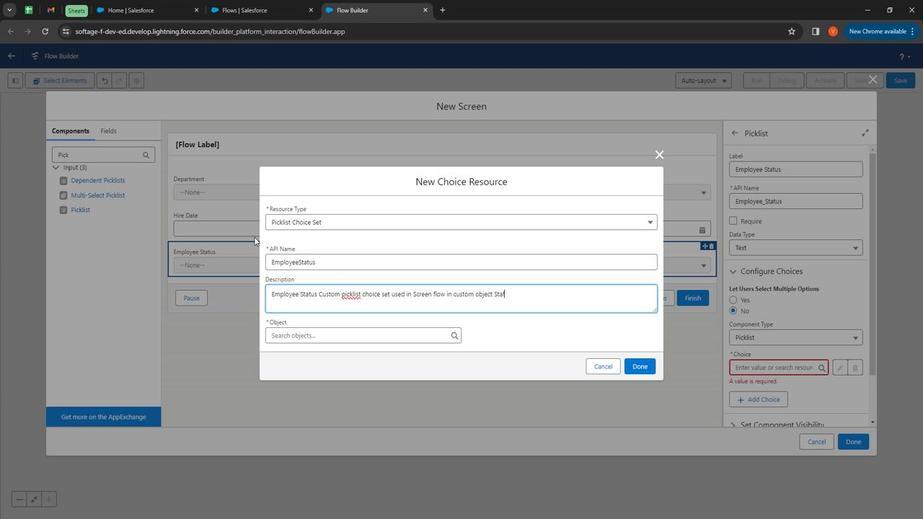 
Action: Mouse moved to (393, 335)
Screenshot: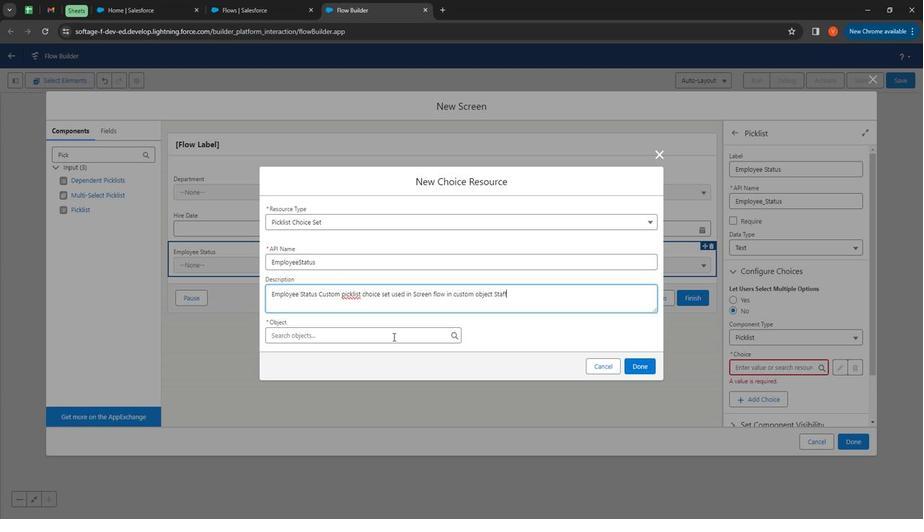 
Action: Mouse pressed left at (393, 335)
Screenshot: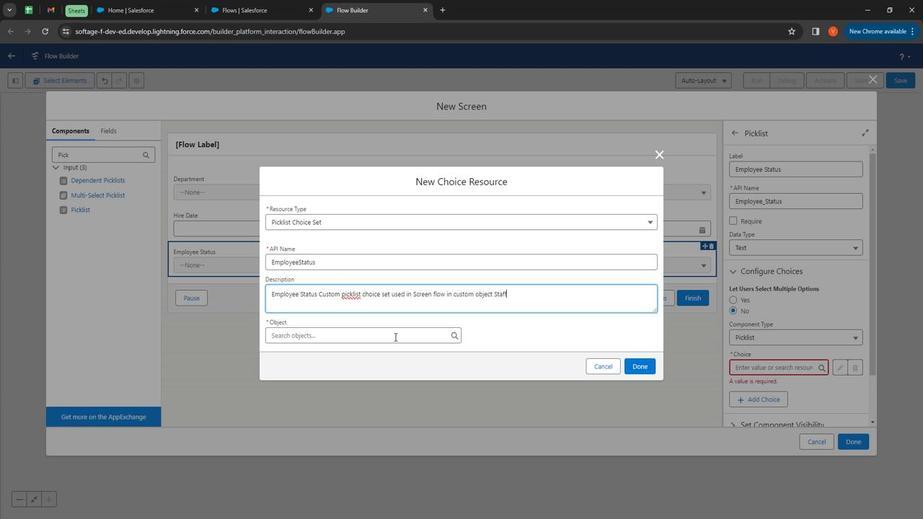 
Action: Mouse moved to (393, 335)
Screenshot: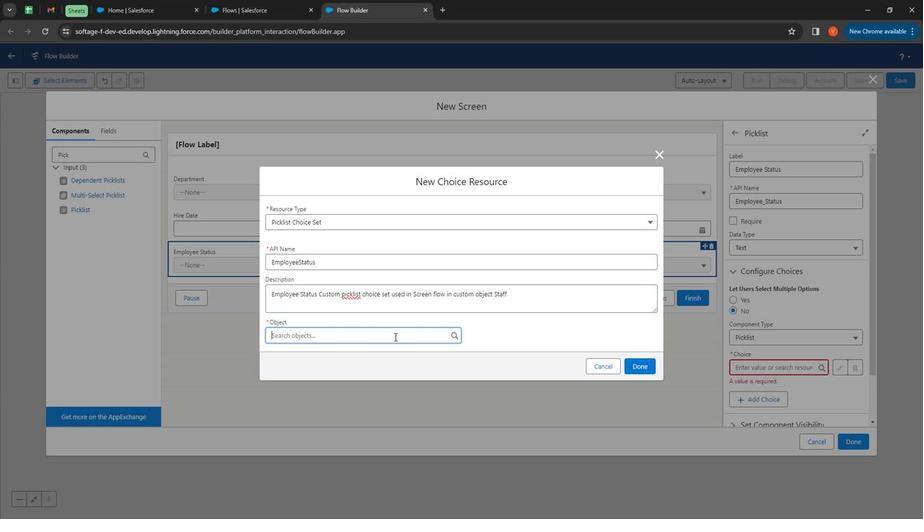 
Action: Key pressed s
Screenshot: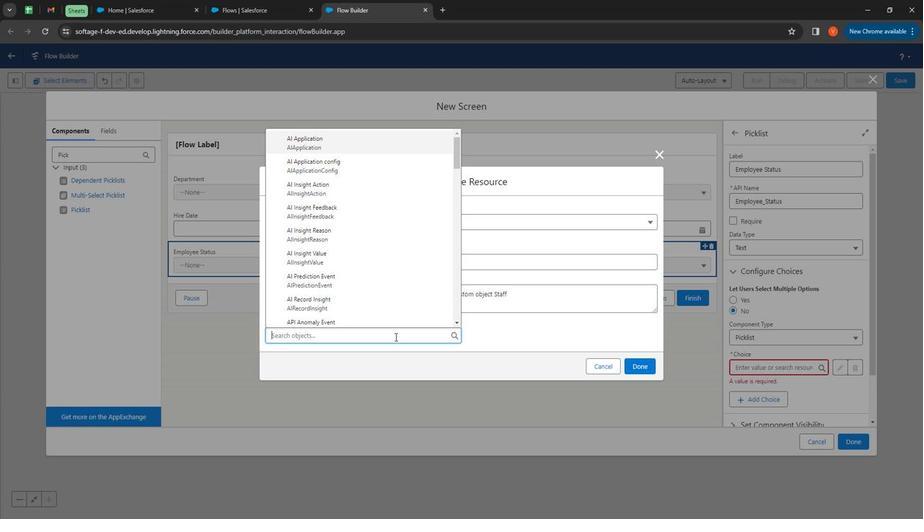 
Action: Mouse moved to (393, 333)
Screenshot: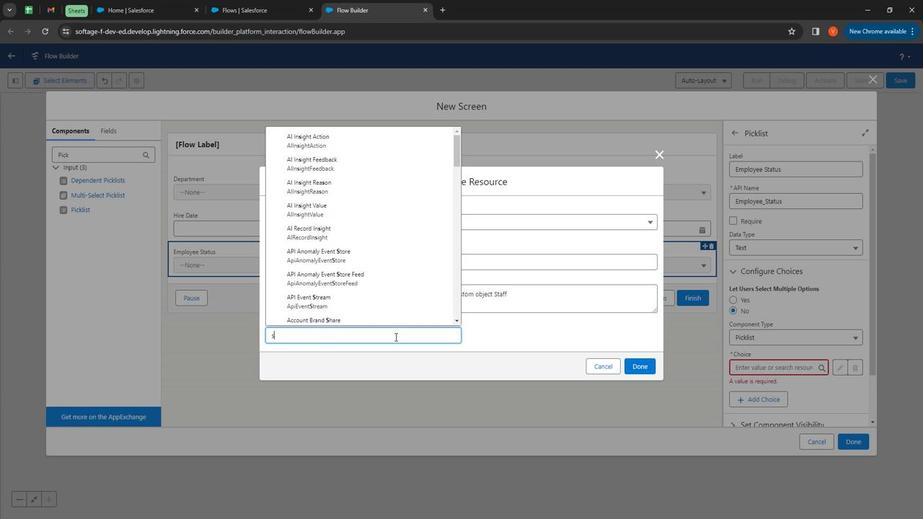
Action: Key pressed t
Screenshot: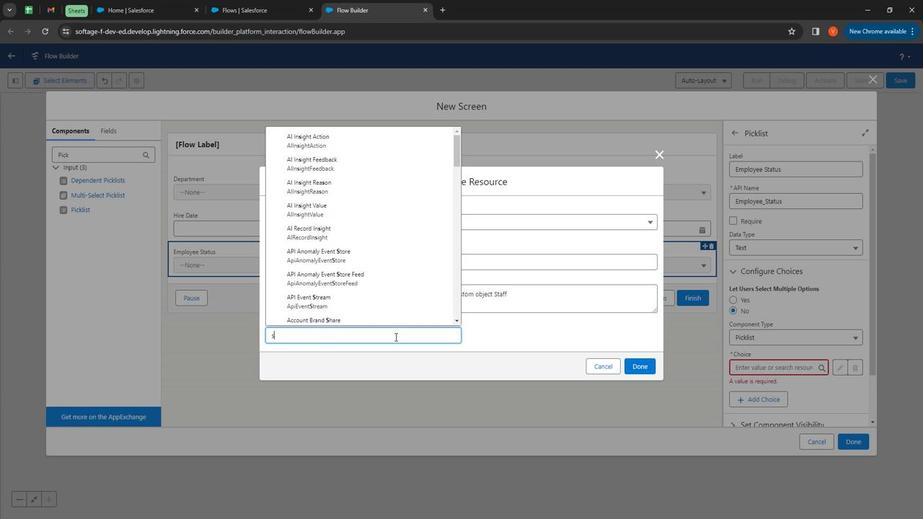 
Action: Mouse moved to (394, 330)
Screenshot: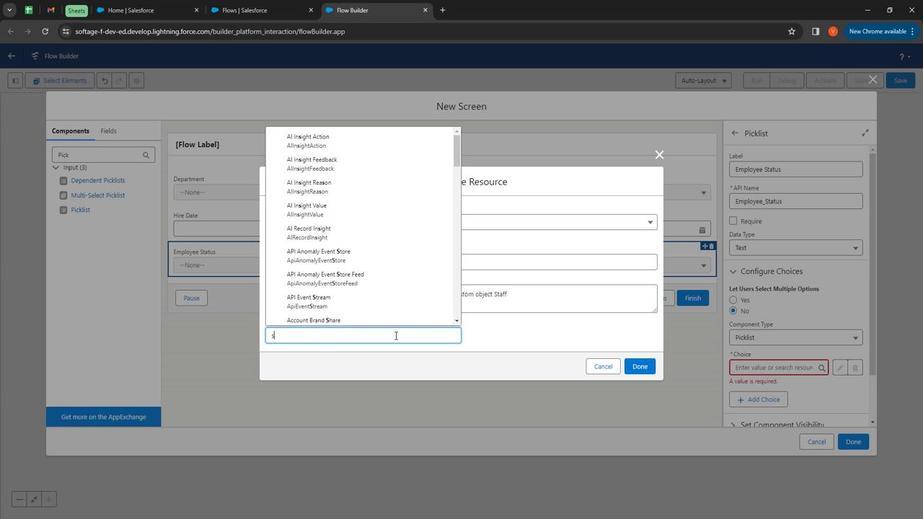
Action: Key pressed a
Screenshot: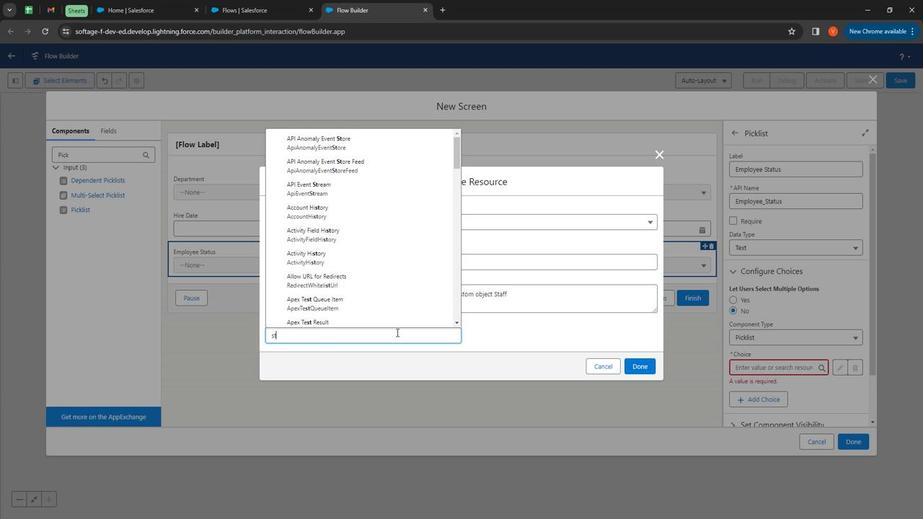 
Action: Mouse moved to (395, 330)
Screenshot: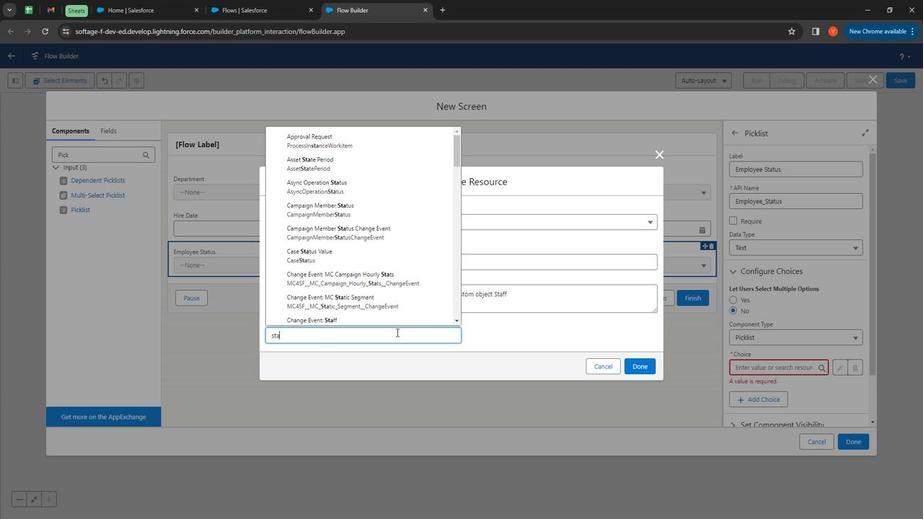 
Action: Key pressed ff
Screenshot: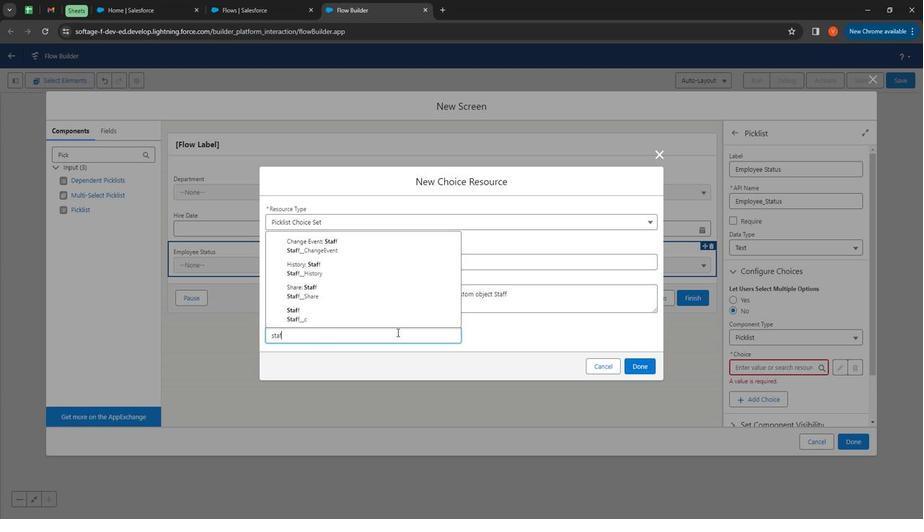 
Action: Mouse moved to (348, 312)
Screenshot: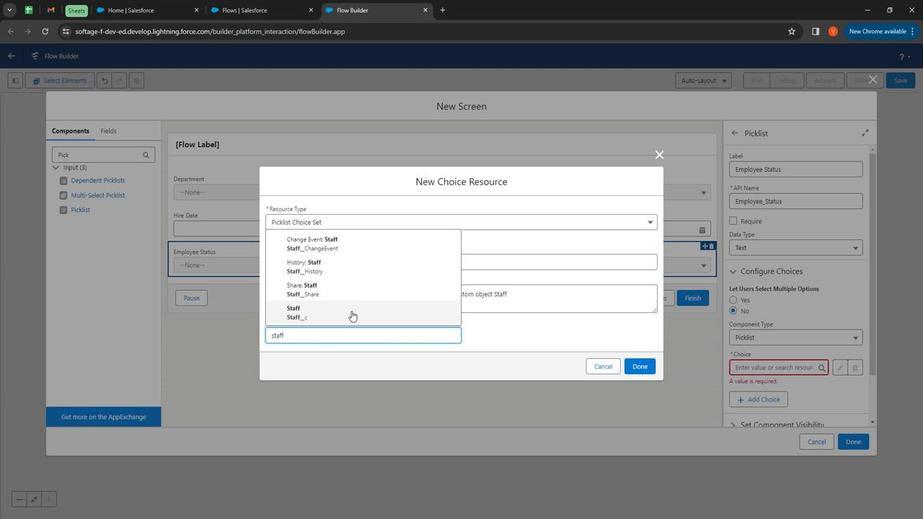 
Action: Mouse pressed left at (348, 312)
Screenshot: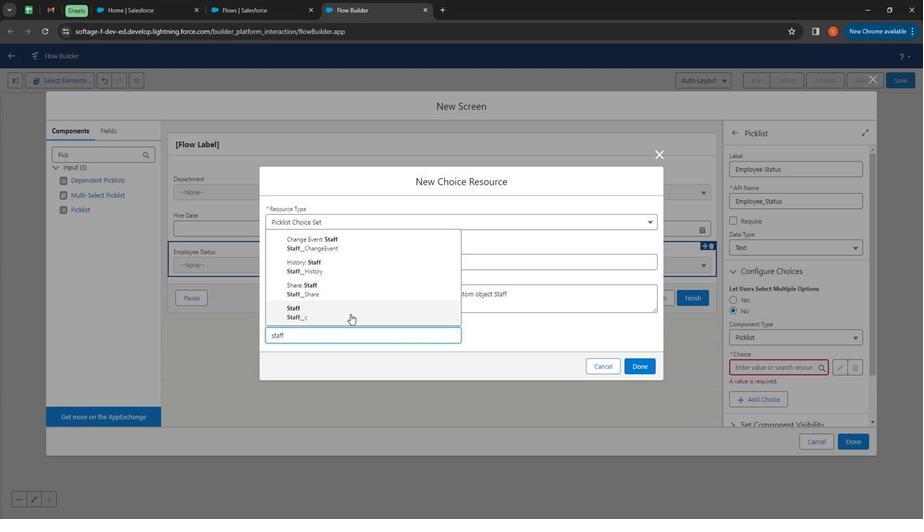
Action: Mouse moved to (359, 336)
Screenshot: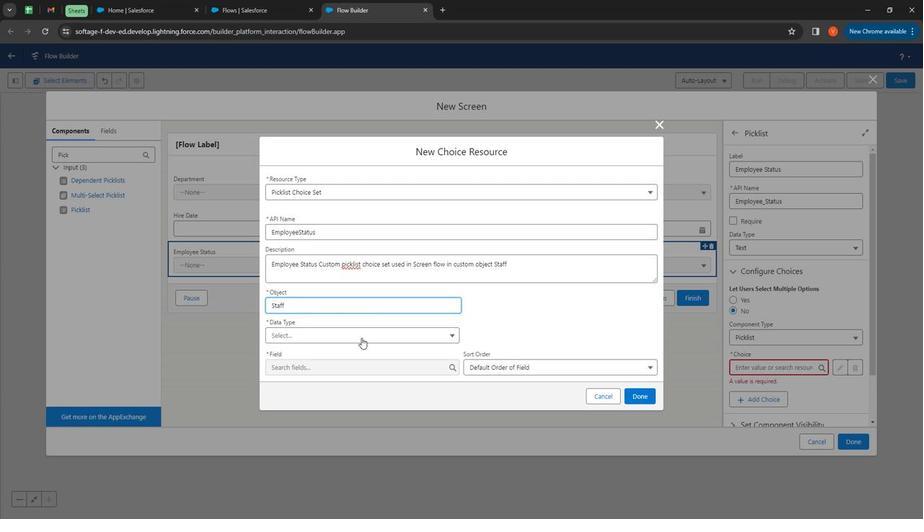 
Action: Mouse pressed left at (359, 336)
Screenshot: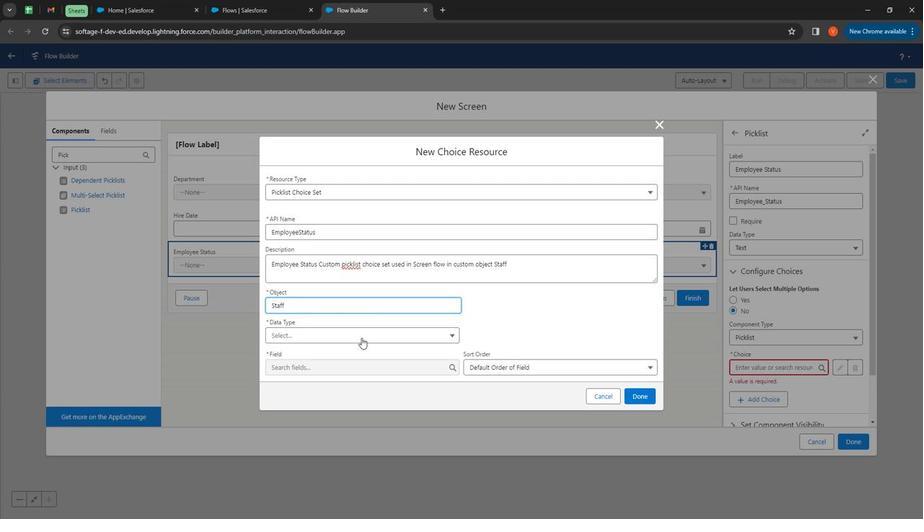 
Action: Mouse moved to (352, 352)
Screenshot: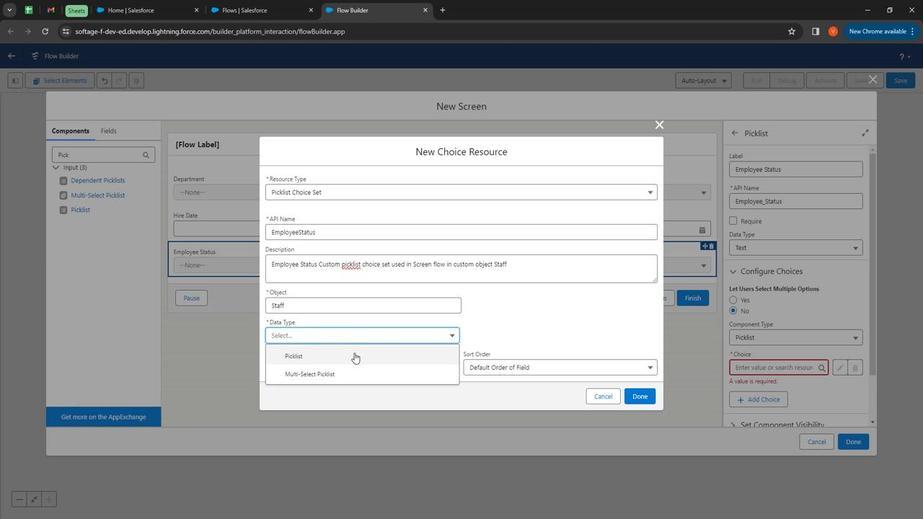 
Action: Mouse pressed left at (352, 352)
Screenshot: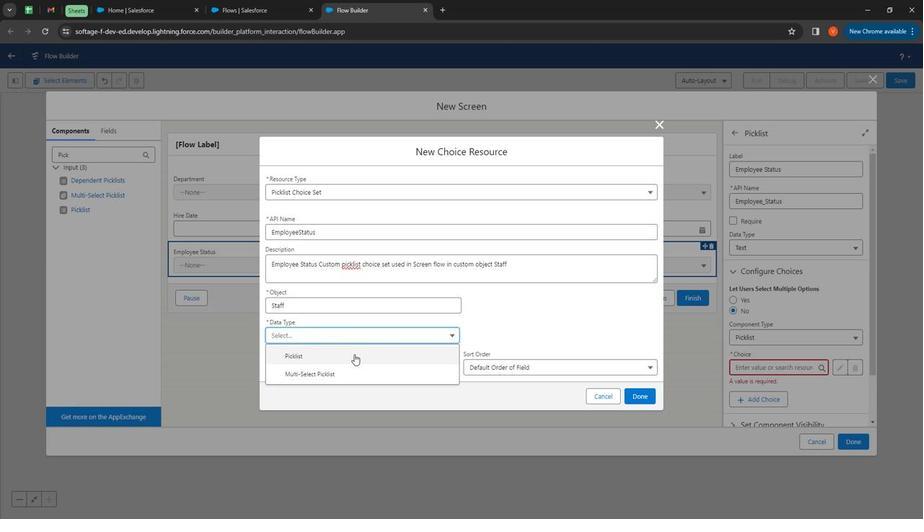 
Action: Mouse moved to (352, 365)
Screenshot: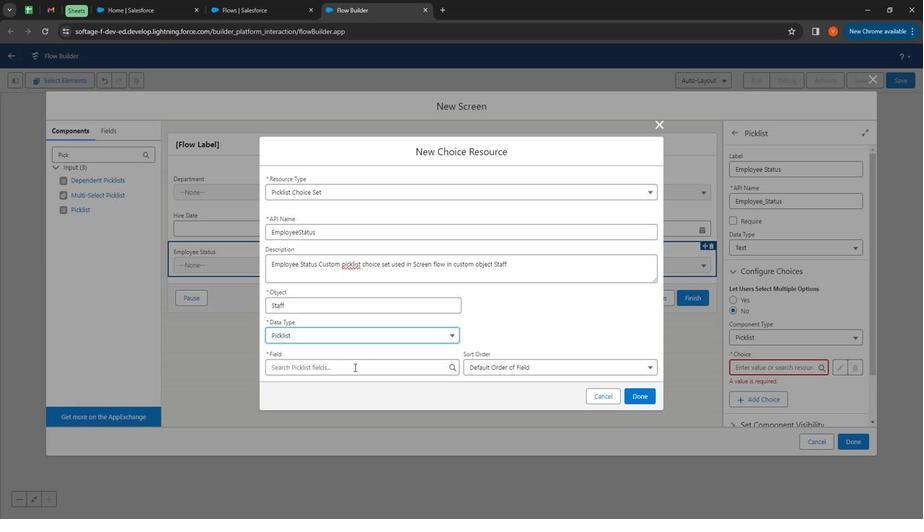 
Action: Mouse pressed left at (352, 365)
Screenshot: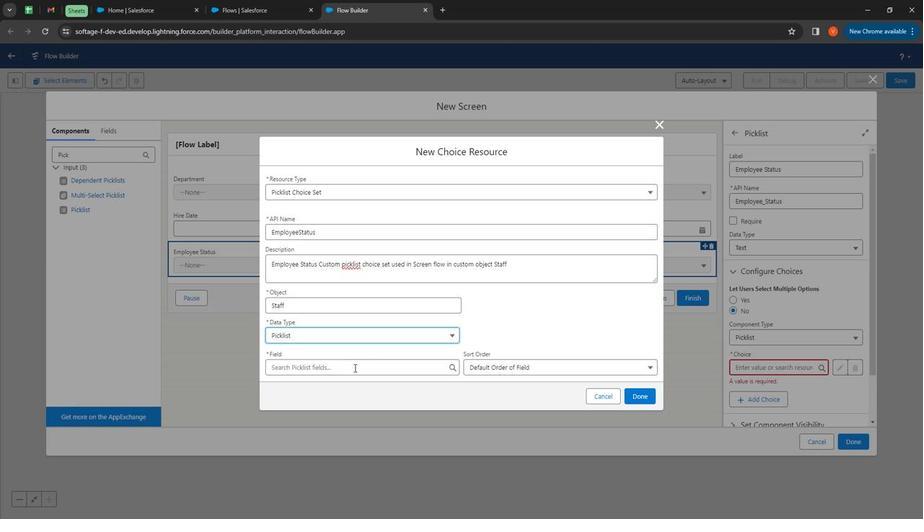 
Action: Mouse moved to (356, 418)
Screenshot: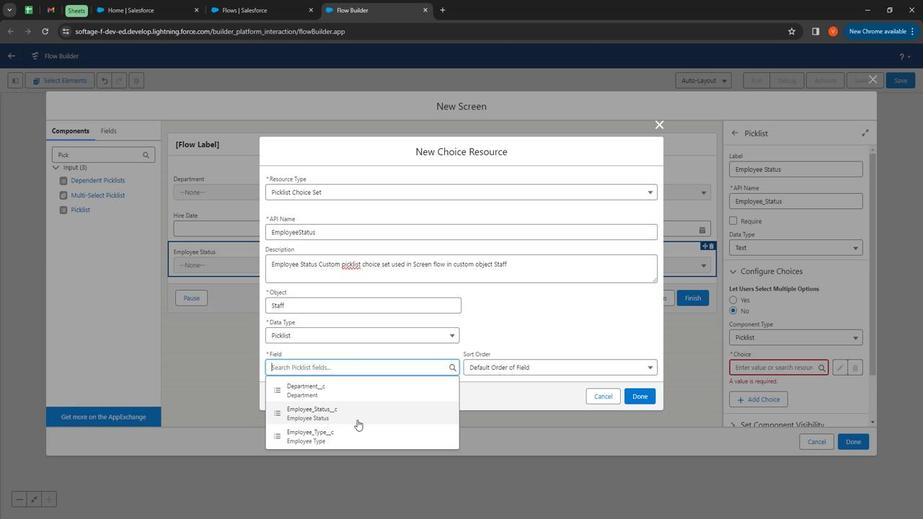 
Action: Mouse pressed left at (356, 418)
Screenshot: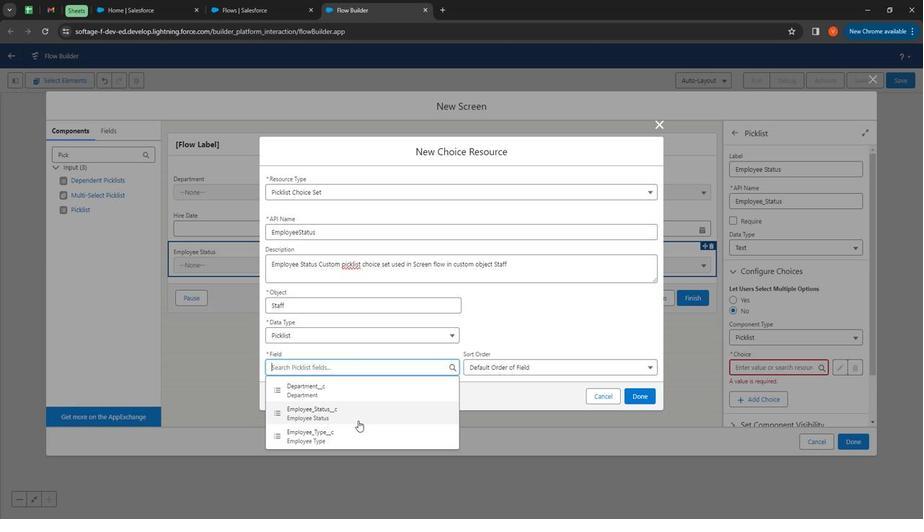 
Action: Mouse moved to (640, 394)
Screenshot: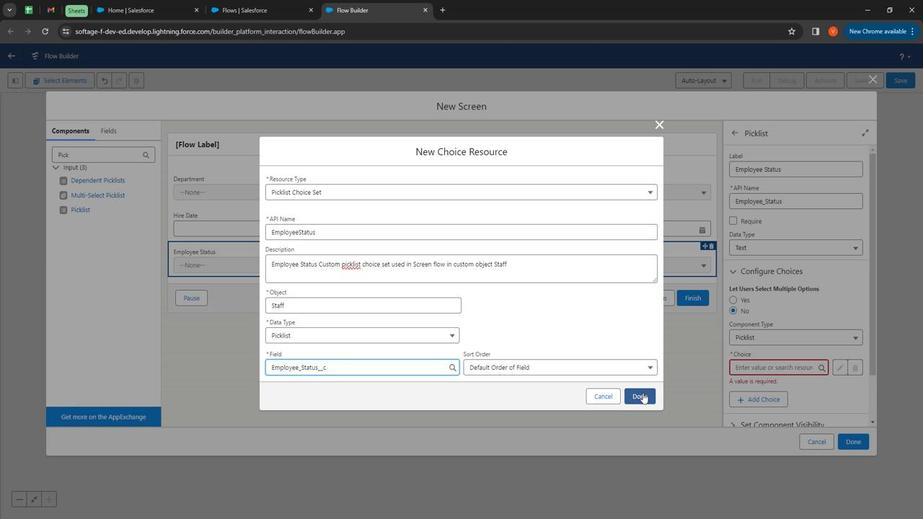 
Action: Mouse pressed left at (640, 394)
Screenshot: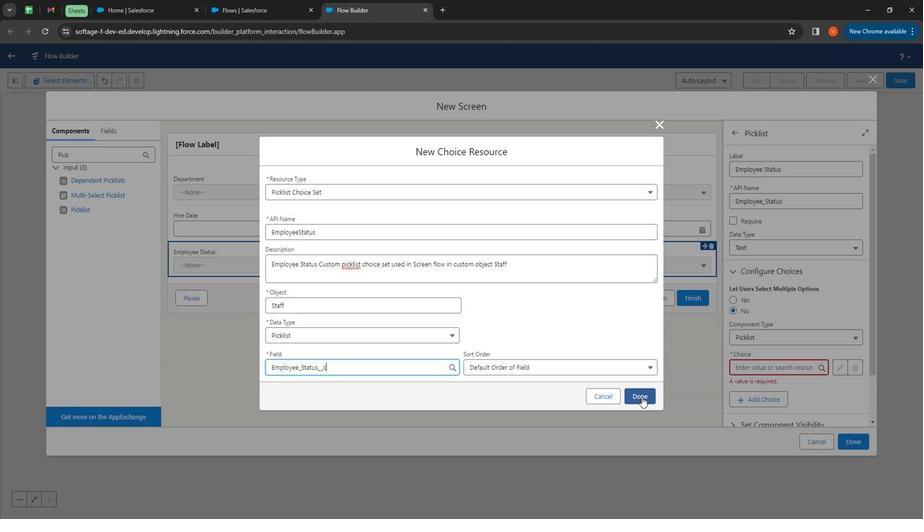 
Action: Mouse moved to (821, 393)
Screenshot: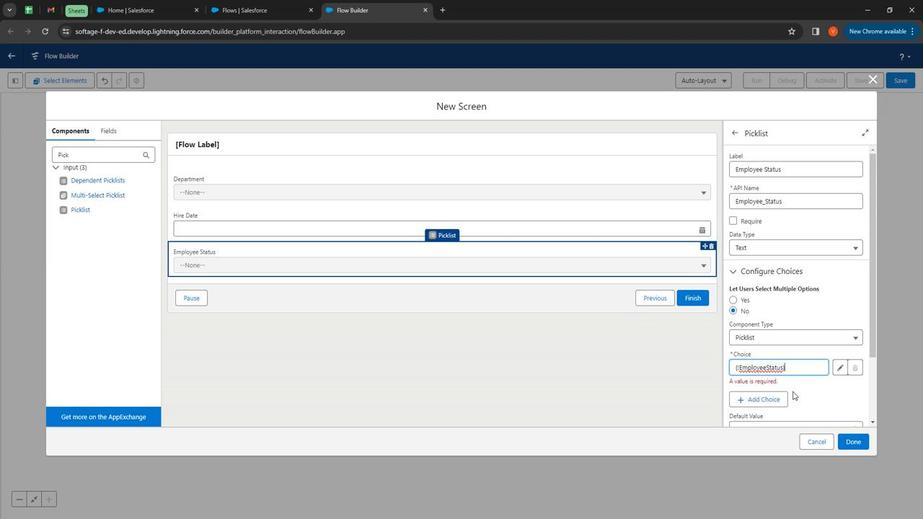 
Action: Mouse pressed left at (821, 393)
Screenshot: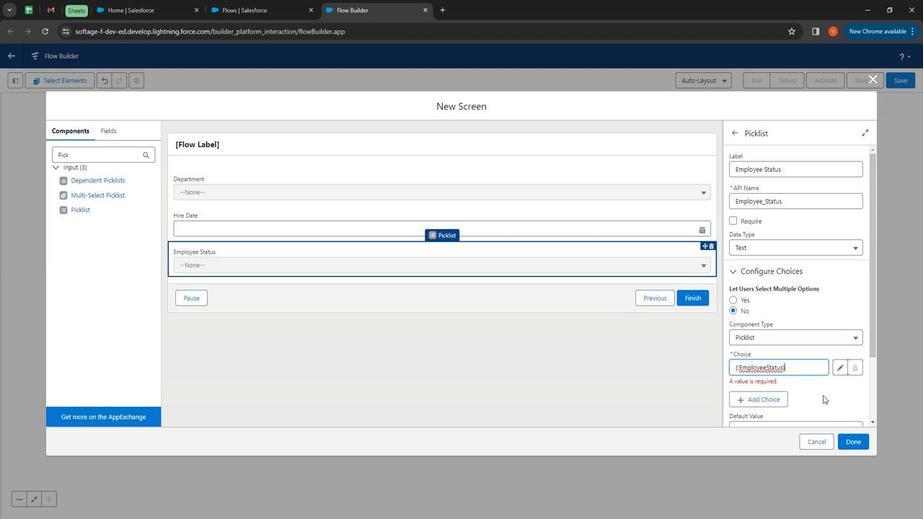 
Action: Mouse moved to (77, 153)
Screenshot: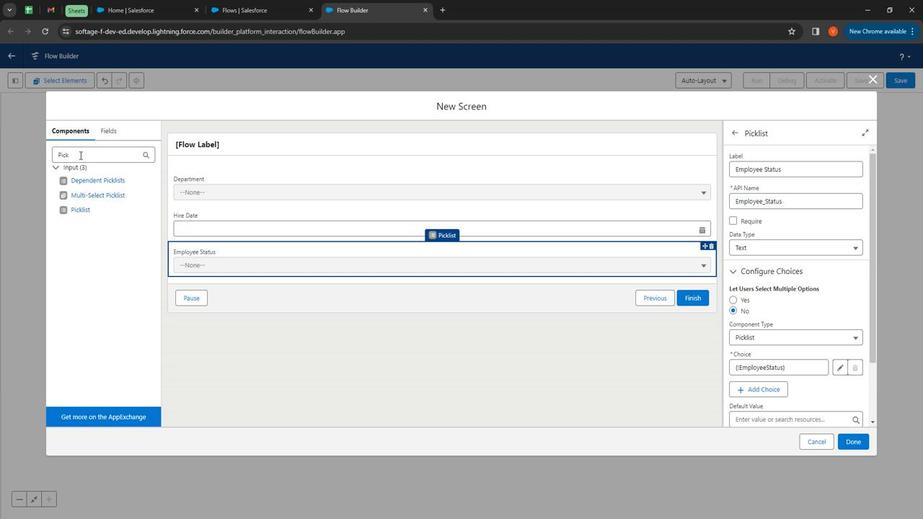 
Action: Mouse pressed left at (77, 153)
Screenshot: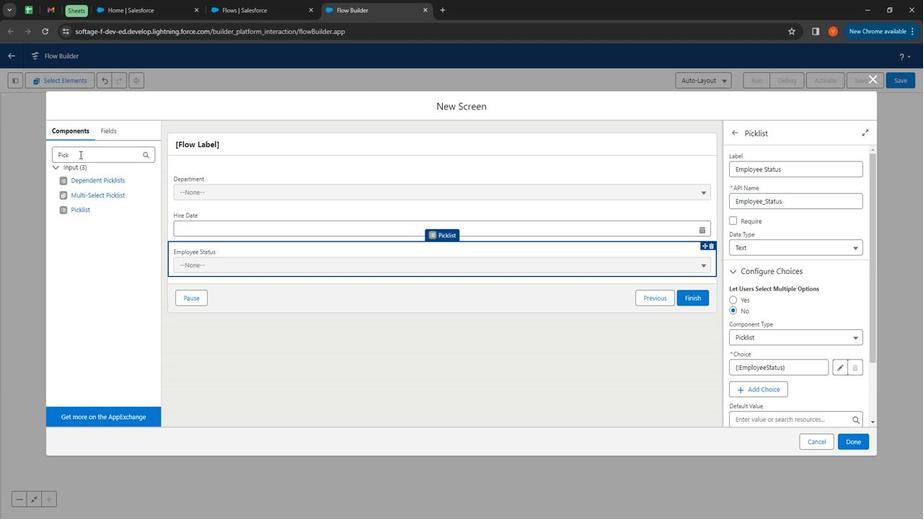 
Action: Mouse pressed left at (77, 153)
Screenshot: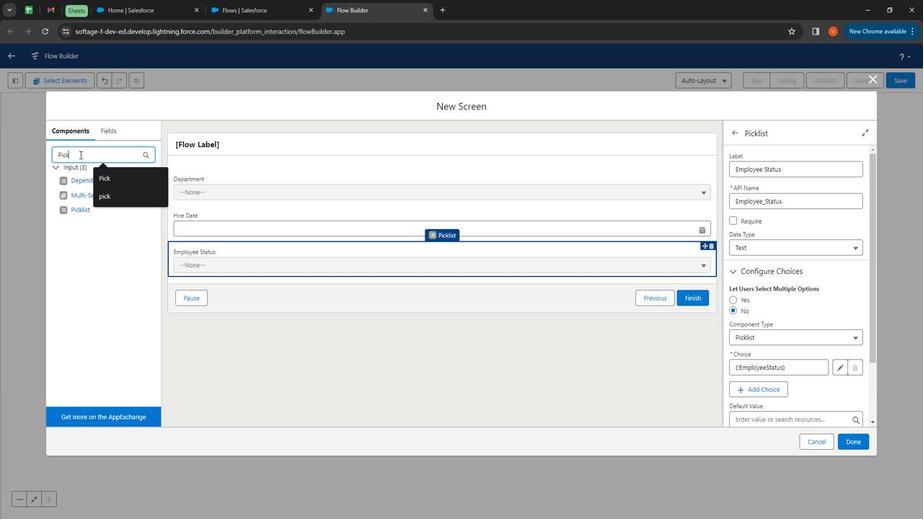 
Action: Key pressed <Key.shift><Key.shift><Key.shift>Te
Screenshot: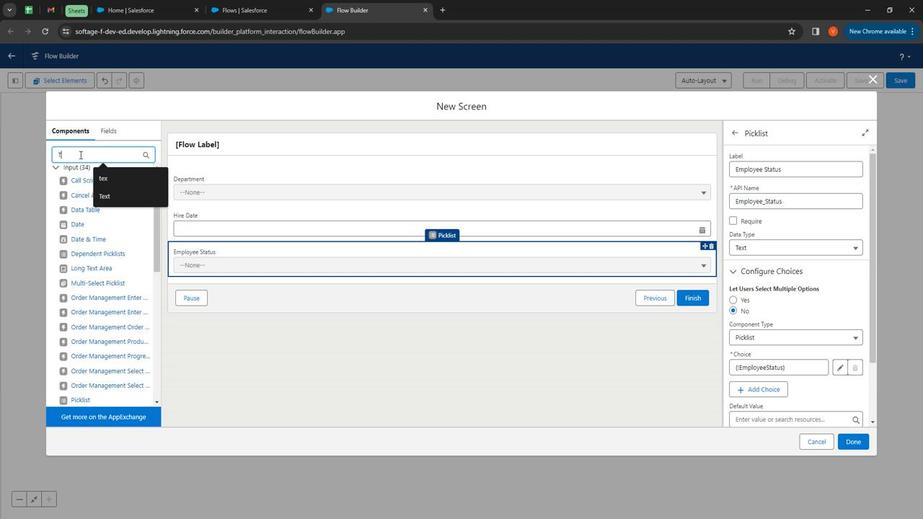 
Action: Mouse moved to (93, 308)
Screenshot: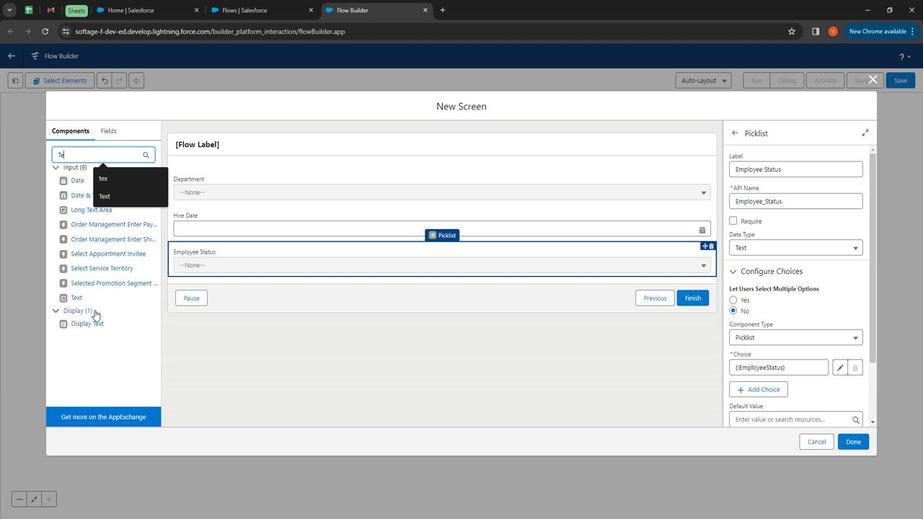 
Action: Key pressed x
Screenshot: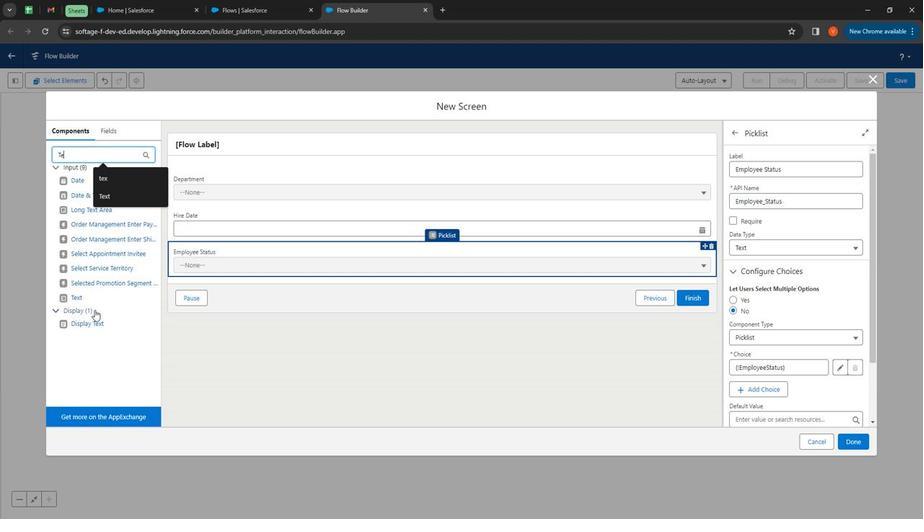 
Action: Mouse moved to (67, 196)
Screenshot: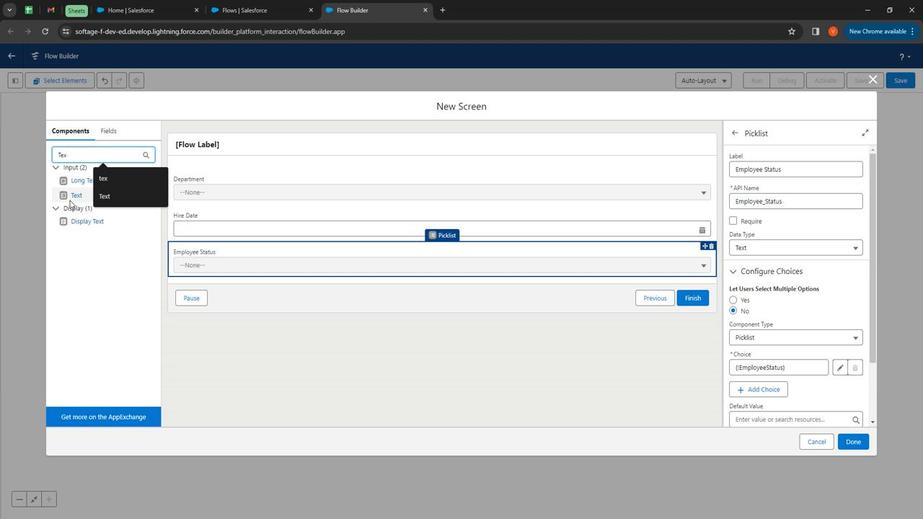 
Action: Mouse pressed left at (67, 196)
Screenshot: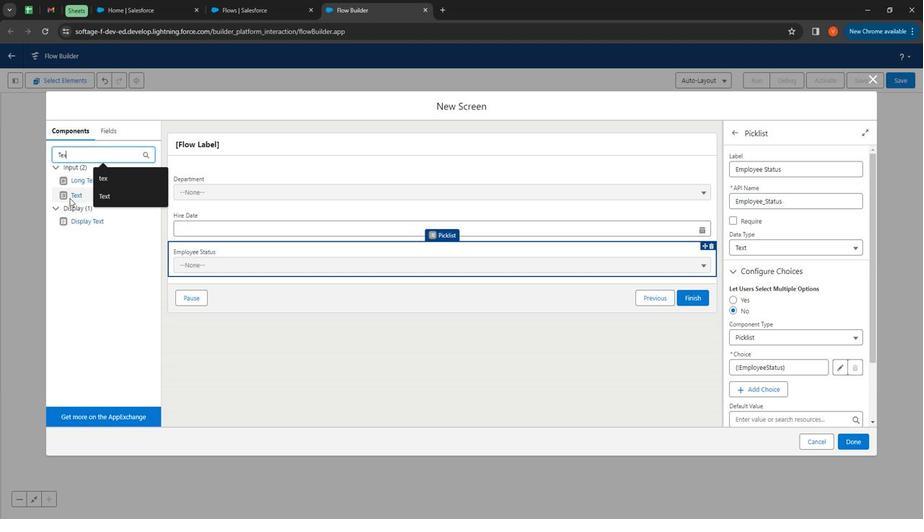 
Action: Mouse moved to (738, 168)
Screenshot: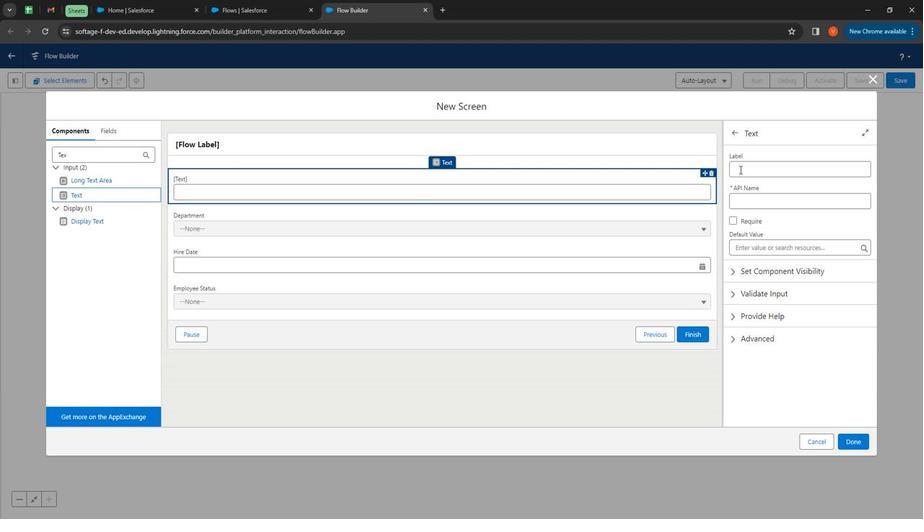 
Action: Mouse pressed left at (738, 168)
Screenshot: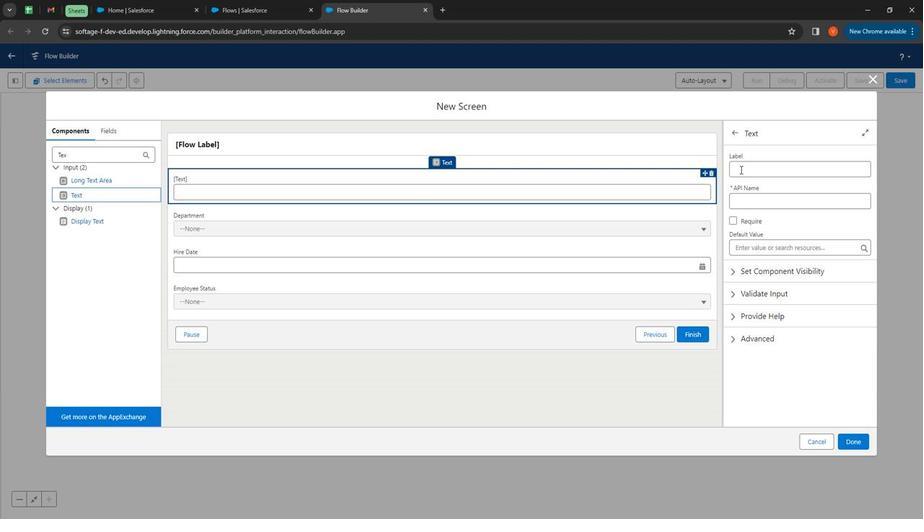 
Action: Mouse moved to (743, 165)
Screenshot: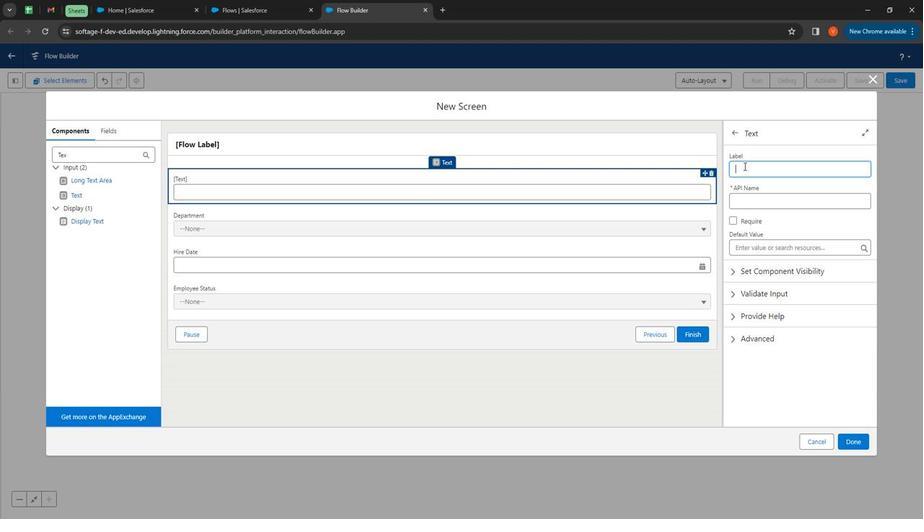 
Action: Key pressed <Key.shift>
Screenshot: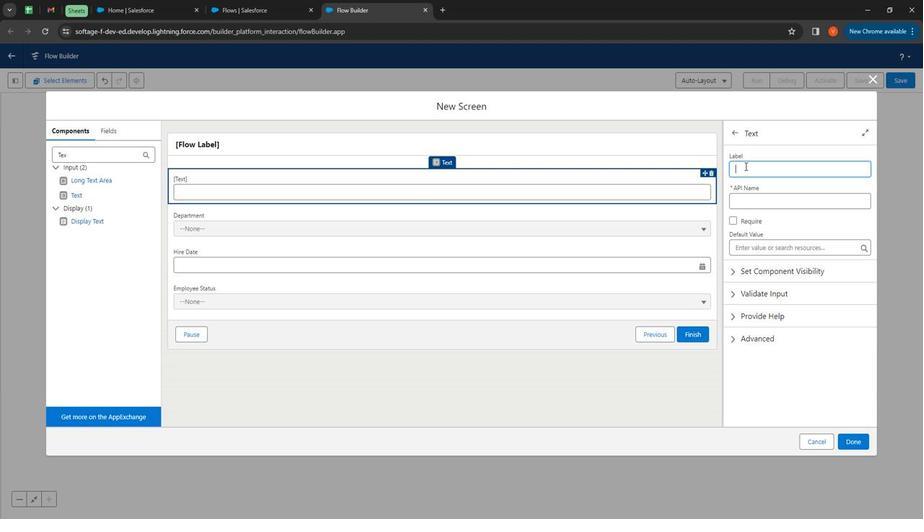 
Action: Mouse moved to (652, 0)
Screenshot: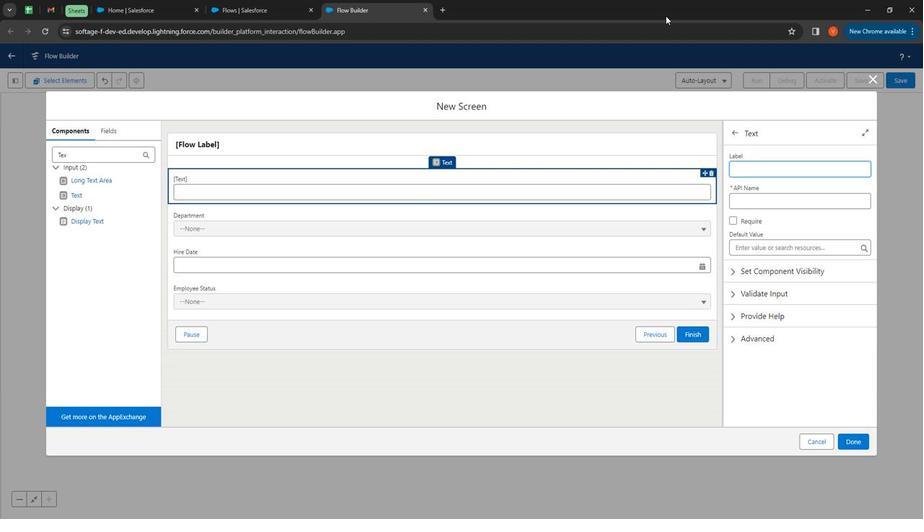
Action: Key pressed <Key.shift><Key.shift><Key.shift><Key.shift><Key.shift><Key.shift><Key.shift><Key.shift><Key.shift><Key.shift><Key.shift><Key.shift><Key.shift><Key.shift><Key.shift><Key.shift><Key.shift>Position
Screenshot: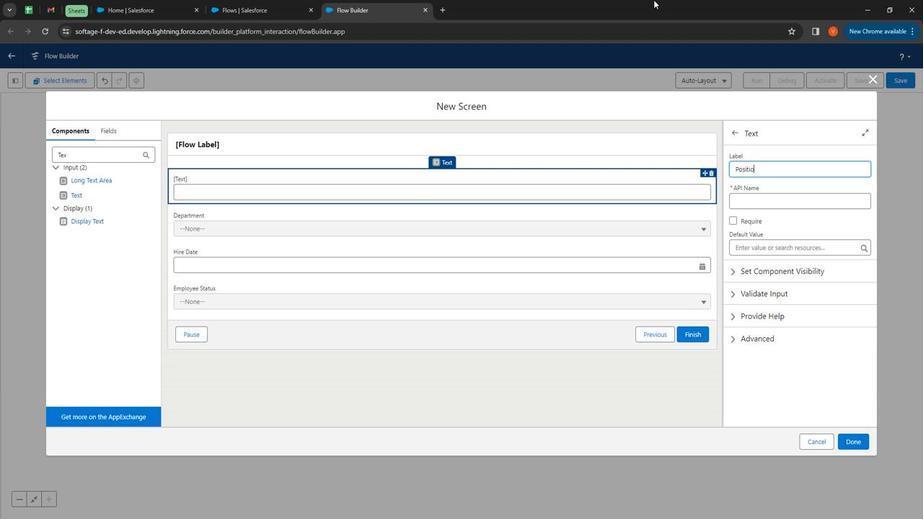 
Action: Mouse moved to (771, 190)
Screenshot: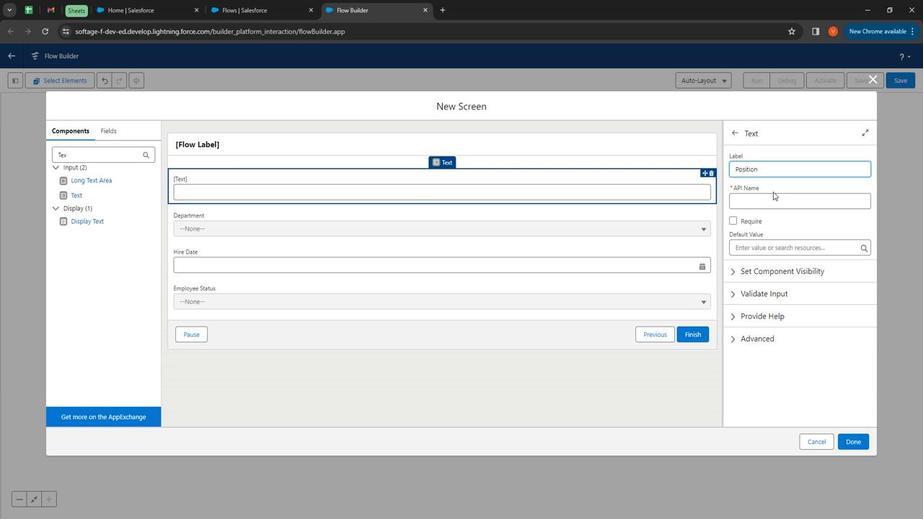 
Action: Mouse pressed left at (771, 190)
Screenshot: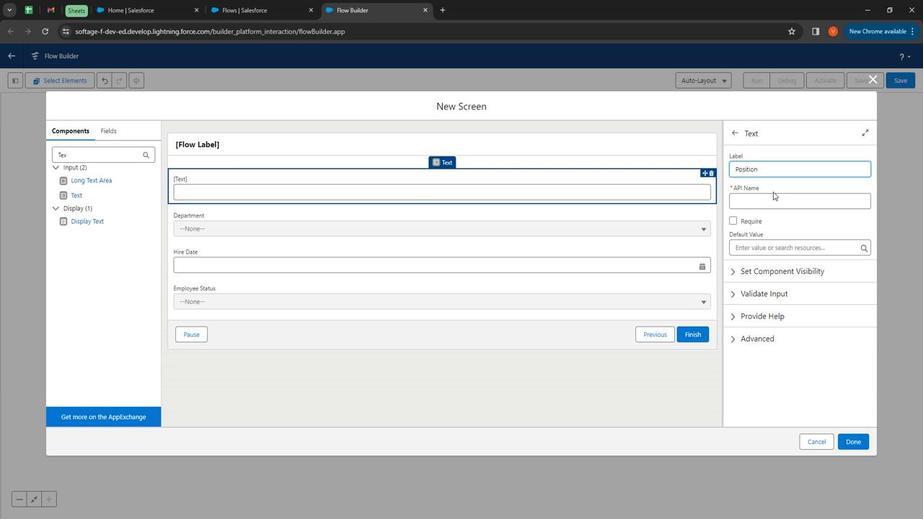 
Action: Mouse moved to (116, 157)
Screenshot: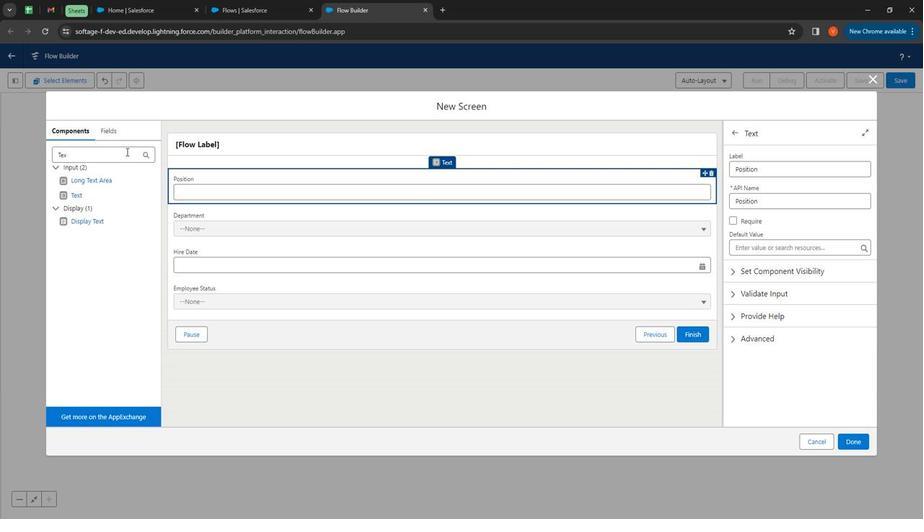 
Action: Mouse pressed left at (116, 157)
Screenshot: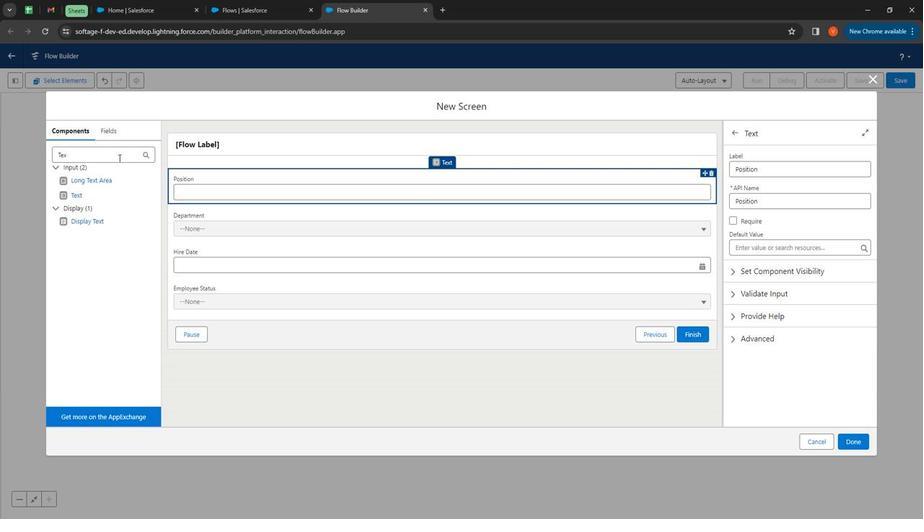 
Action: Mouse pressed left at (116, 157)
Screenshot: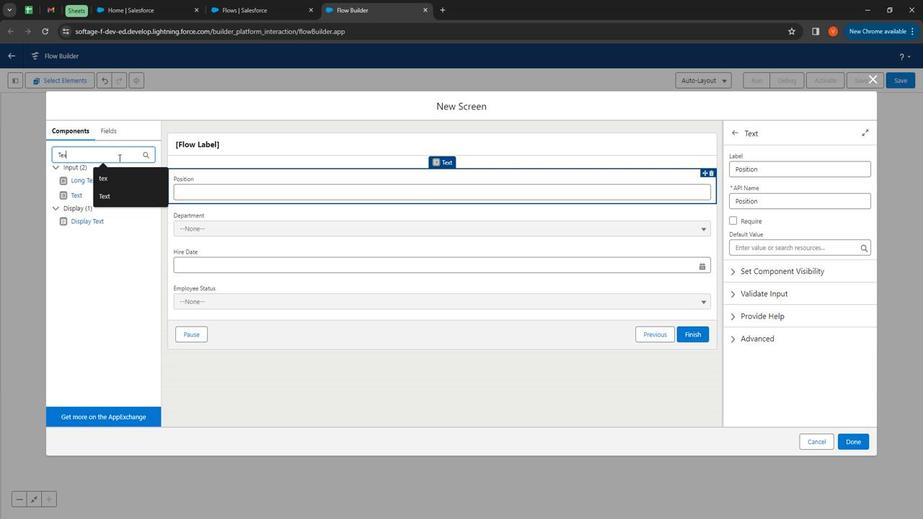 
Action: Mouse moved to (119, 155)
Screenshot: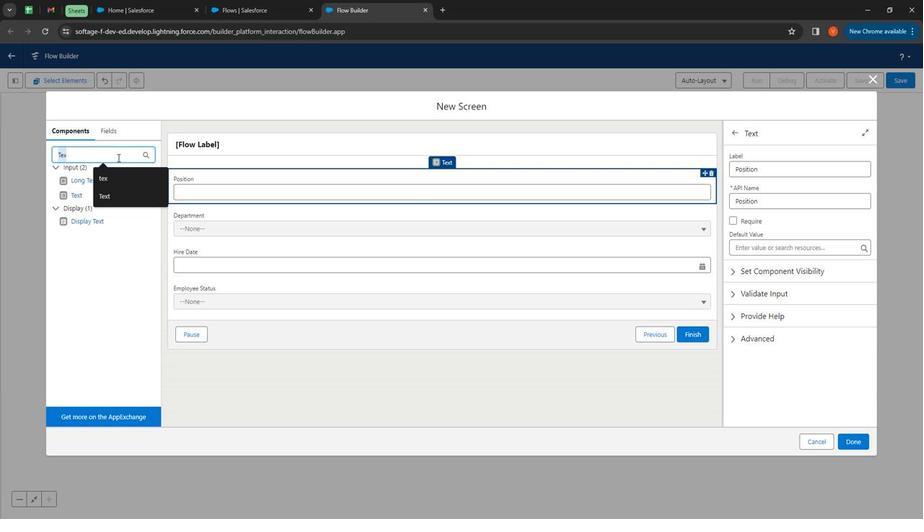 
Action: Key pressed pickl
Screenshot: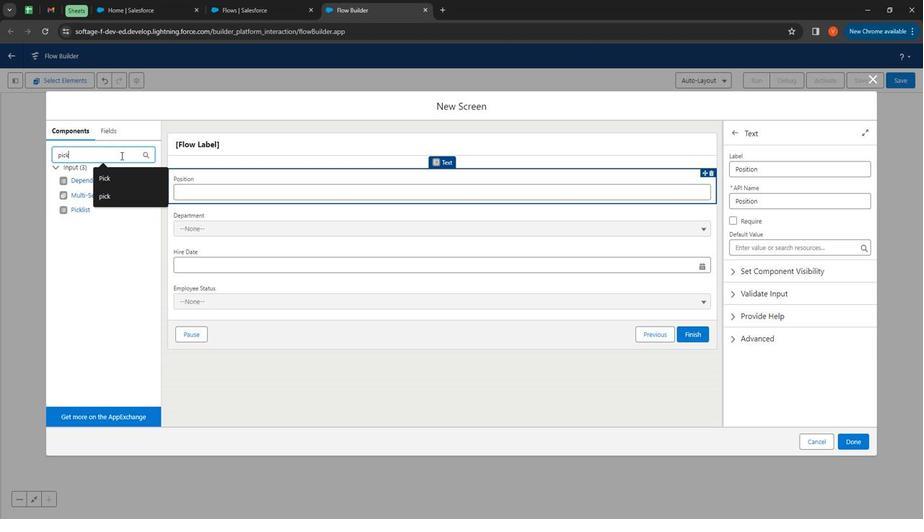 
Action: Mouse moved to (79, 209)
Screenshot: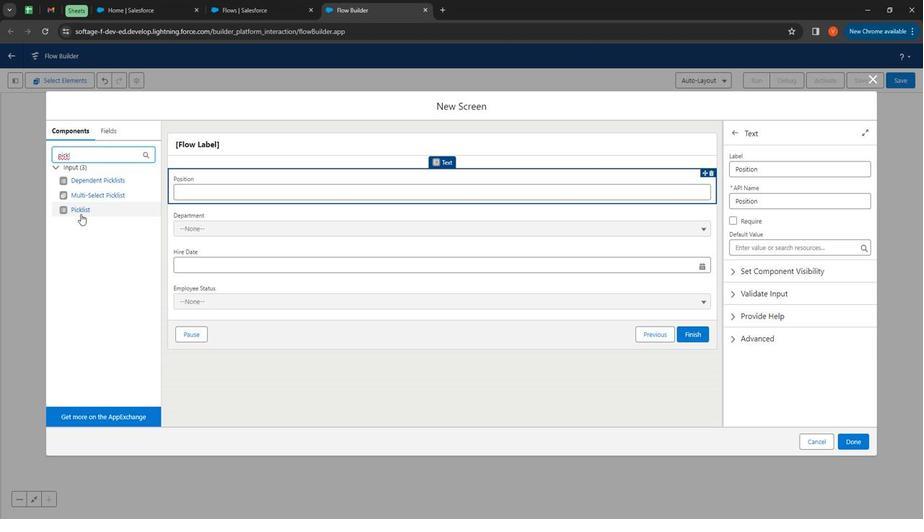 
Action: Mouse pressed left at (79, 209)
Screenshot: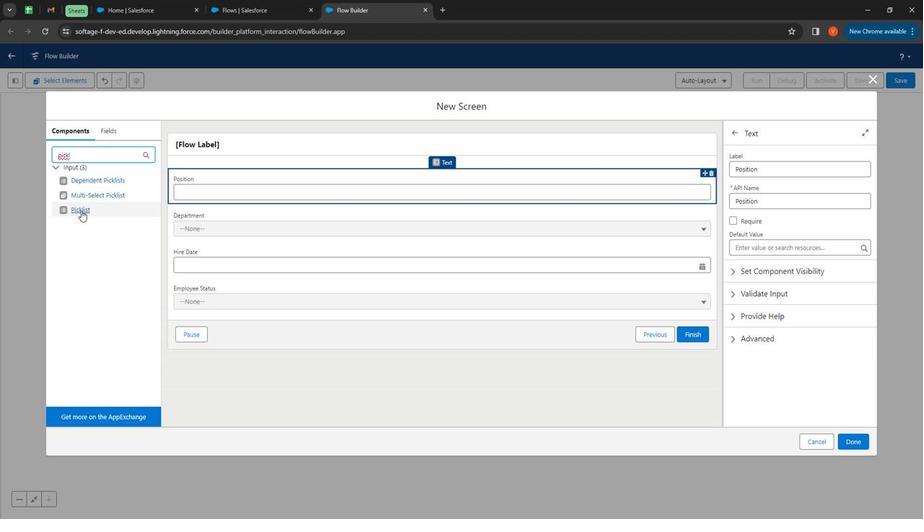 
Action: Mouse moved to (792, 169)
Screenshot: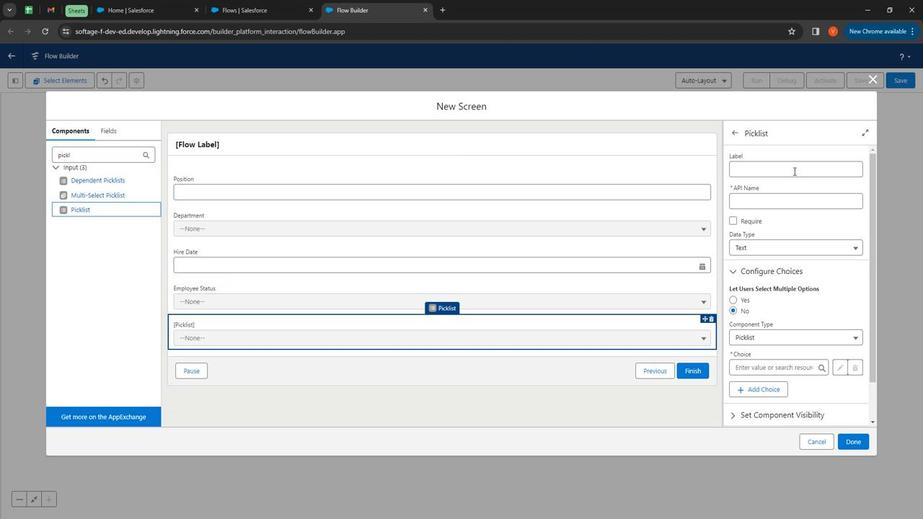 
Action: Mouse pressed left at (792, 169)
Screenshot: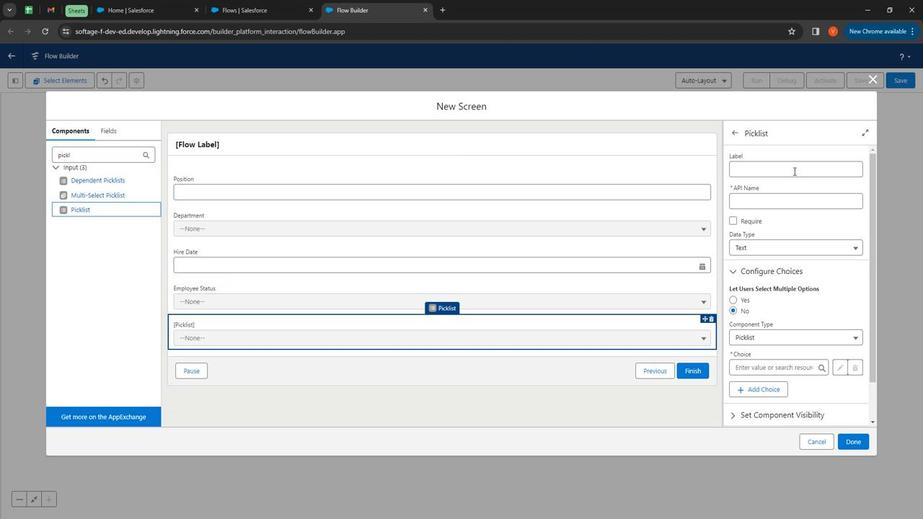 
Action: Mouse moved to (803, 143)
Screenshot: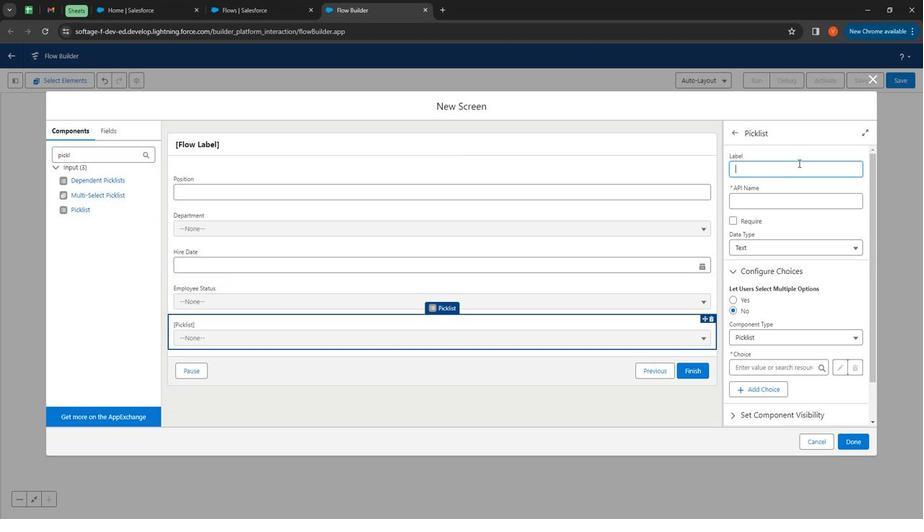 
Action: Key pressed <Key.shift>
Screenshot: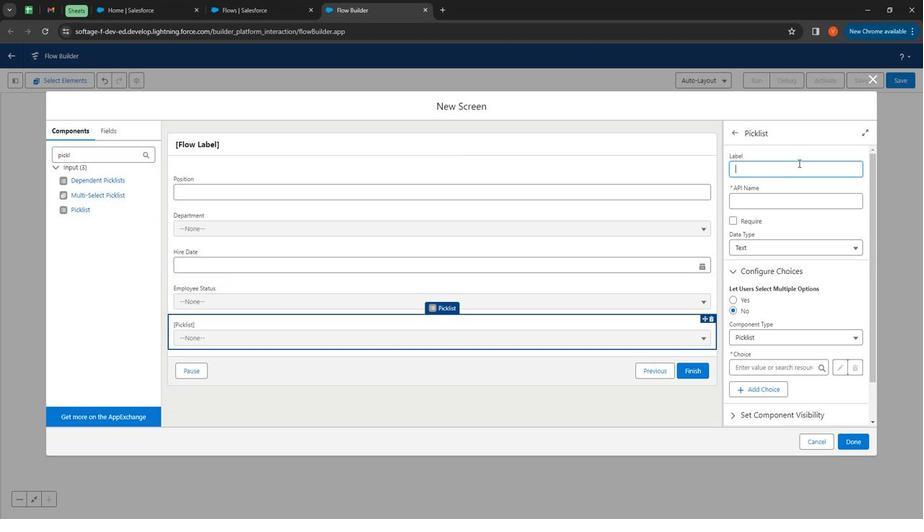 
Action: Mouse moved to (666, 0)
Screenshot: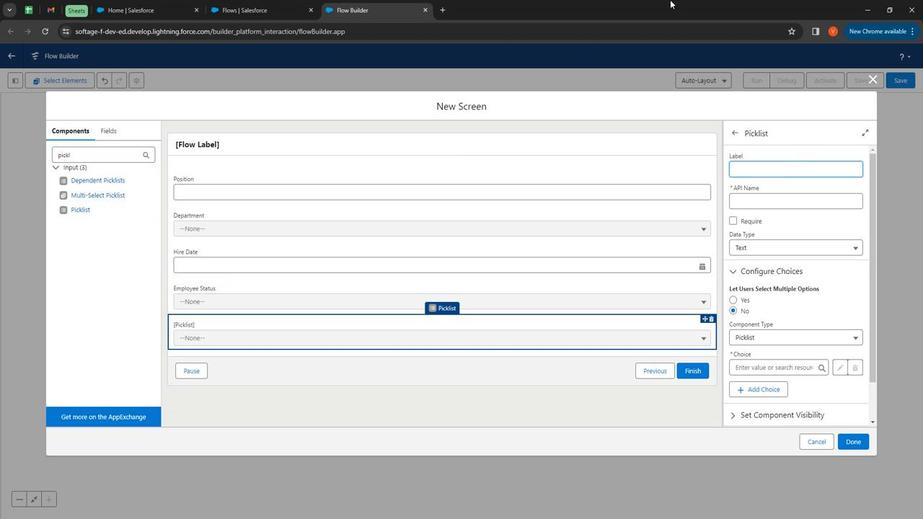 
Action: Key pressed Employee<Key.space><Key.shift>Type
Screenshot: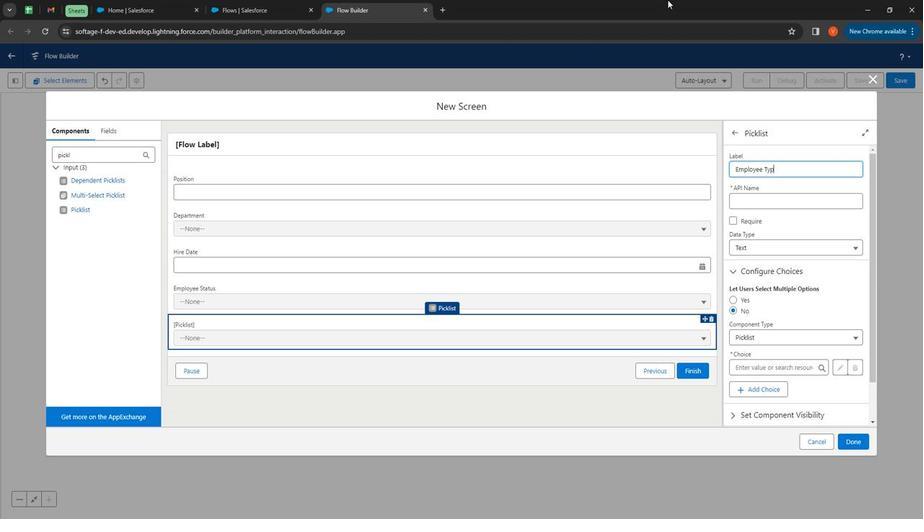 
Action: Mouse moved to (781, 200)
Screenshot: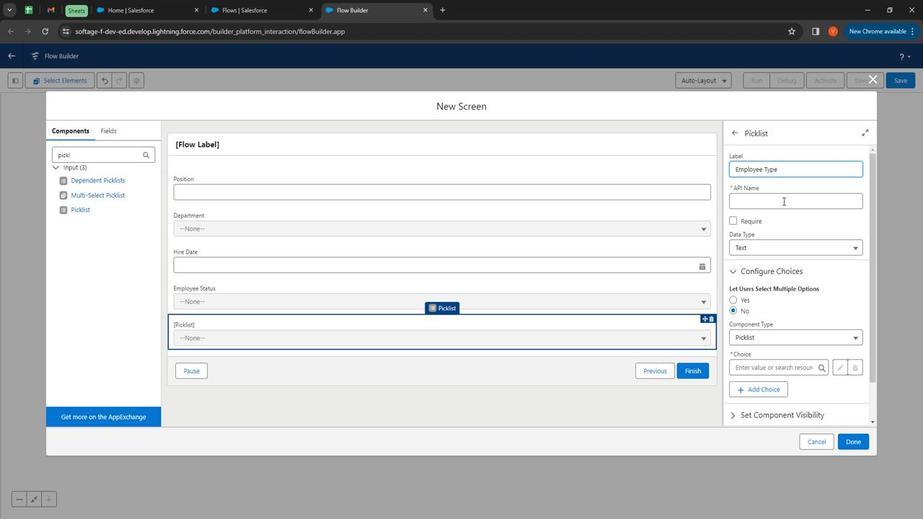 
Action: Mouse pressed left at (781, 200)
Screenshot: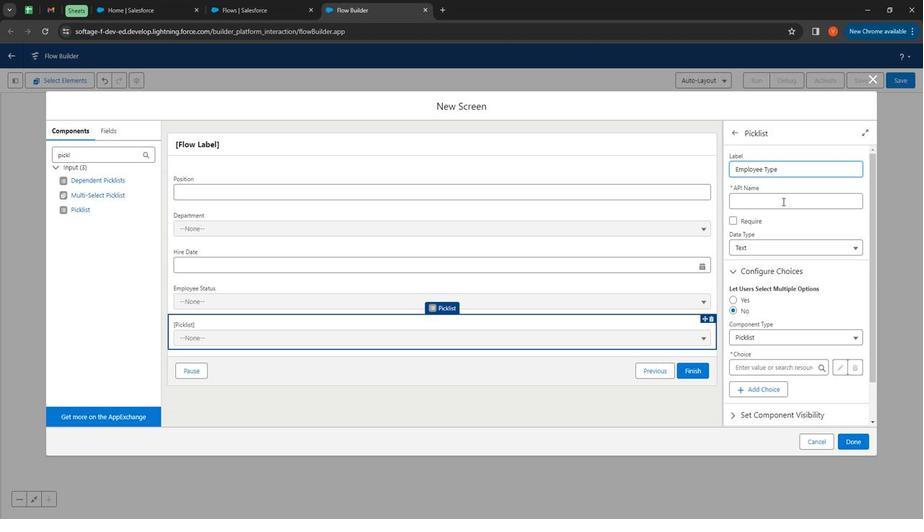 
Action: Mouse moved to (752, 362)
Screenshot: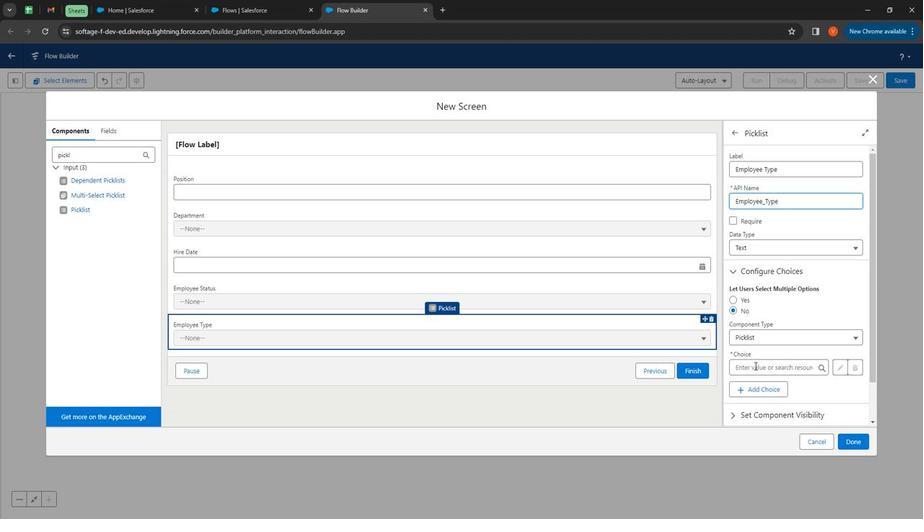 
Action: Mouse pressed left at (752, 362)
Screenshot: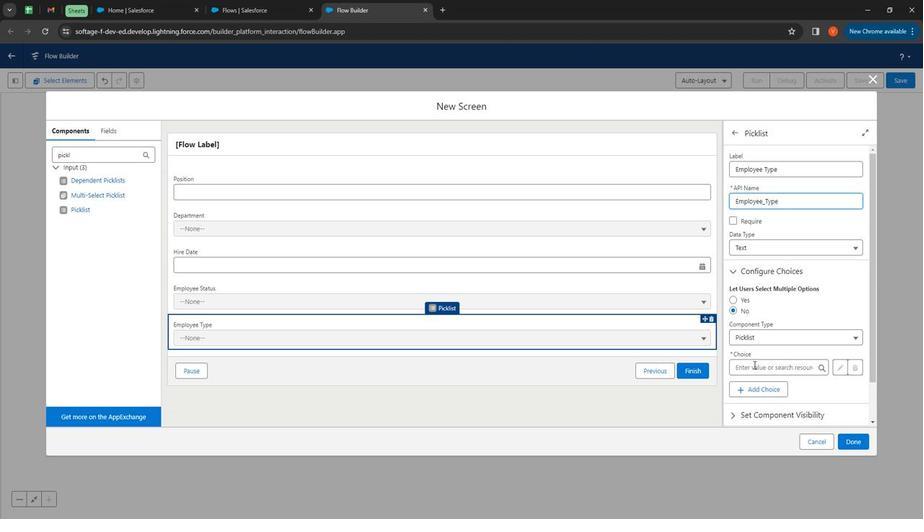 
Action: Mouse moved to (776, 390)
Screenshot: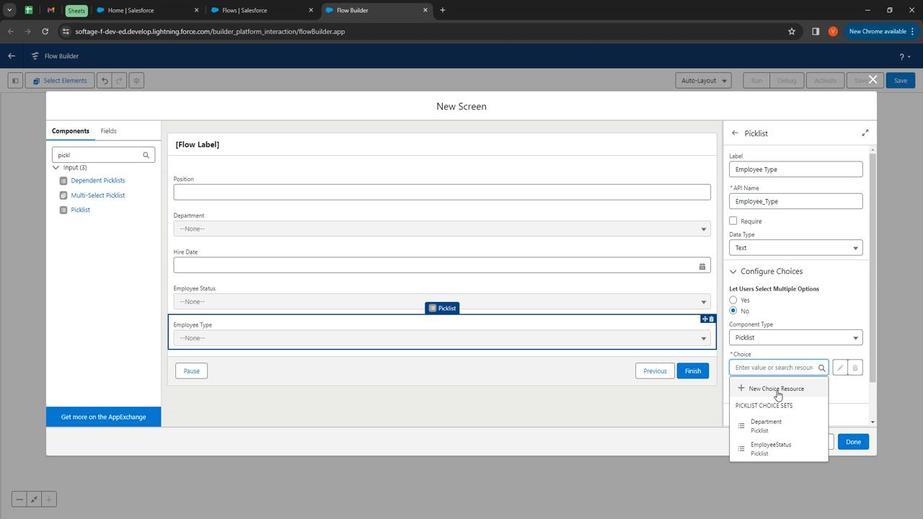 
Action: Mouse pressed left at (776, 390)
Screenshot: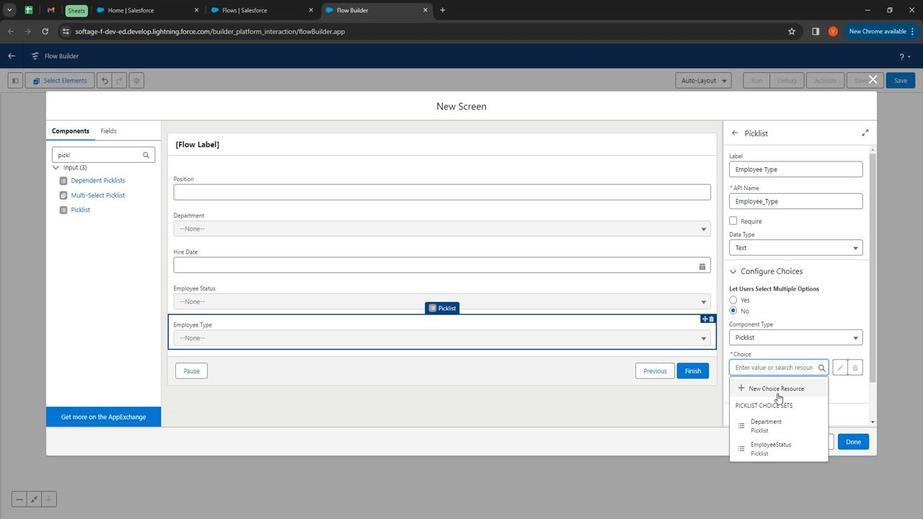 
Action: Mouse moved to (314, 235)
Screenshot: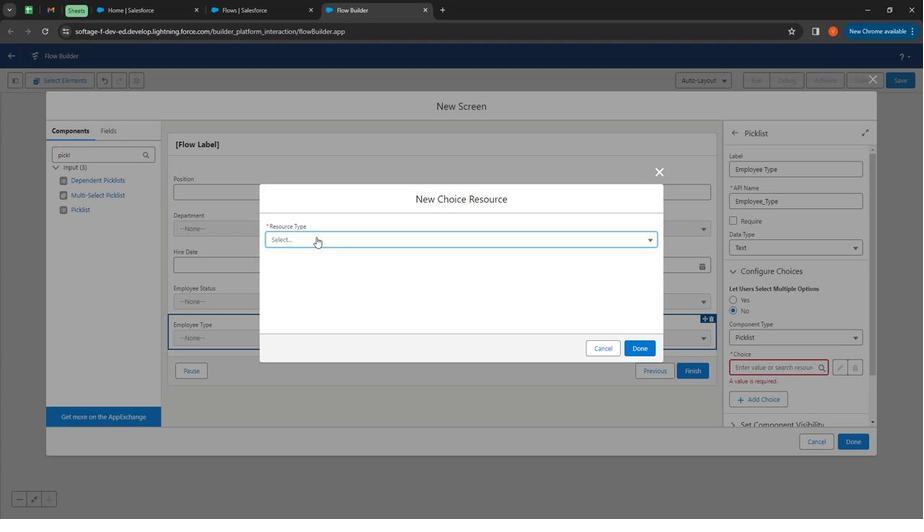 
Action: Mouse pressed left at (314, 235)
Screenshot: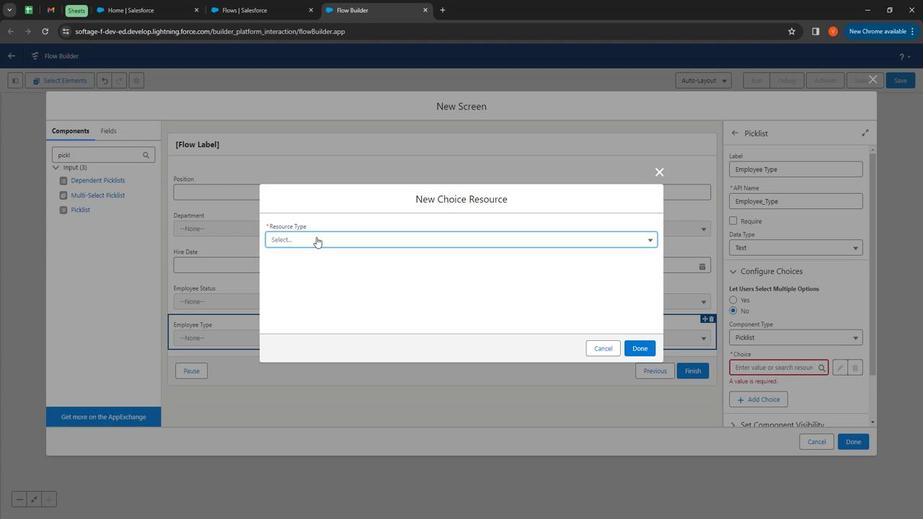 
Action: Mouse moved to (317, 330)
Screenshot: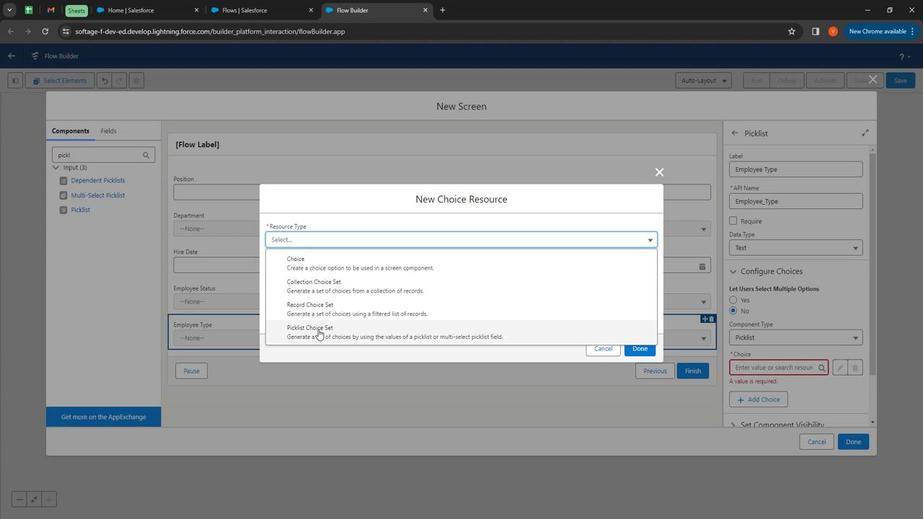 
Action: Mouse pressed left at (317, 330)
Screenshot: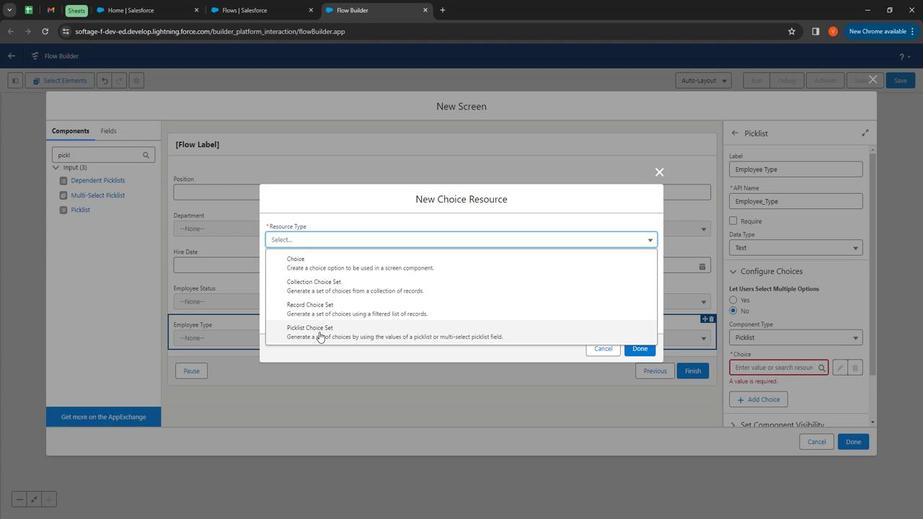 
Action: Mouse moved to (283, 262)
Screenshot: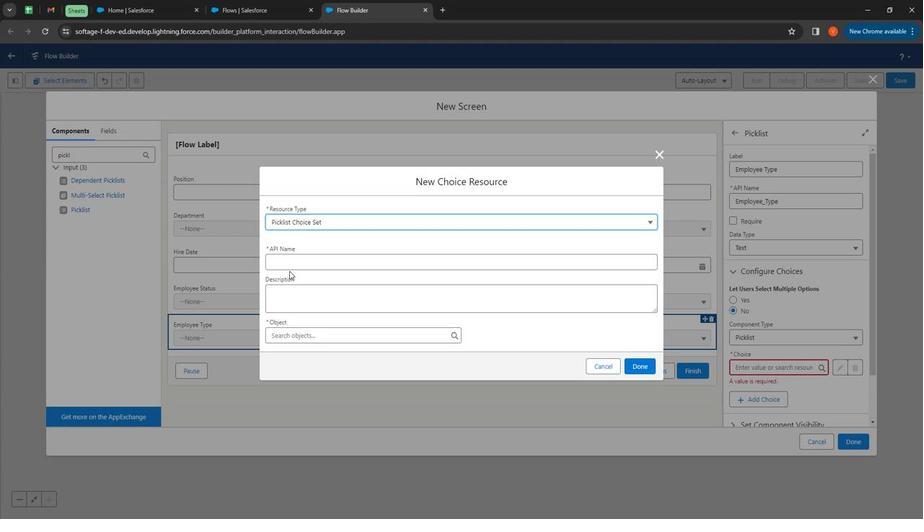 
Action: Mouse pressed left at (283, 262)
Screenshot: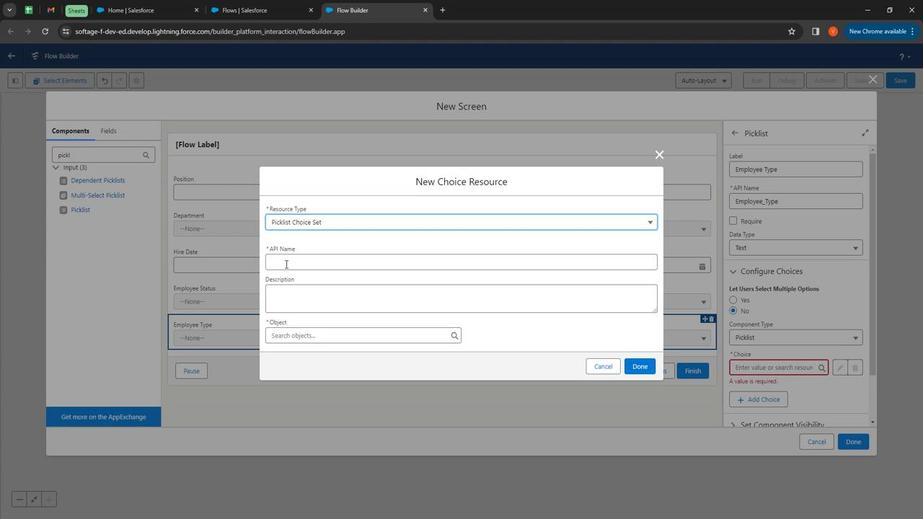 
Action: Key pressed <Key.shift>
Screenshot: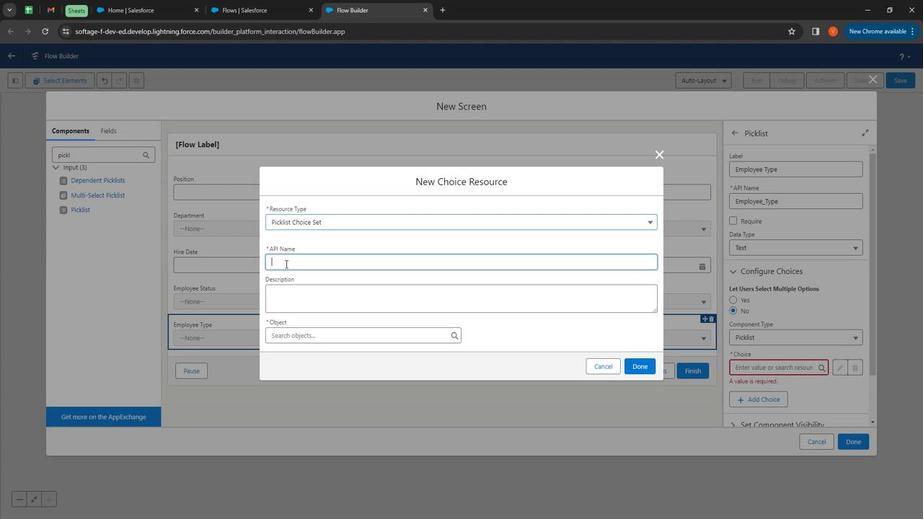 
Action: Mouse moved to (289, 260)
Screenshot: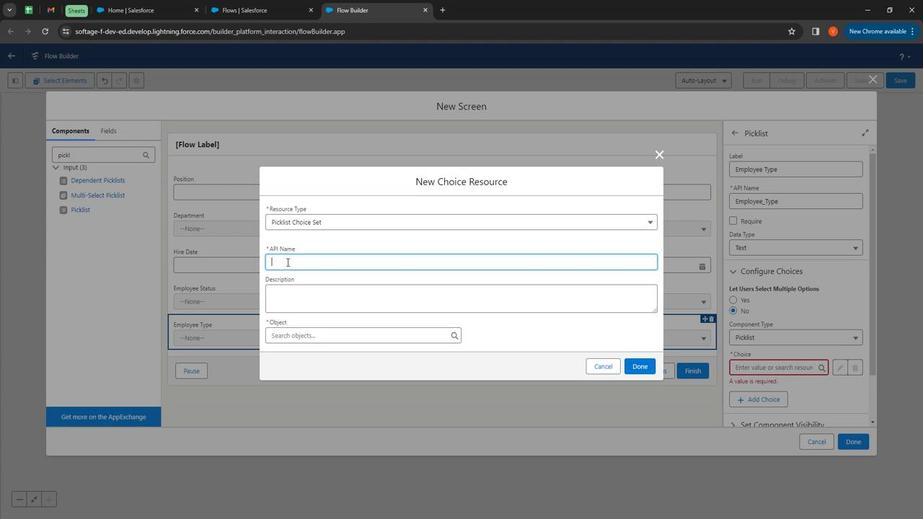 
Action: Key pressed Employee<Key.space><Key.shift>Type
Screenshot: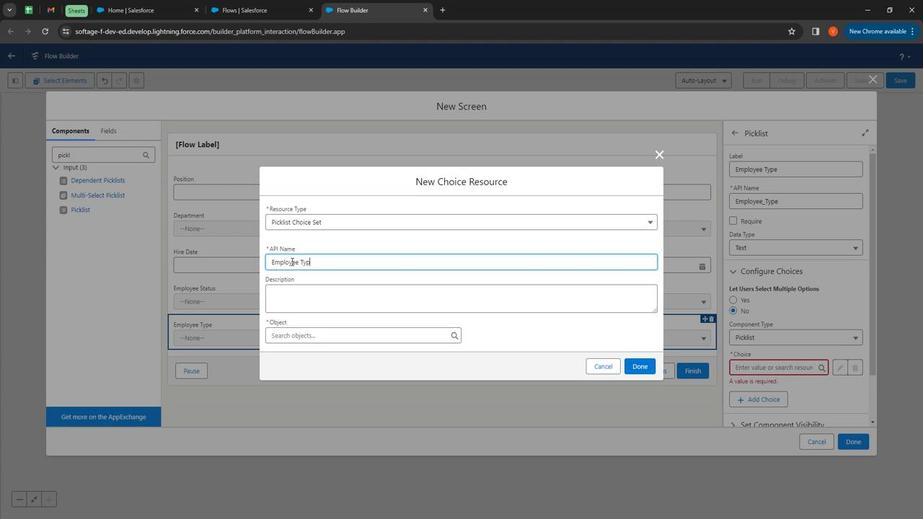 
Action: Mouse moved to (342, 296)
Screenshot: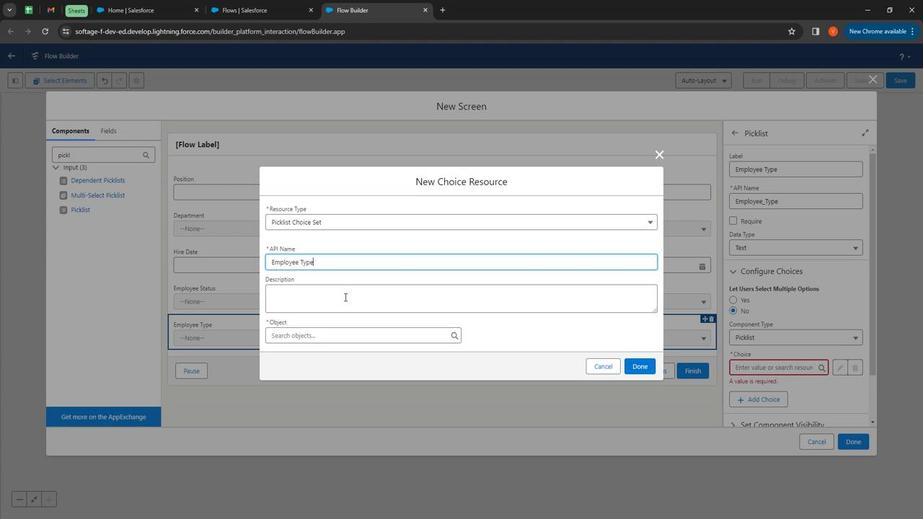 
Action: Mouse pressed left at (342, 296)
Screenshot: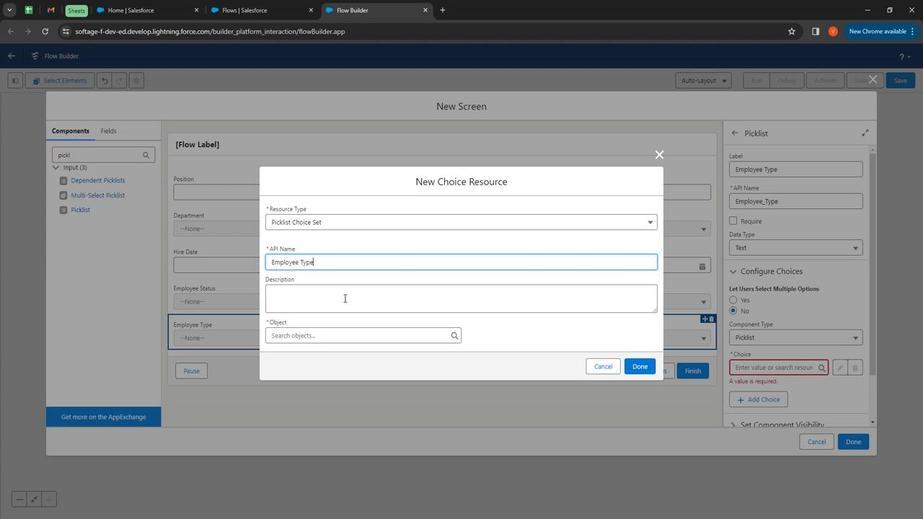 
Action: Mouse moved to (341, 295)
Screenshot: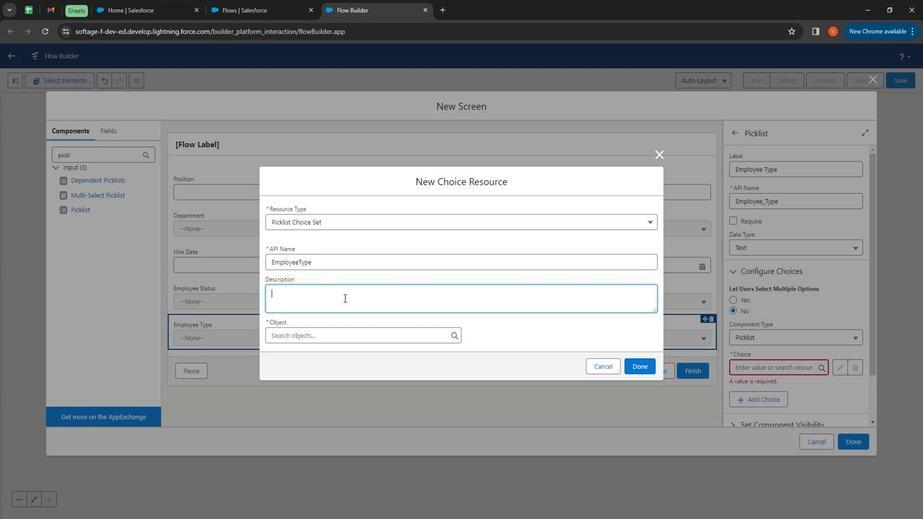 
Action: Key pressed <Key.shift>
Screenshot: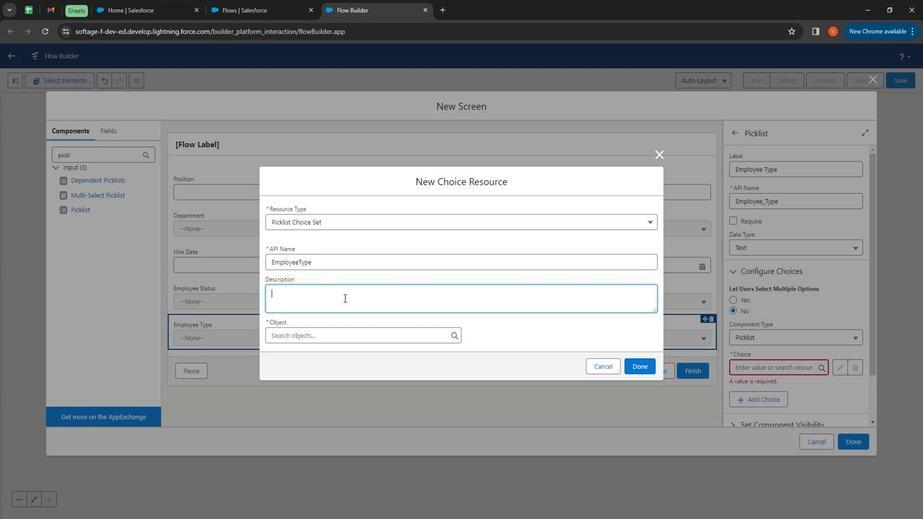 
Action: Mouse moved to (293, 260)
Screenshot: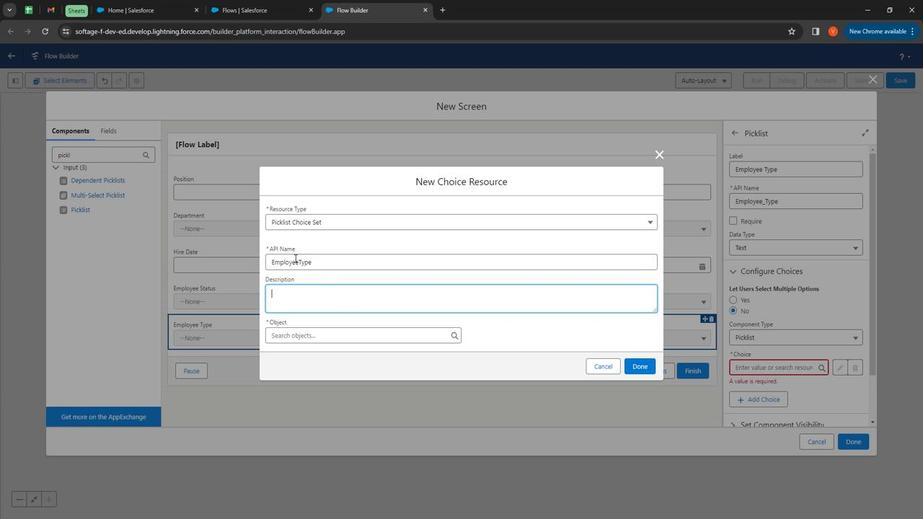 
Action: Key pressed Employee<Key.space><Key.shift>Type<Key.space>pick-list<Key.space>choice<Key.space>set<Key.space>here<Key.space>is<Key.space>used<Key.space>to<Key.space>show<Key.space>picklist<Key.space><Key.left><Key.left><Key.left><Key.left>-<Key.down><Key.left><Key.left><Key.left><Key.down><Key.shift>Values<Key.left><Key.left><Key.left><Key.left><Key.left><Key.left><Key.left><Key.left><Key.left><Key.backspace><Key.backspace>-l<Key.down><Key.left><Key.left><Key.left><Key.left><Key.left><Key.left><Key.left><Key.left><Key.left>i<Key.left><Key.left><Key.left><Key.backspace><Key.down><Key.space><Key.shift><Key.shift><Key.shift><Key.shift><Key.shift><Key.shift><Key.shift><Key.shift><Key.shift><Key.shift><Key.shift><Key.shift><Key.shift><Key.shift><Key.shift><Key.shift><Key.shift><Key.shift><Key.shift><Key.shift><Key.shift><Key.shift><Key.shift><Key.shift><Key.shift><Key.shift><Key.shift>
Screenshot: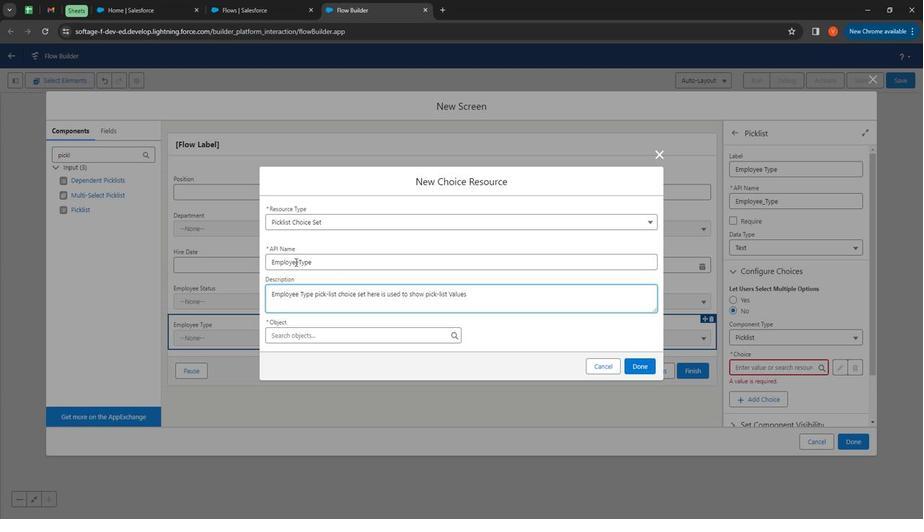 
Action: Mouse moved to (283, 252)
Screenshot: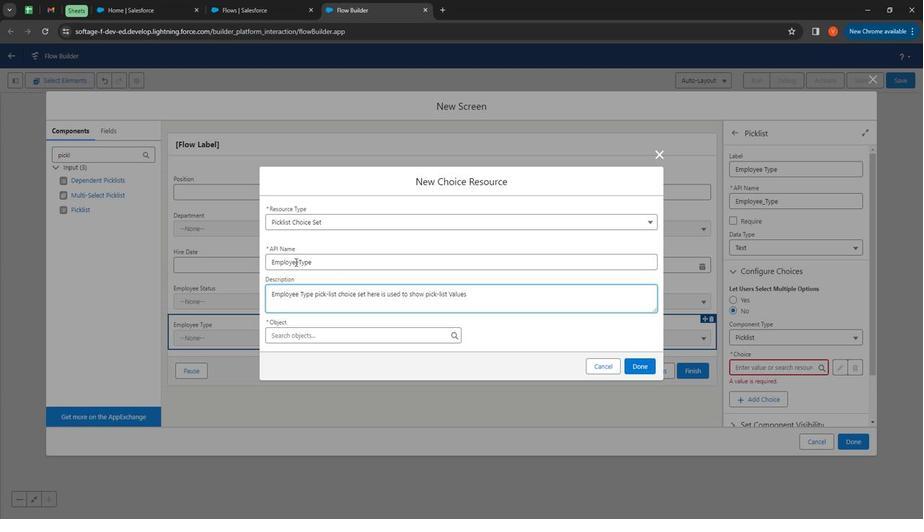 
Action: Key pressed <Key.shift>
Screenshot: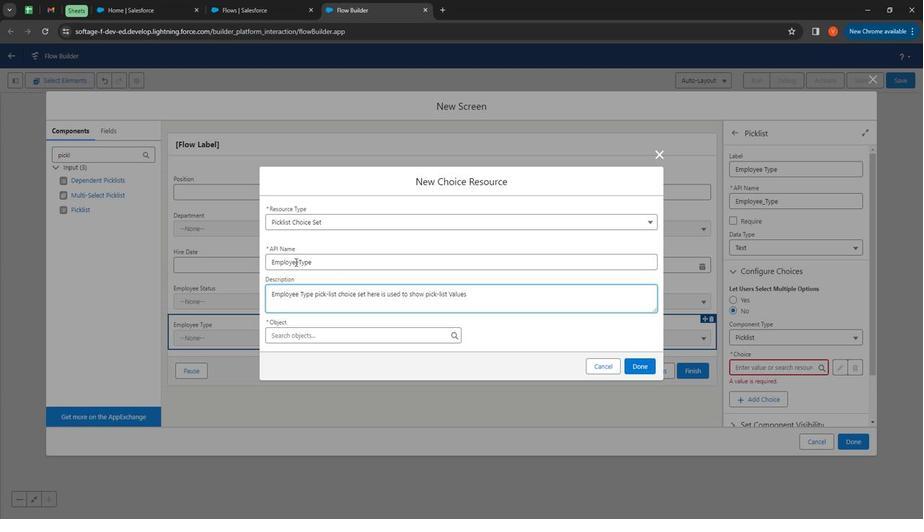 
Action: Mouse moved to (257, 231)
Screenshot: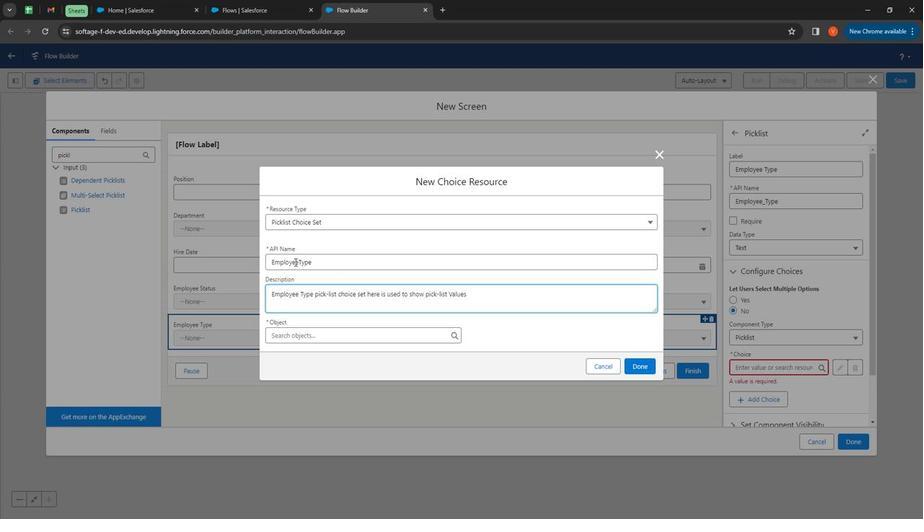 
Action: Key pressed <Key.shift>
Screenshot: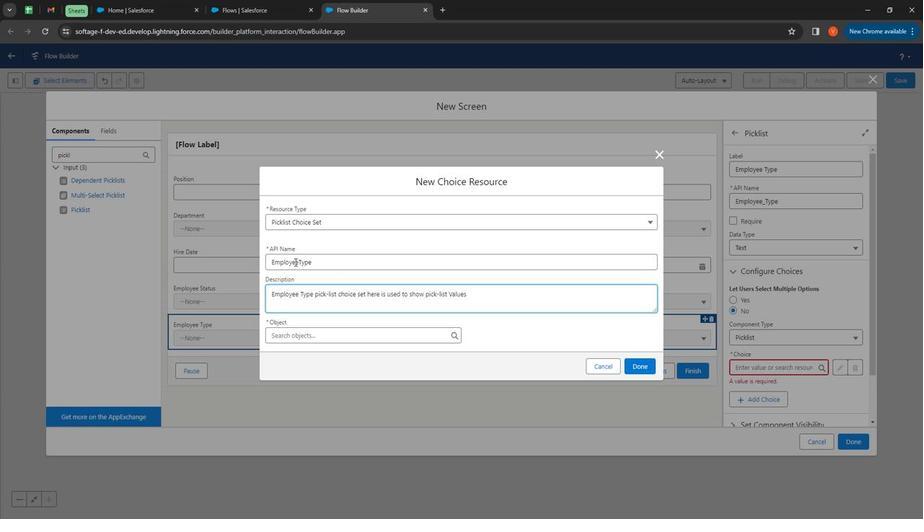 
Action: Mouse moved to (204, 204)
Screenshot: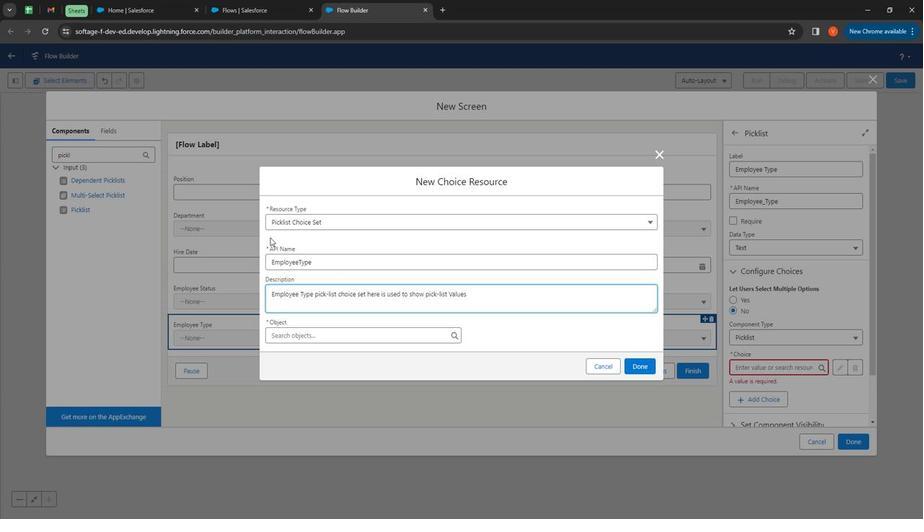 
Action: Key pressed <Key.shift>
Screenshot: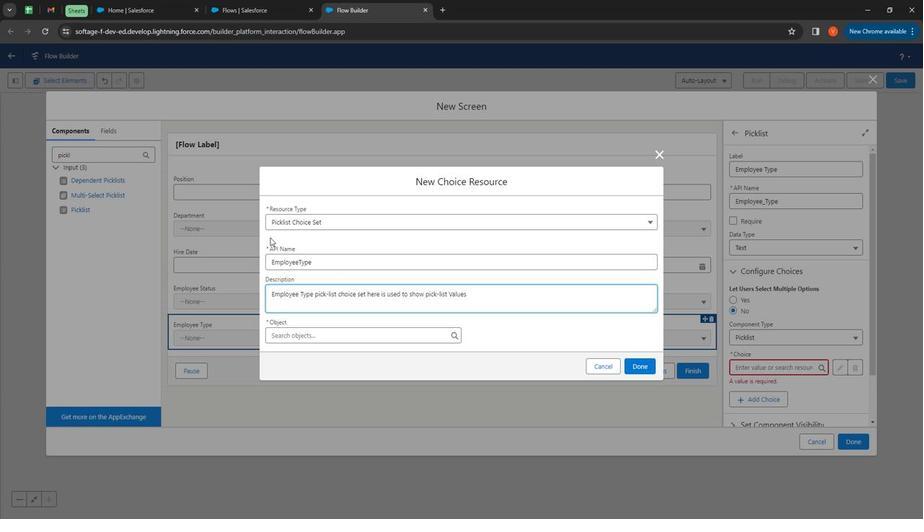 
Action: Mouse moved to (185, 189)
Screenshot: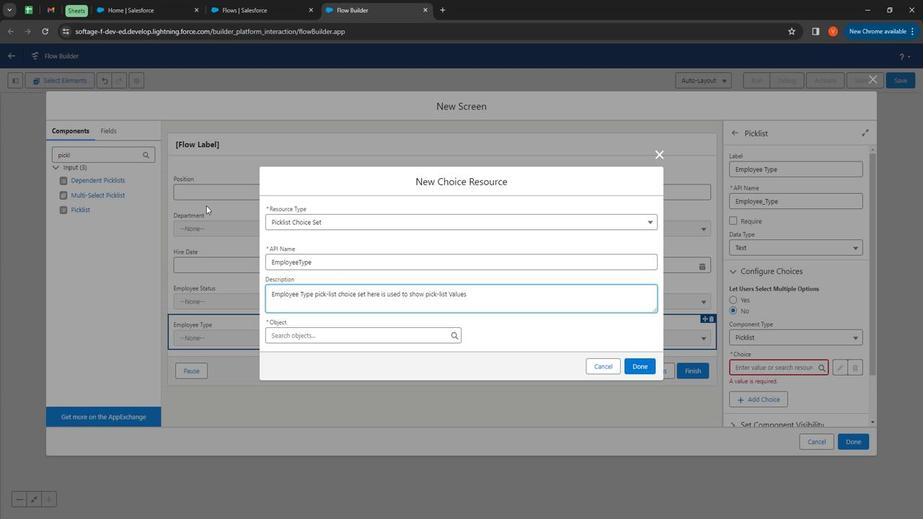 
Action: Key pressed <Key.shift>
Screenshot: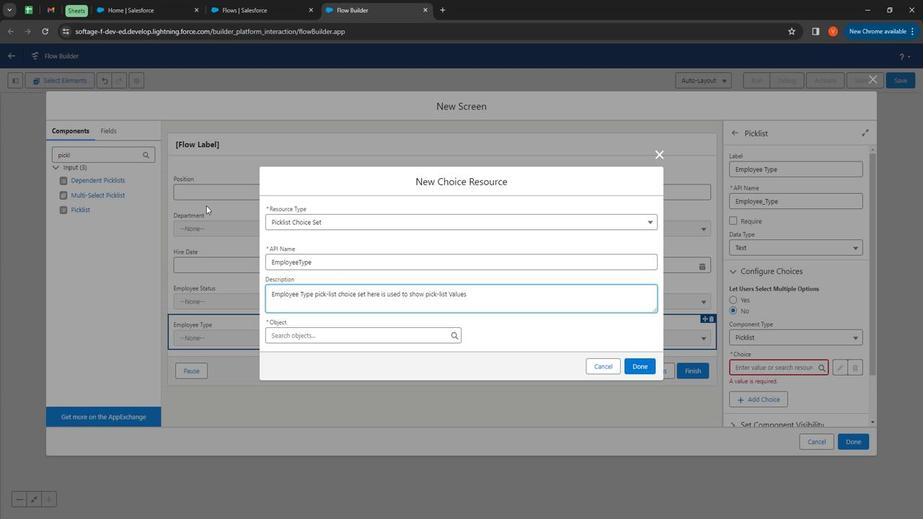 
Action: Mouse moved to (179, 181)
Screenshot: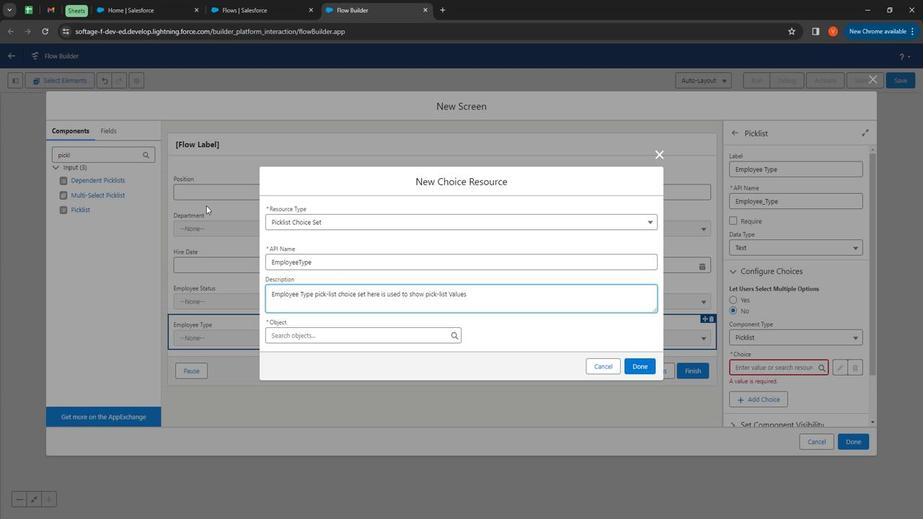 
Action: Key pressed <Key.shift>
Screenshot: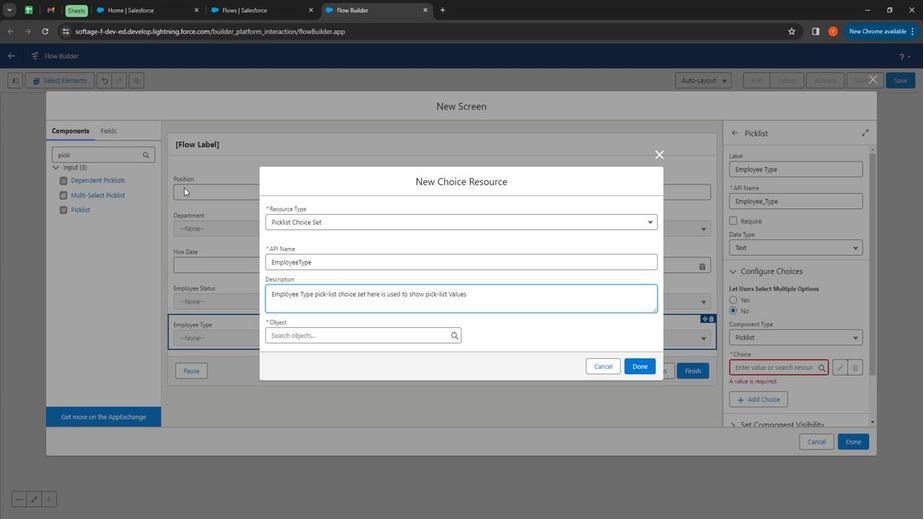 
Action: Mouse moved to (177, 181)
Screenshot: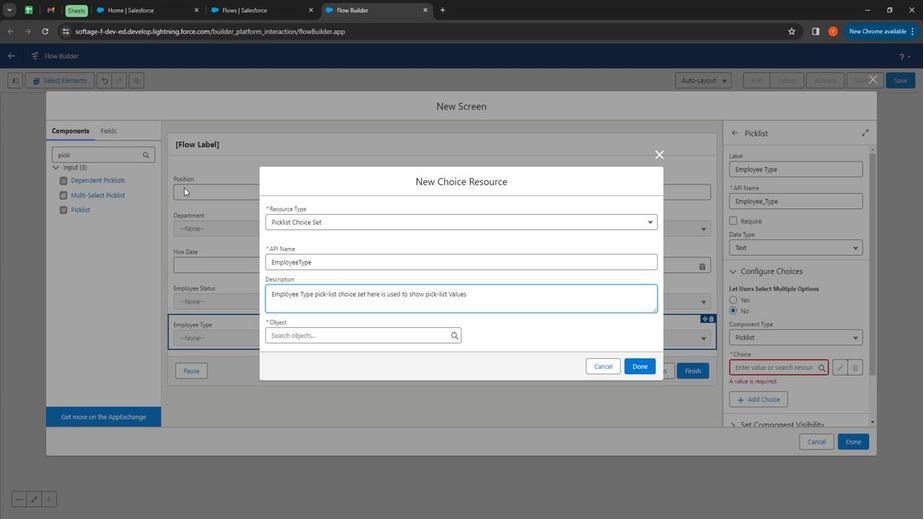
Action: Key pressed <Key.shift>
Screenshot: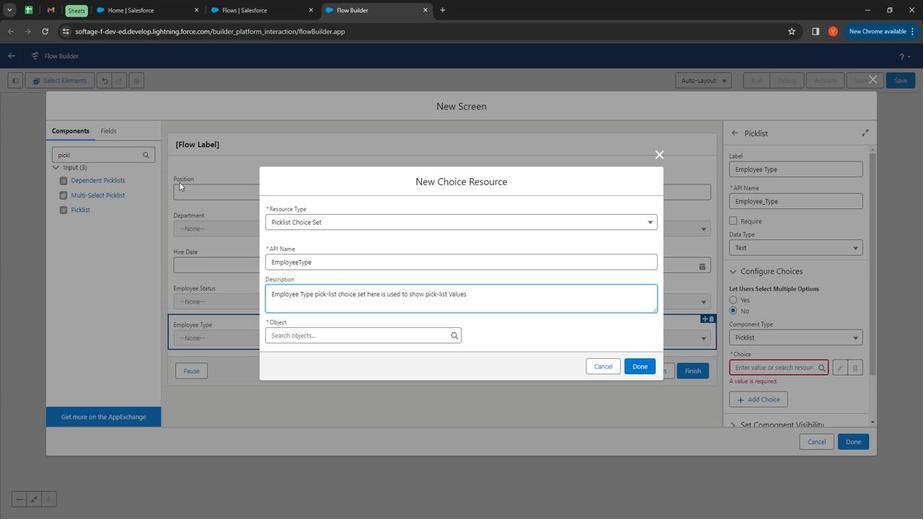 
Action: Mouse moved to (198, 188)
Screenshot: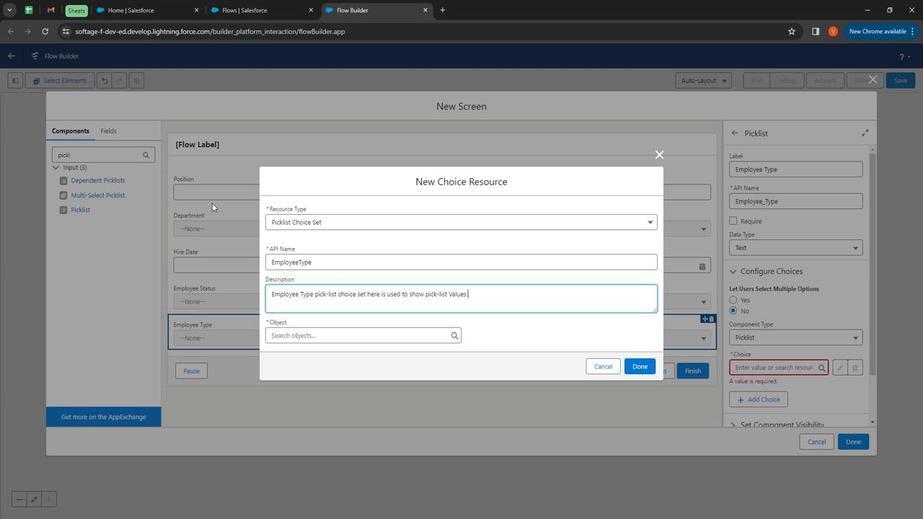 
Action: Key pressed <Key.shift>
Screenshot: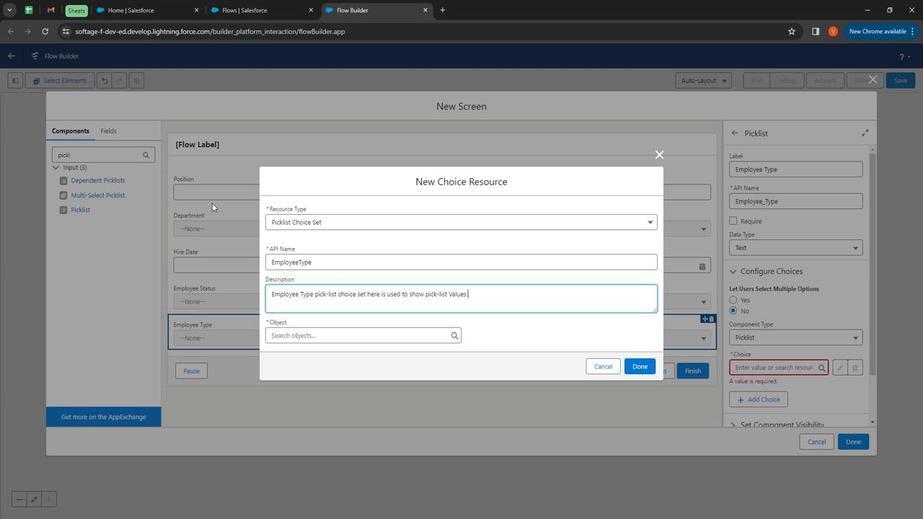 
Action: Mouse moved to (238, 223)
Screenshot: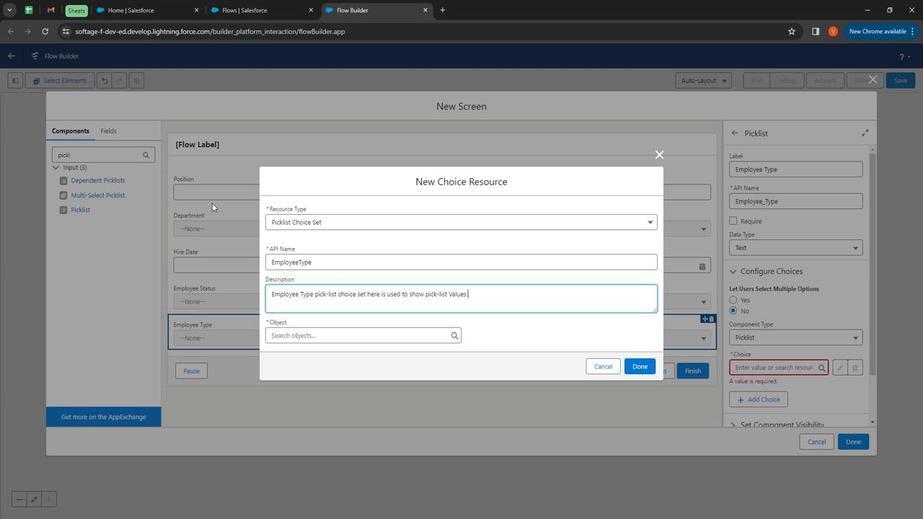 
Action: Key pressed <Key.shift>
Screenshot: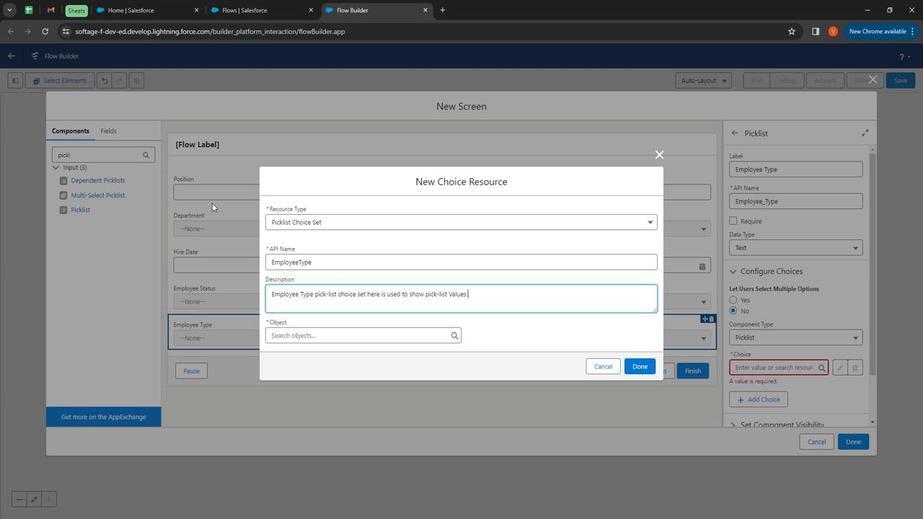 
Action: Mouse moved to (316, 252)
Screenshot: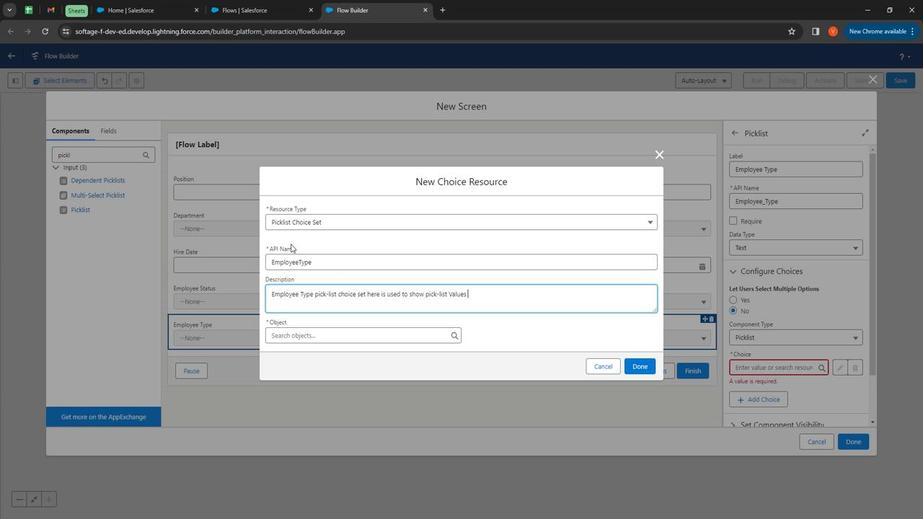 
Action: Key pressed <Key.shift>
Screenshot: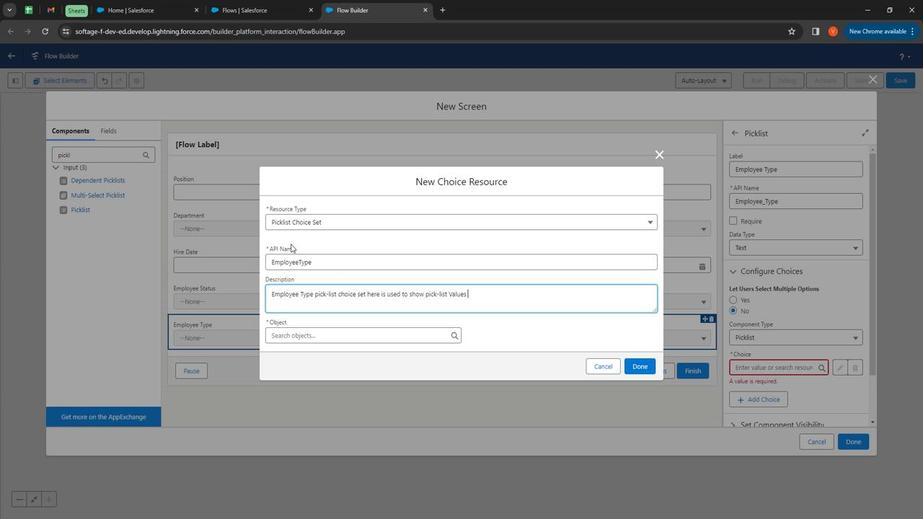 
Action: Mouse moved to (396, 279)
Screenshot: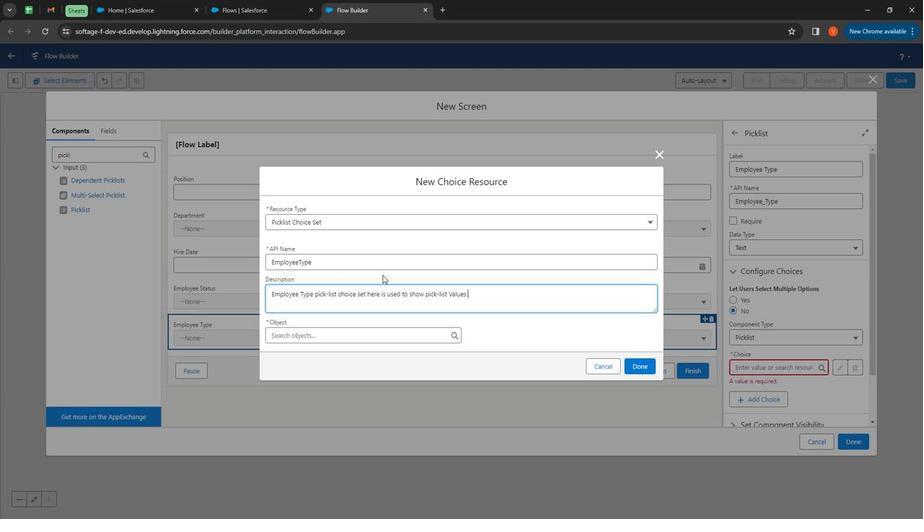 
Action: Key pressed <Key.shift>
Screenshot: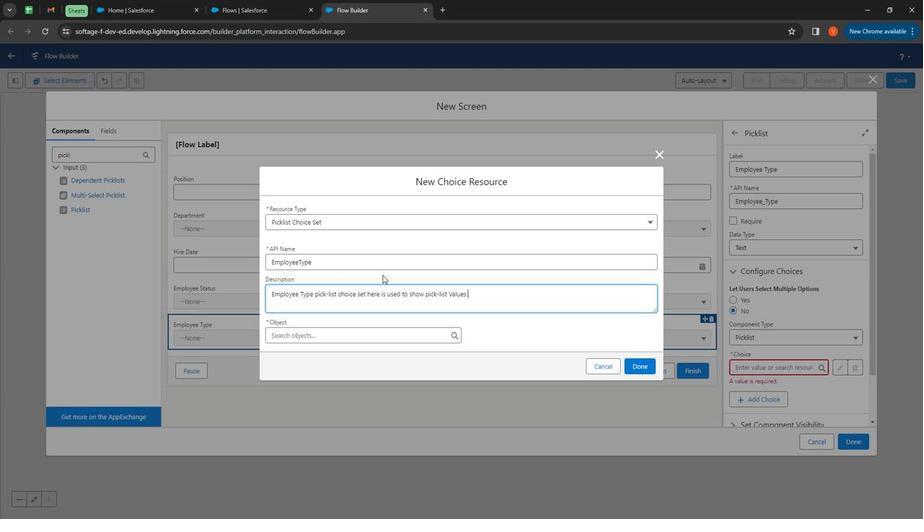 
Action: Mouse moved to (430, 295)
Screenshot: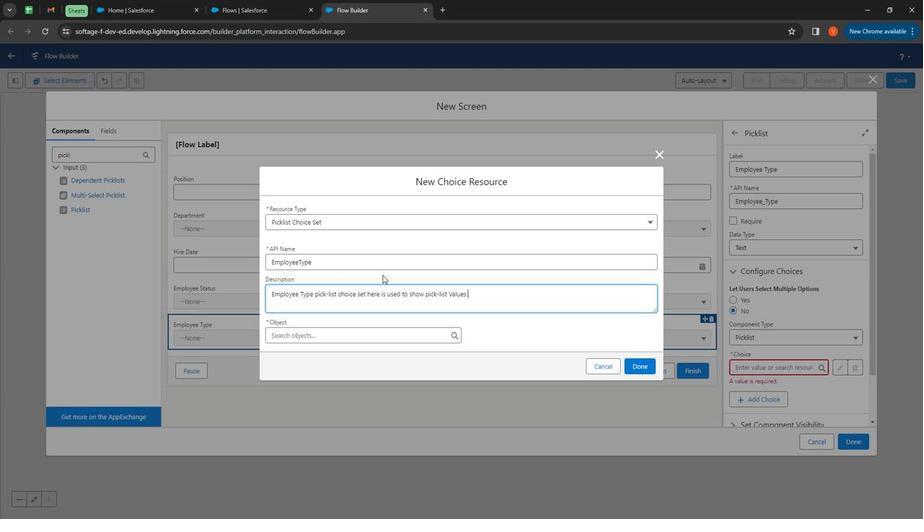 
Action: Key pressed <Key.shift>
Screenshot: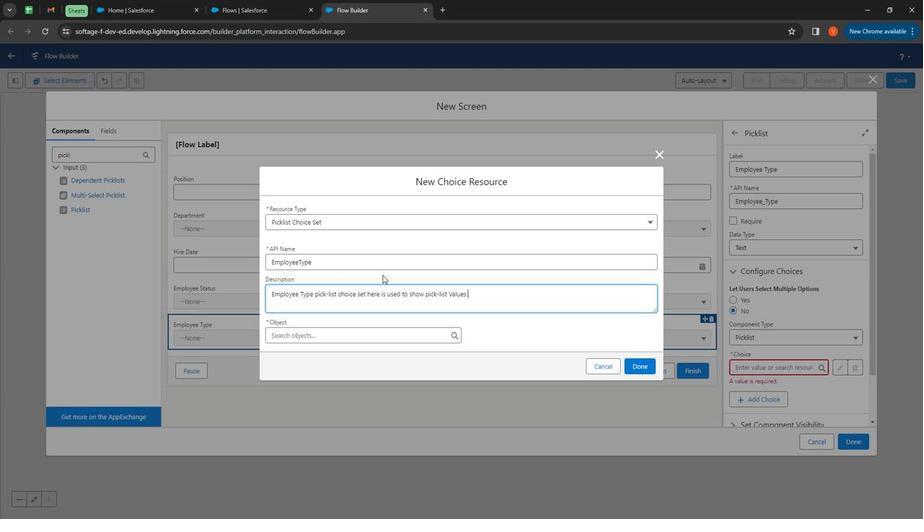 
Action: Mouse moved to (434, 298)
Screenshot: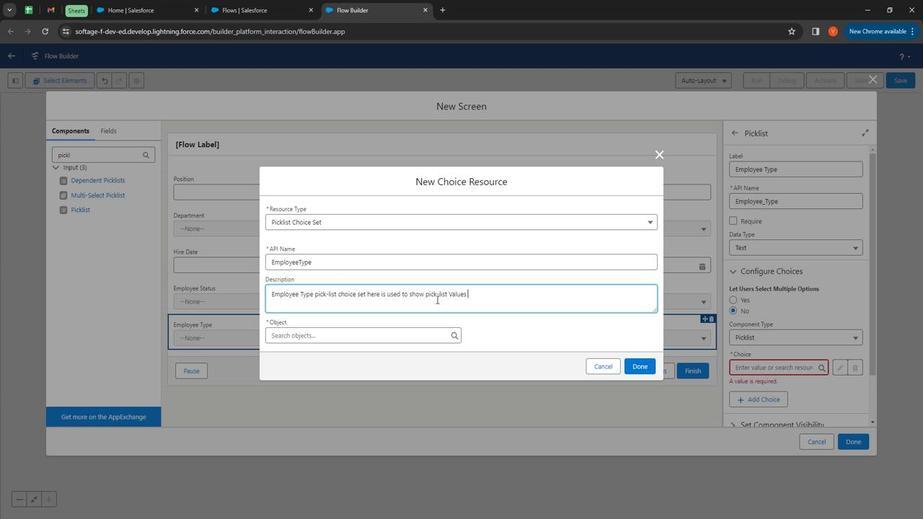 
Action: Key pressed <Key.shift>
Screenshot: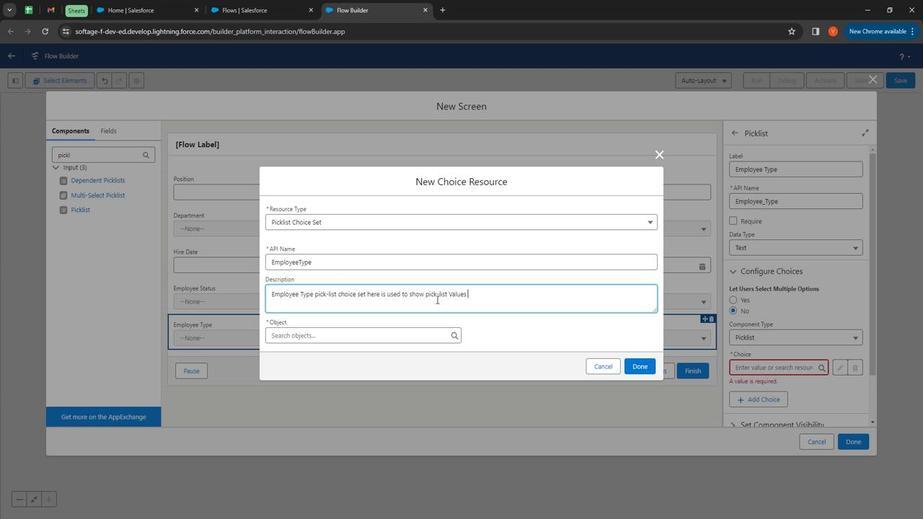 
Action: Mouse moved to (437, 304)
Screenshot: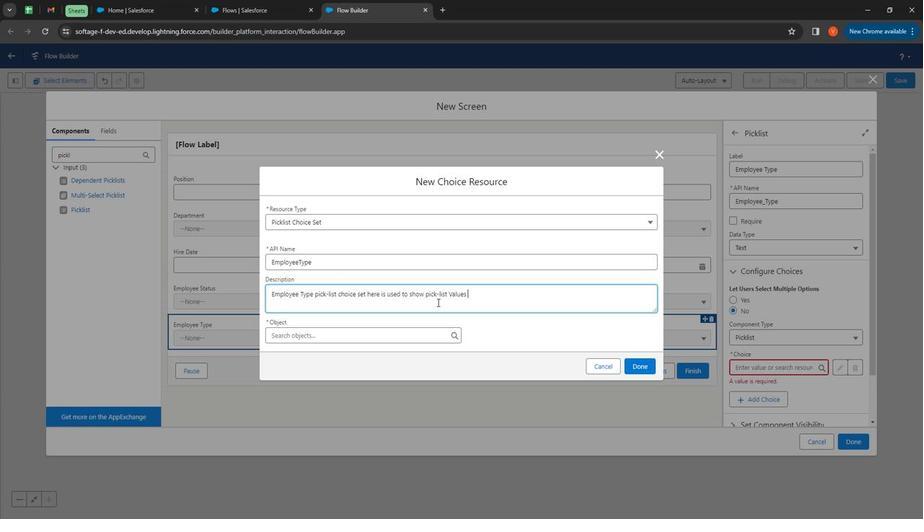 
Action: Key pressed <Key.shift>
Screenshot: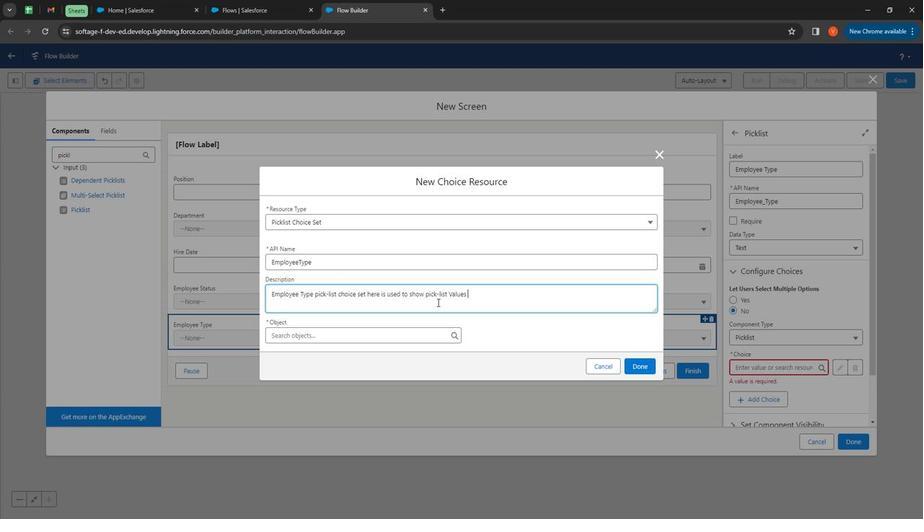 
Action: Mouse moved to (446, 314)
Screenshot: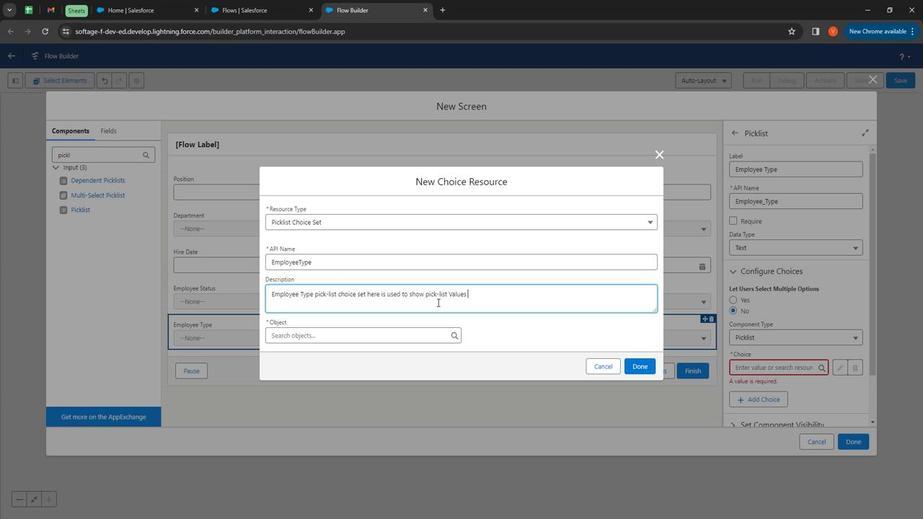 
Action: Key pressed <Key.shift>
Screenshot: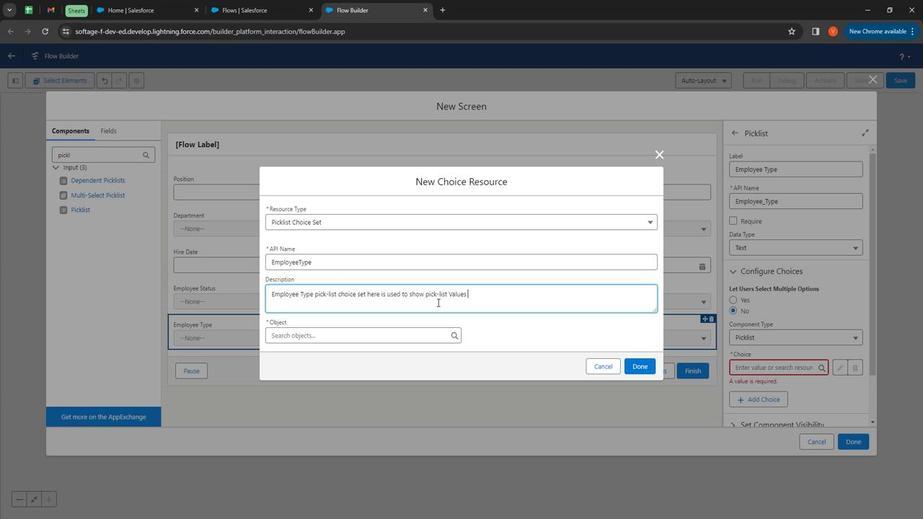 
Action: Mouse moved to (480, 323)
Screenshot: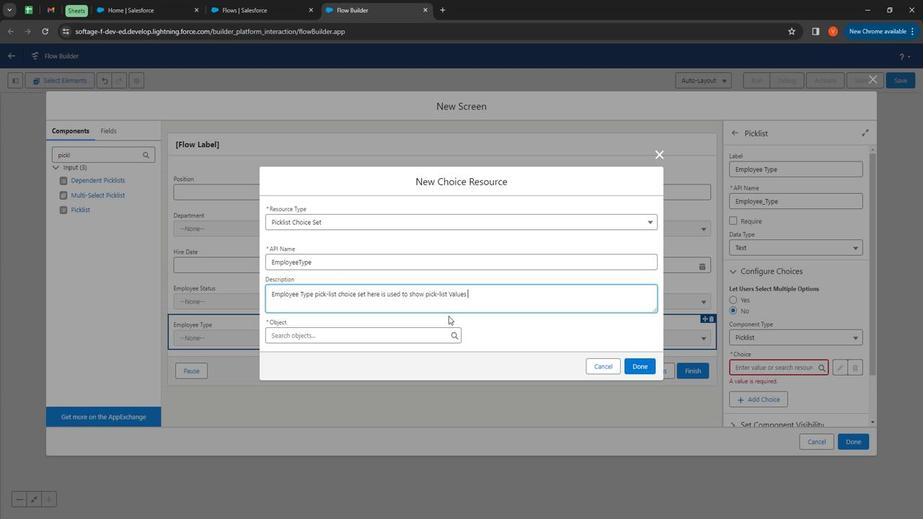 
Action: Key pressed <Key.shift>
Screenshot: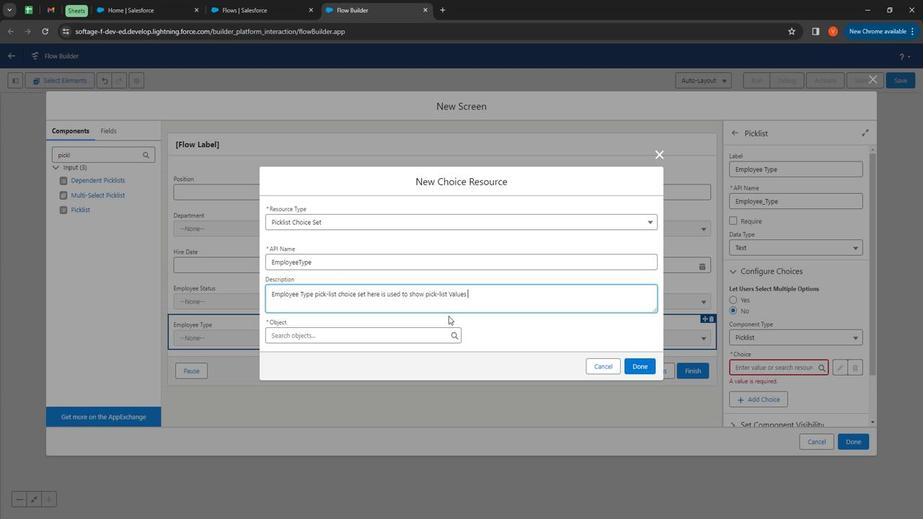 
Action: Mouse moved to (494, 323)
